 Task: Look for space in Capua, Italy from 10th July, 2023 to 15th July, 2023 for 7 adults in price range Rs.10000 to Rs.15000. Place can be entire place or shared room with 4 bedrooms having 7 beds and 4 bathrooms. Property type can be house, flat, guest house. Amenities needed are: wifi, TV, free parkinig on premises, gym, breakfast. Booking option can be shelf check-in. Required host language is English.
Action: Mouse moved to (599, 131)
Screenshot: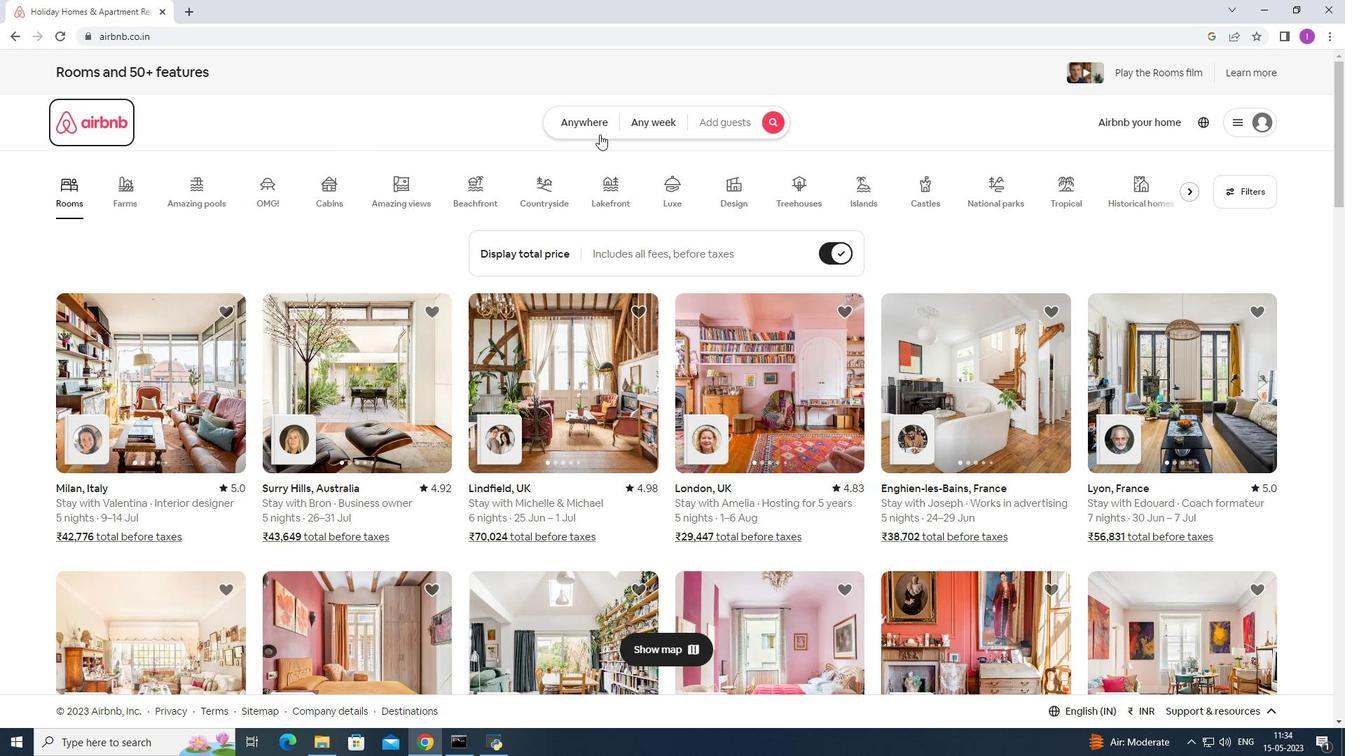 
Action: Mouse pressed left at (599, 131)
Screenshot: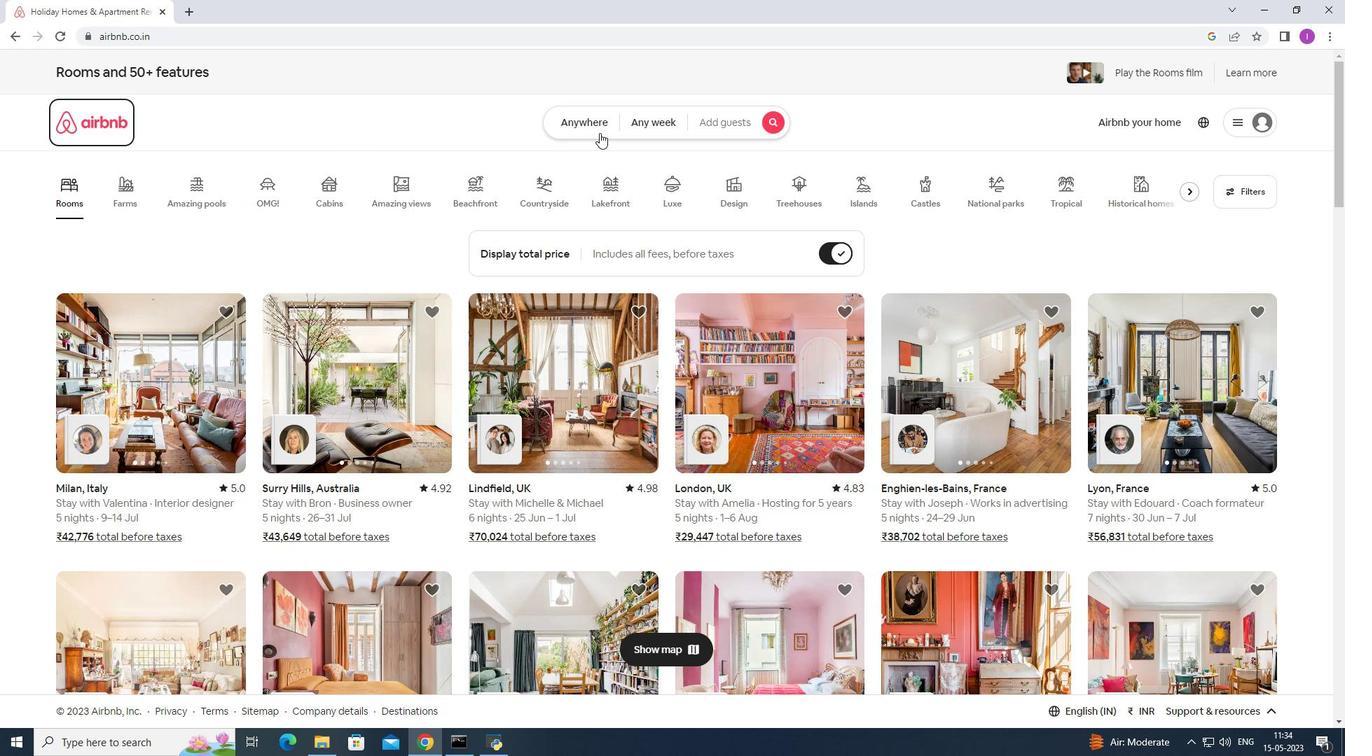 
Action: Mouse moved to (489, 184)
Screenshot: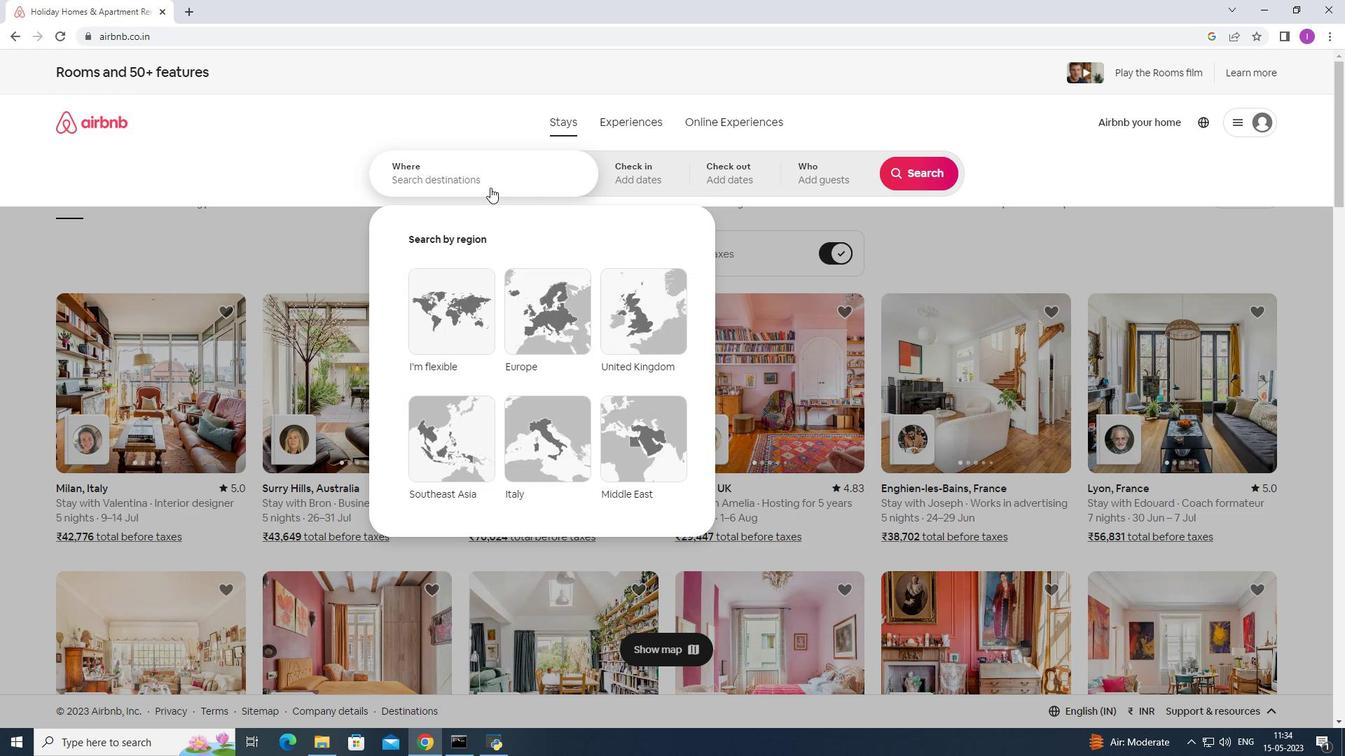 
Action: Mouse pressed left at (489, 184)
Screenshot: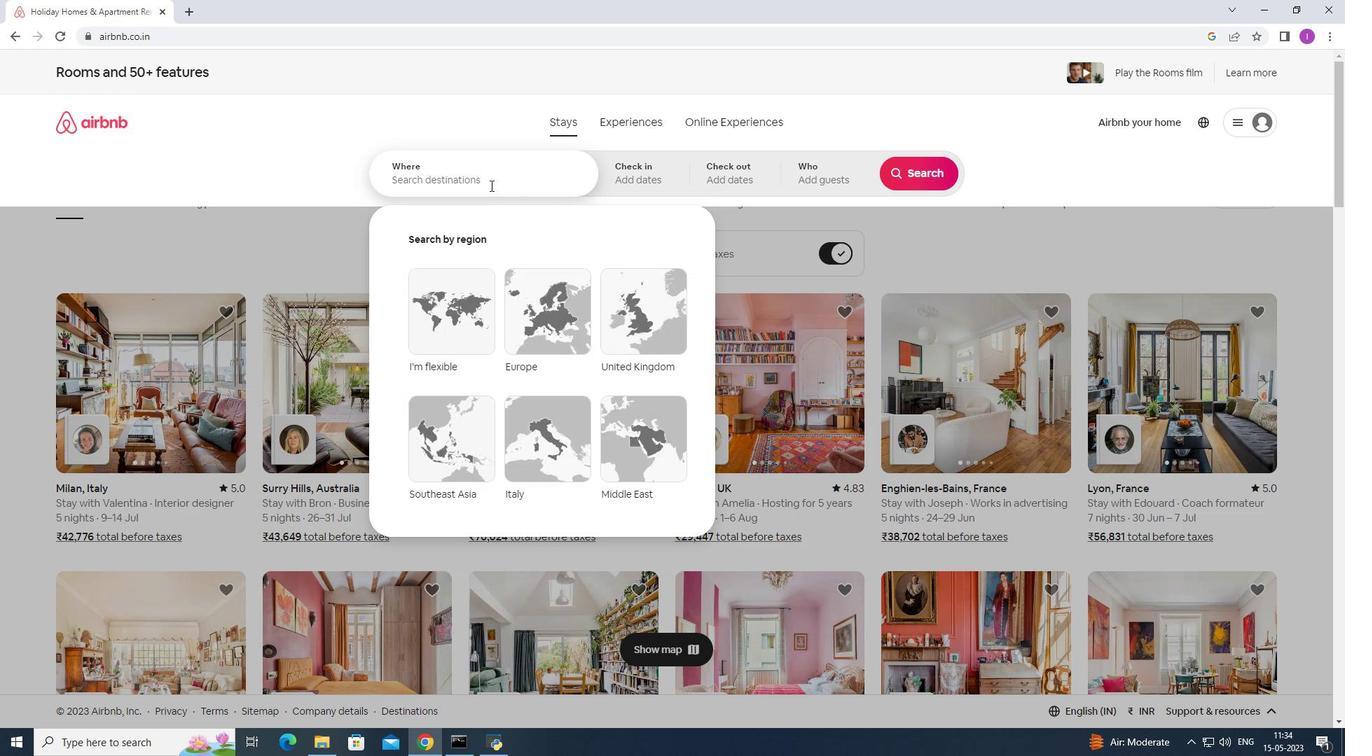 
Action: Mouse moved to (453, 156)
Screenshot: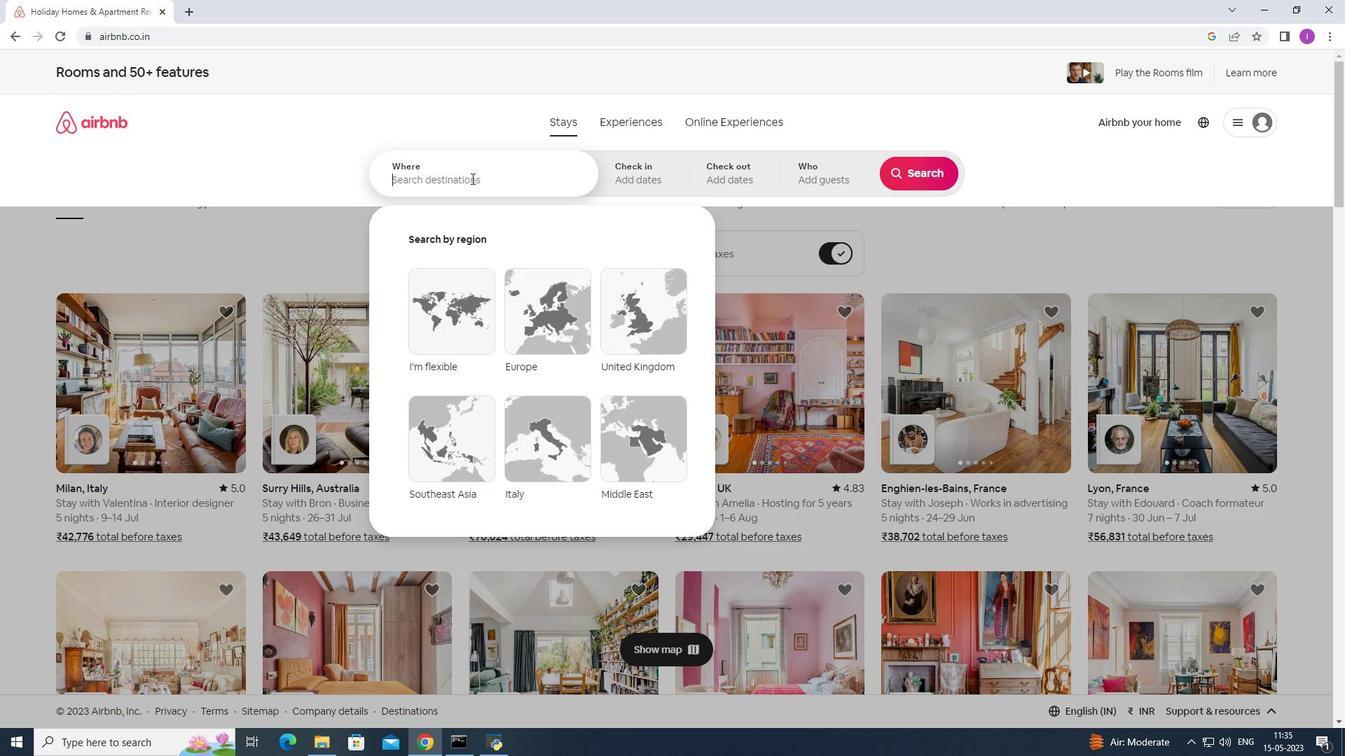
Action: Key pressed <Key.shift>Capua,<Key.shift>Italy
Screenshot: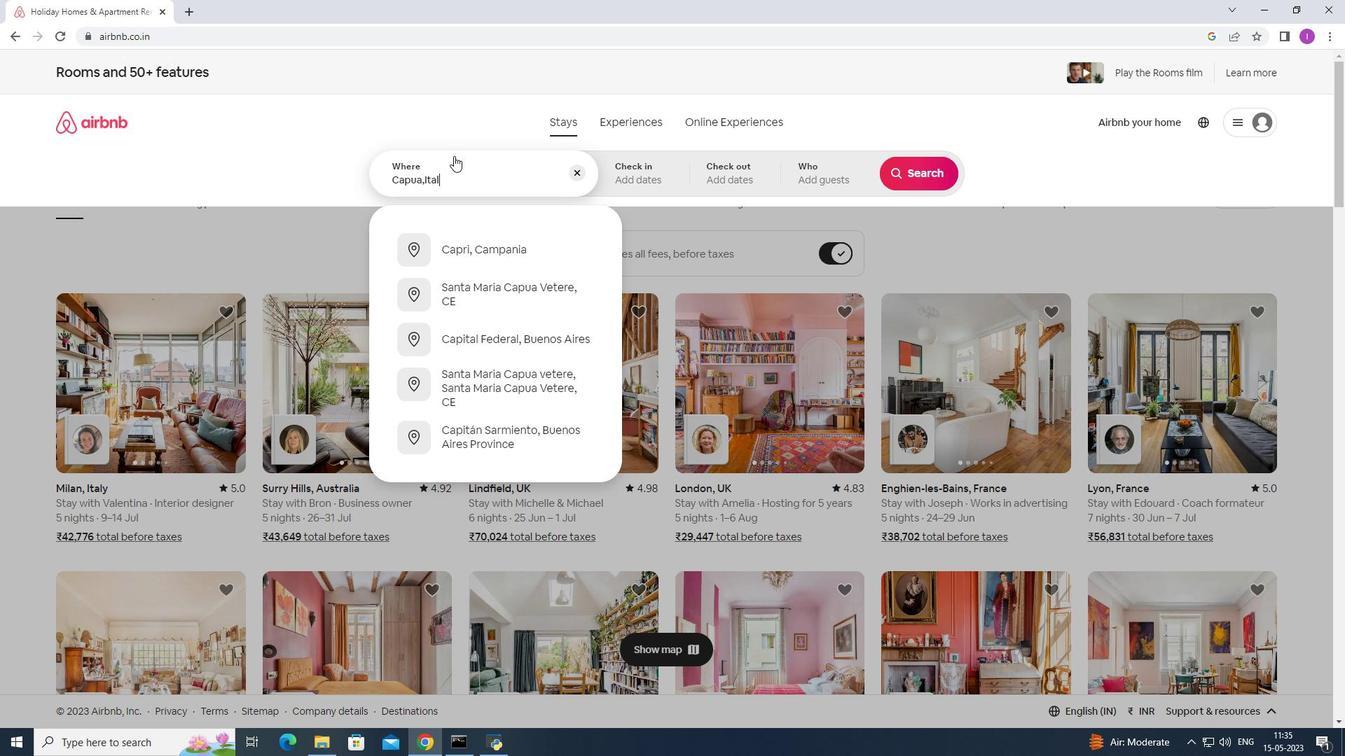 
Action: Mouse moved to (666, 175)
Screenshot: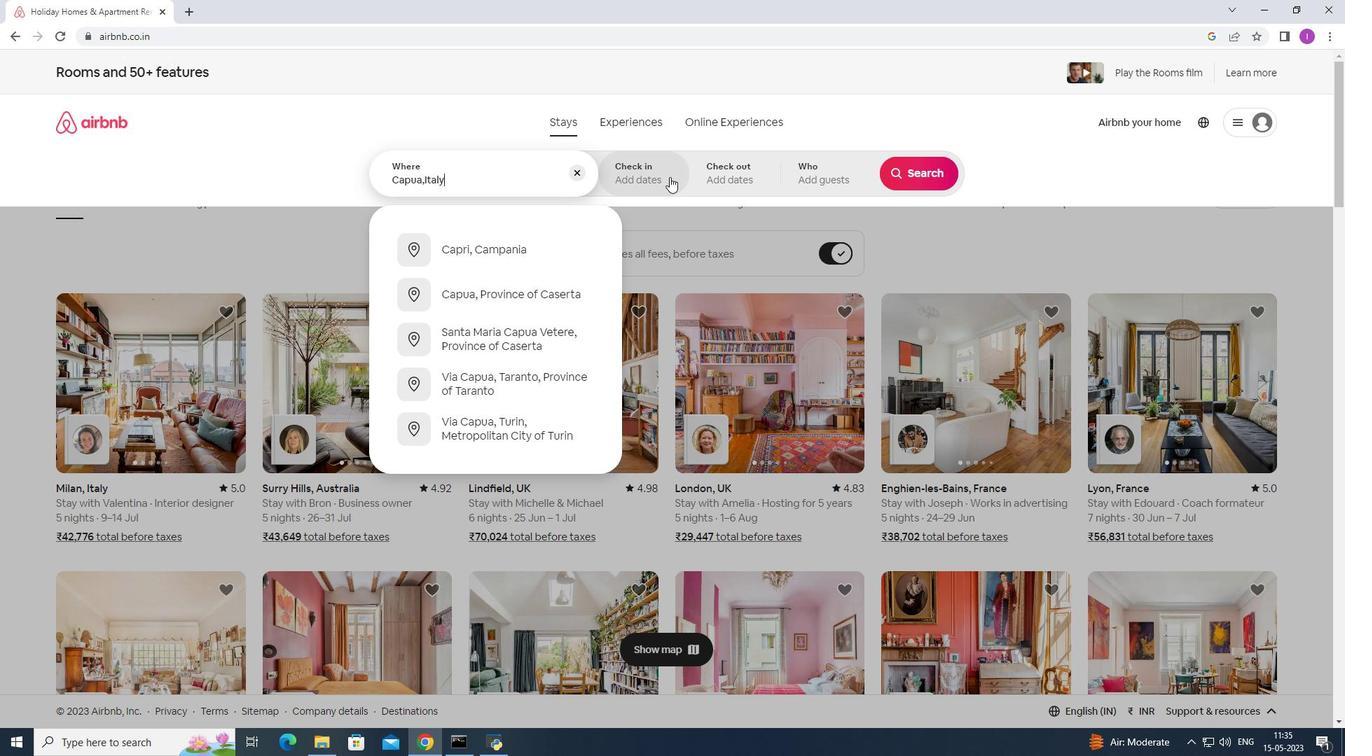 
Action: Mouse pressed left at (666, 175)
Screenshot: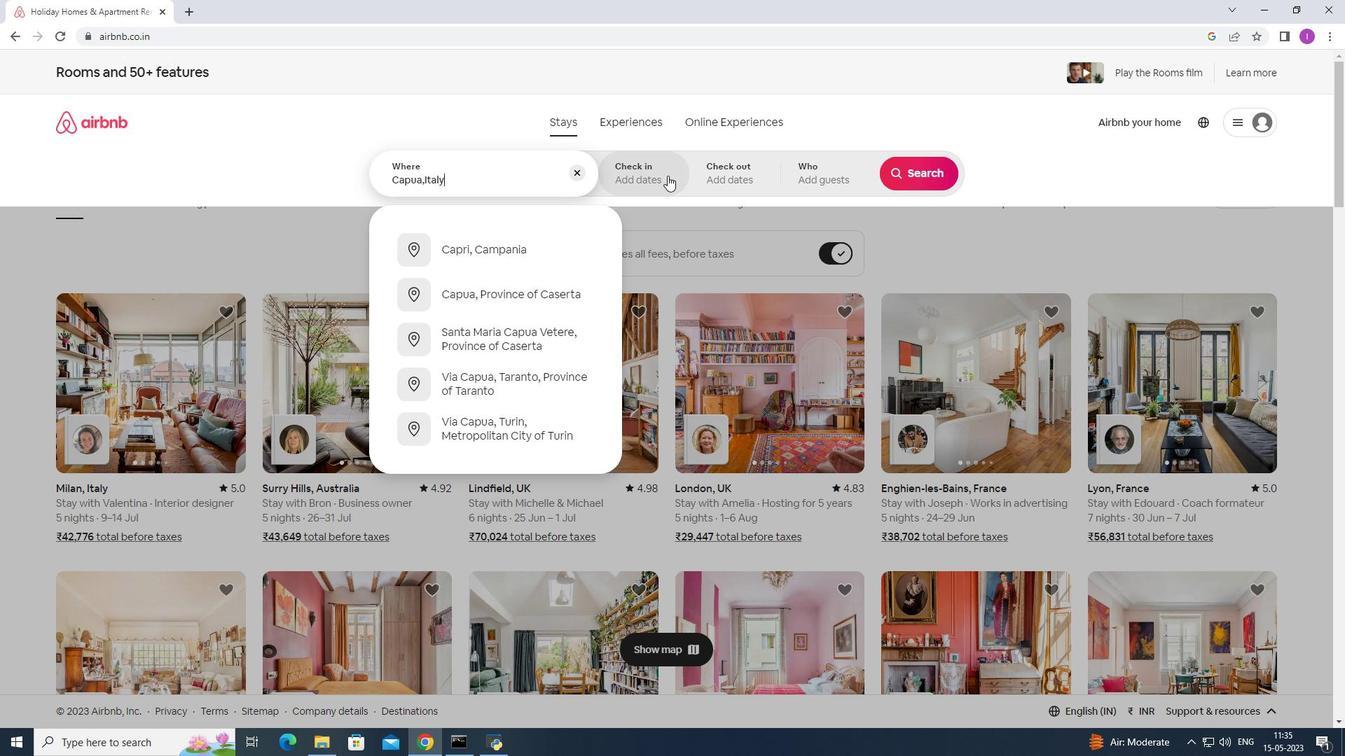 
Action: Mouse moved to (914, 284)
Screenshot: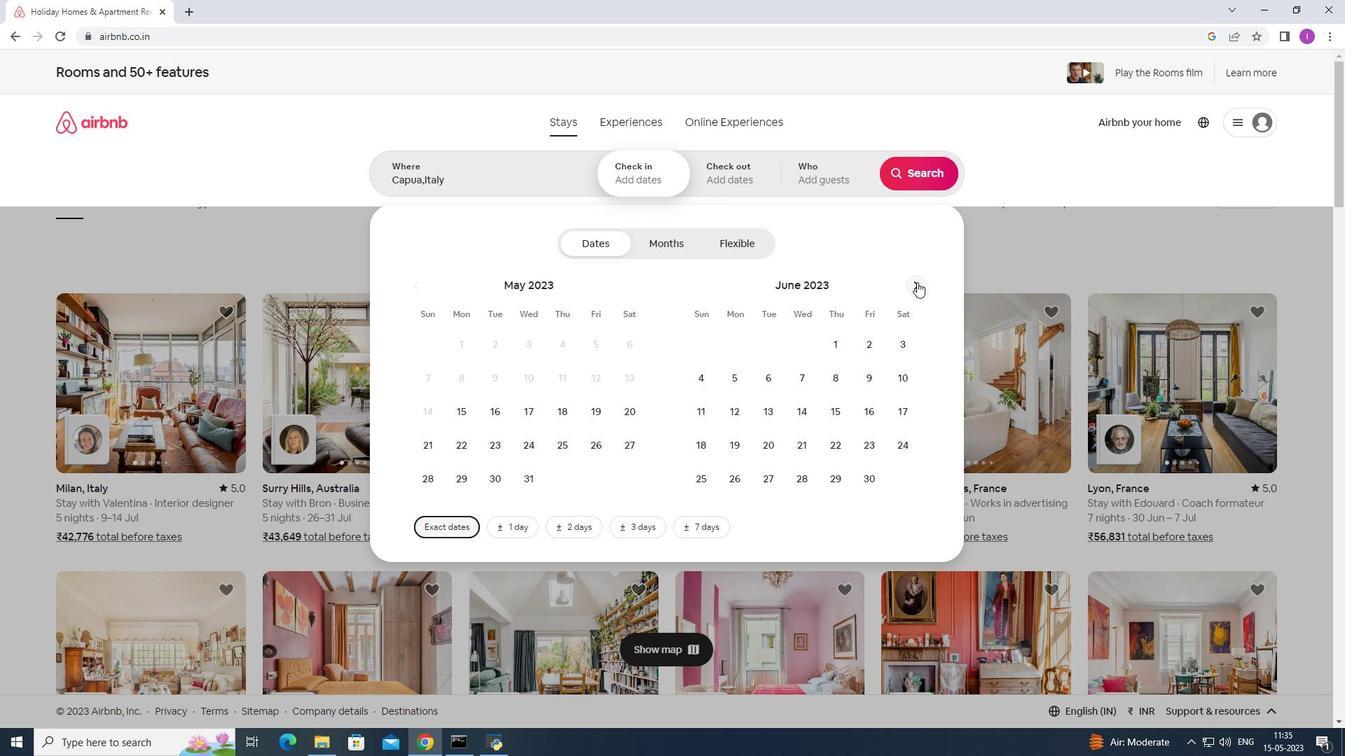 
Action: Mouse pressed left at (914, 284)
Screenshot: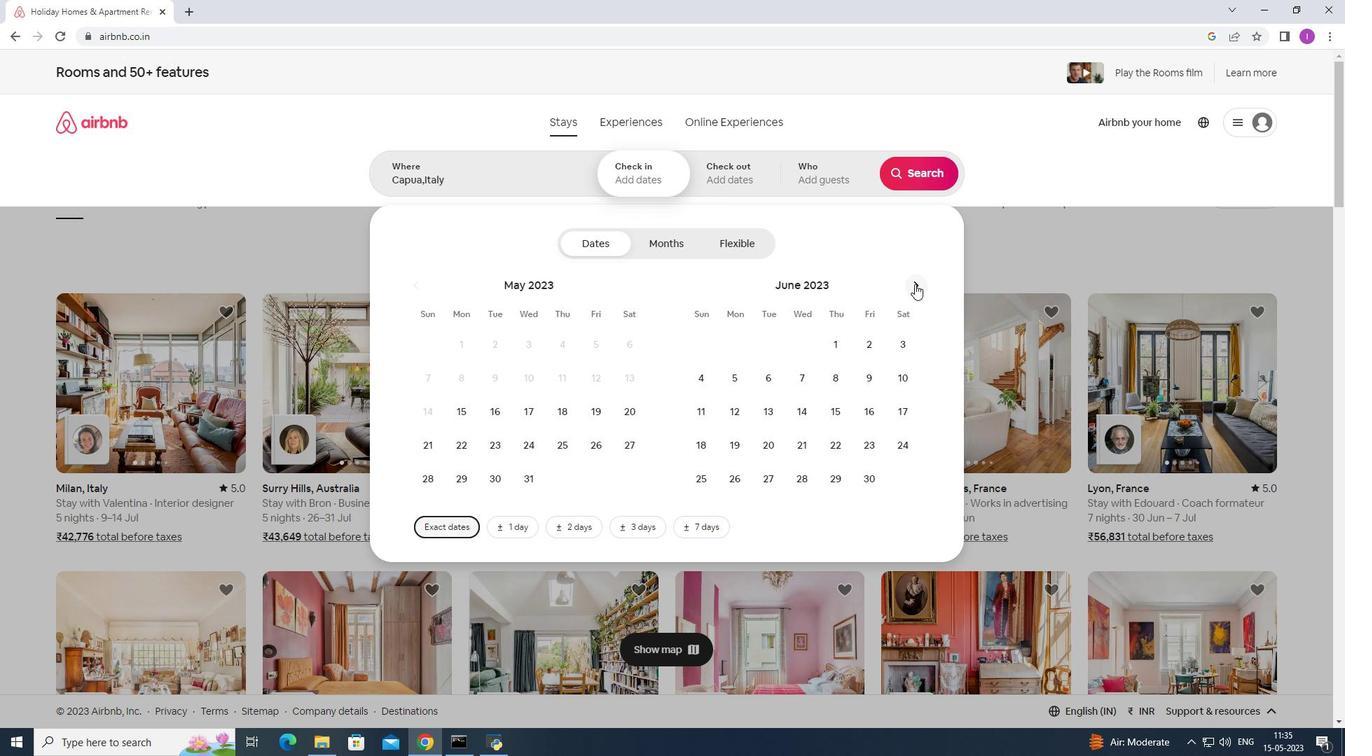 
Action: Mouse moved to (732, 416)
Screenshot: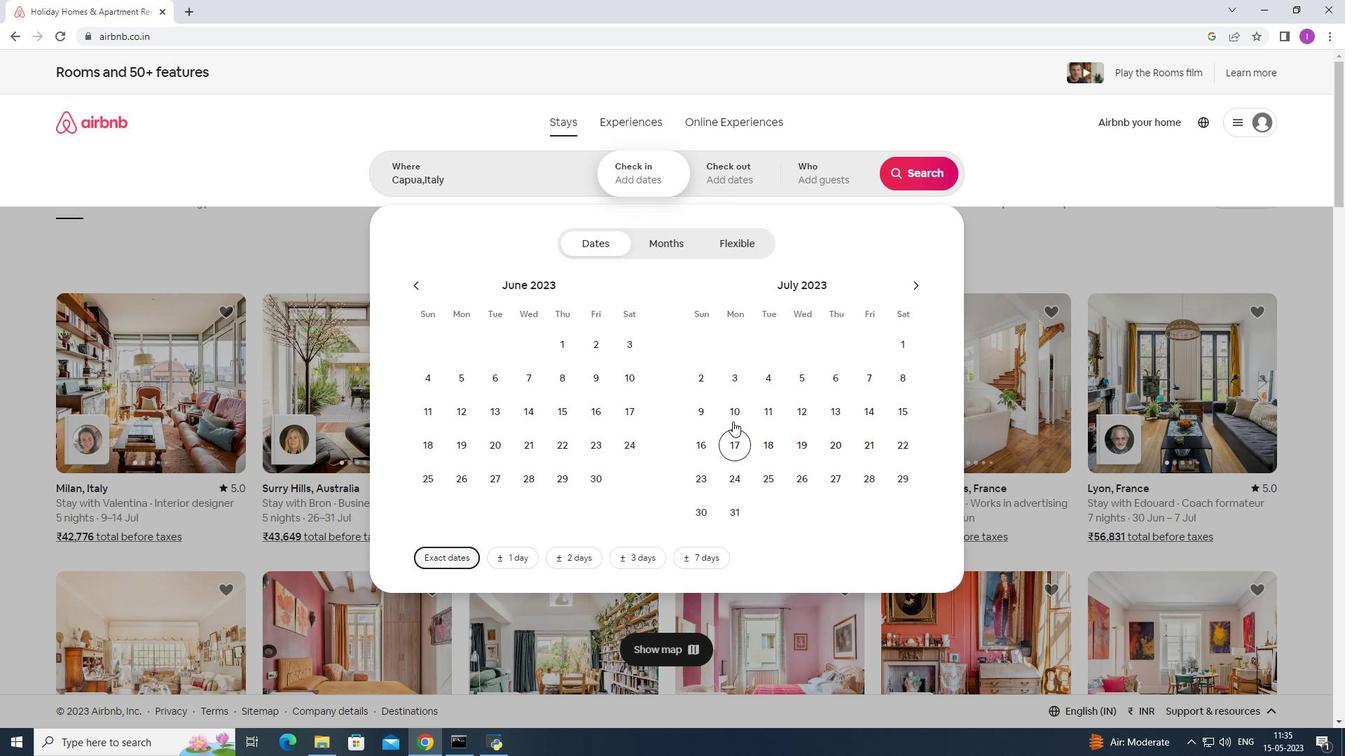 
Action: Mouse pressed left at (732, 416)
Screenshot: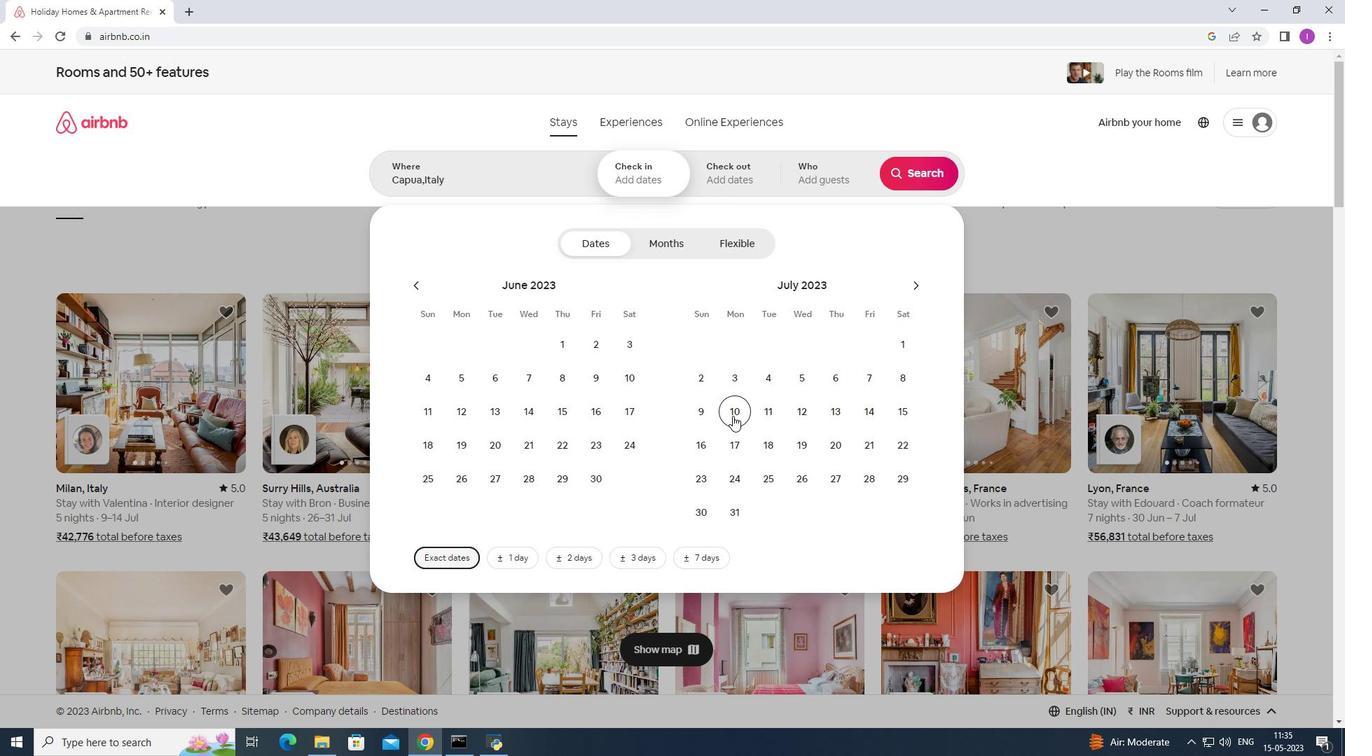
Action: Mouse moved to (909, 410)
Screenshot: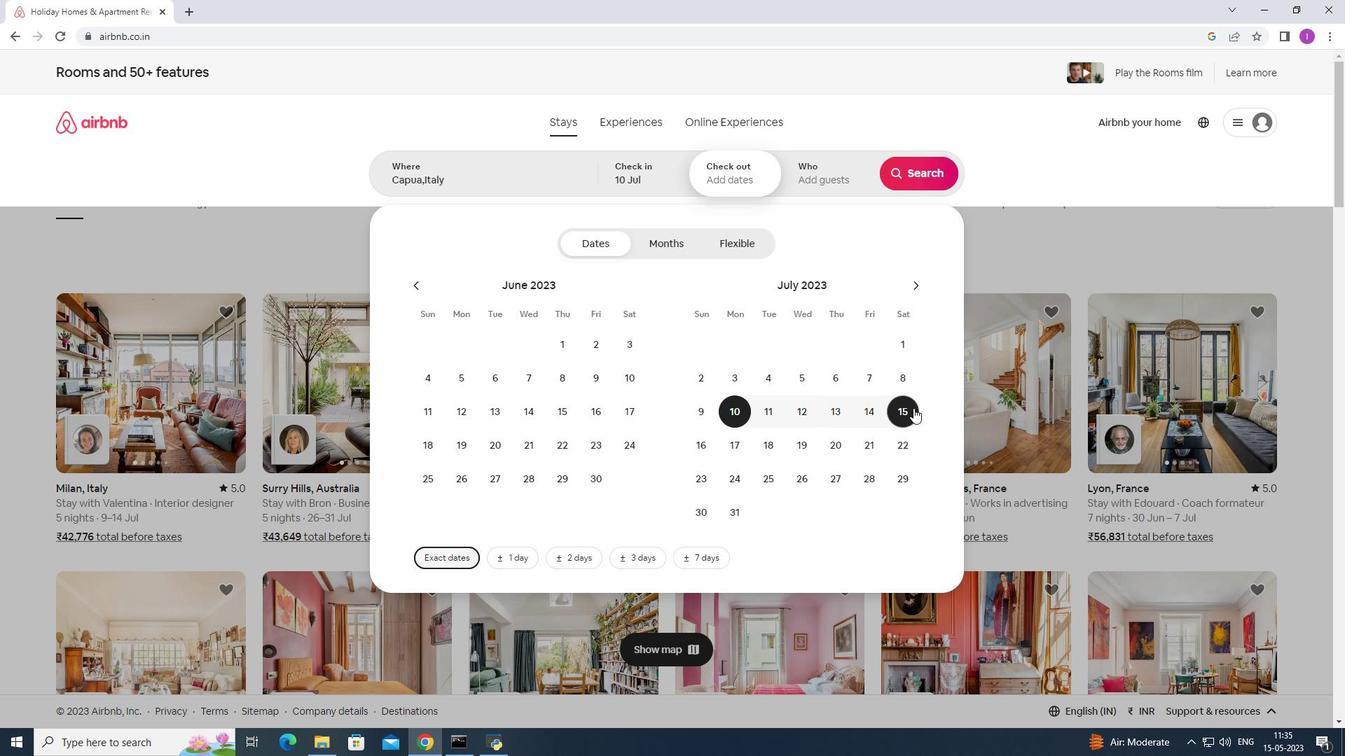 
Action: Mouse pressed left at (909, 410)
Screenshot: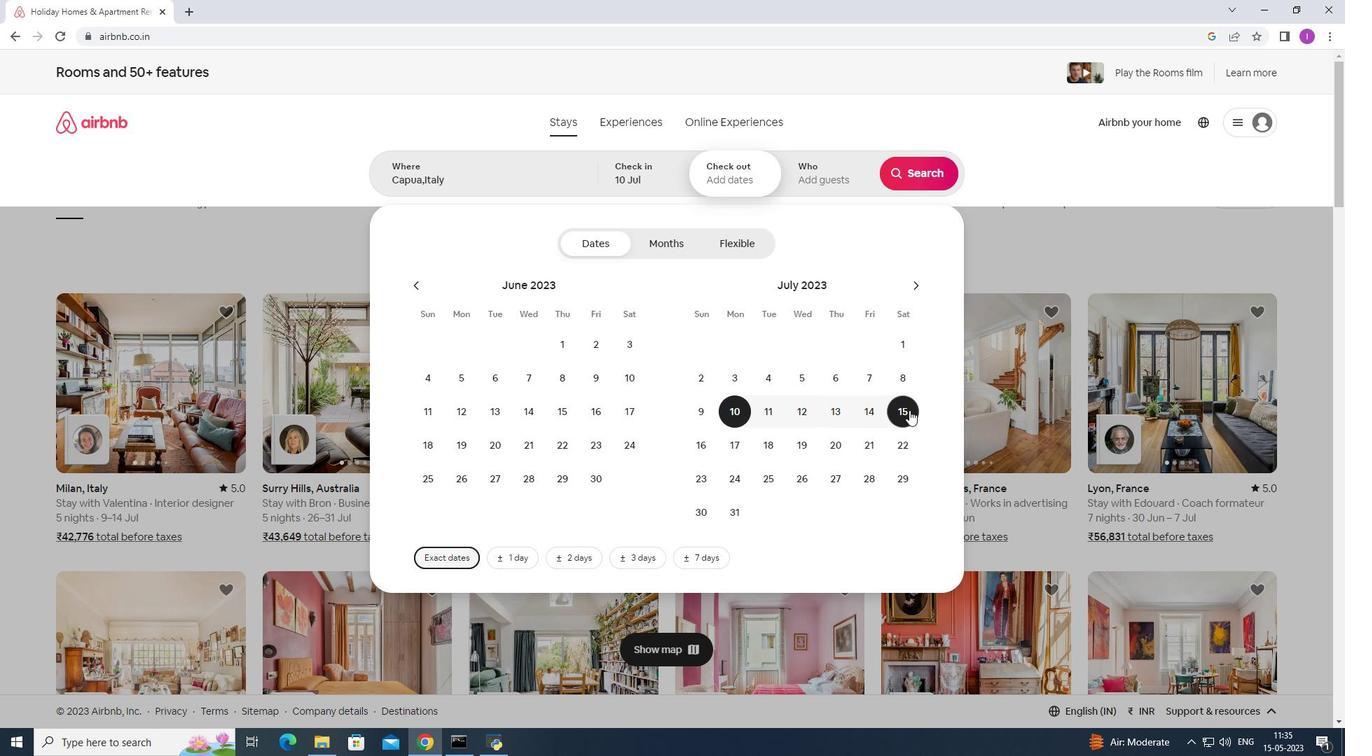 
Action: Mouse moved to (821, 181)
Screenshot: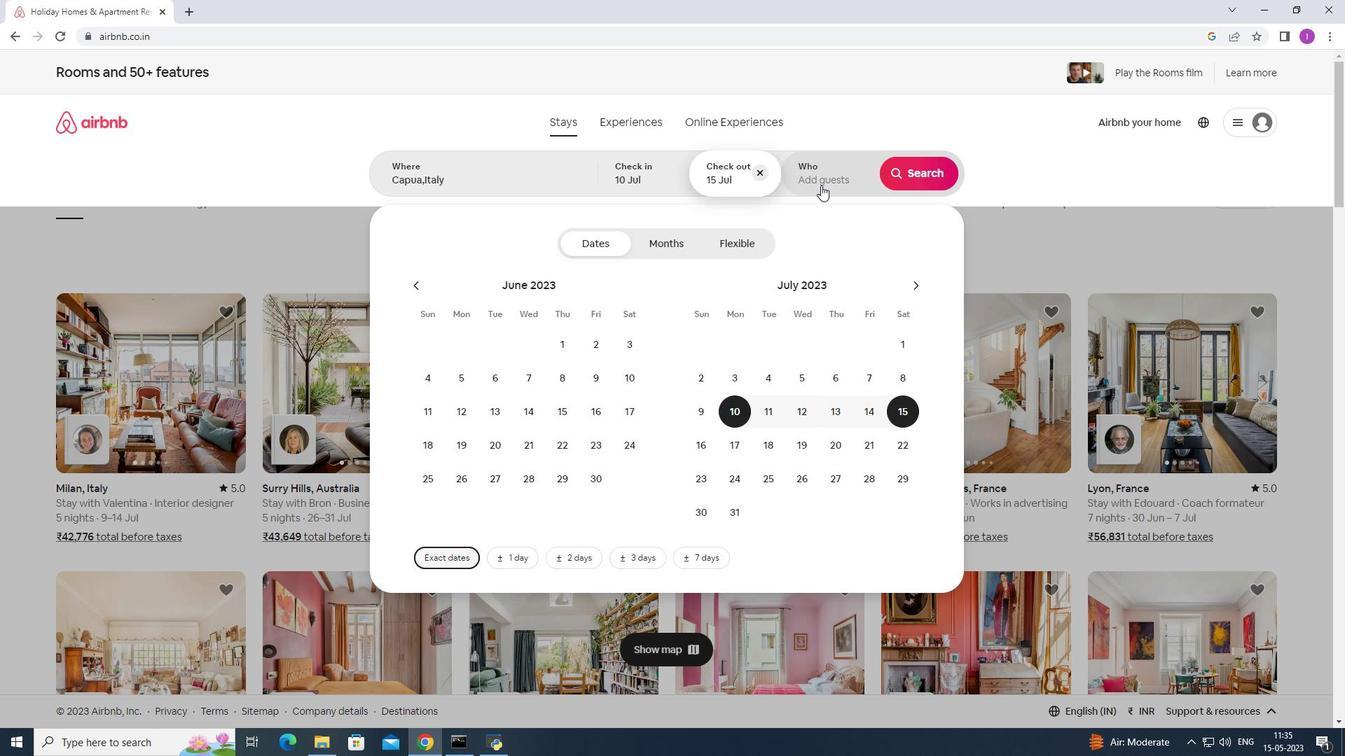
Action: Mouse pressed left at (821, 181)
Screenshot: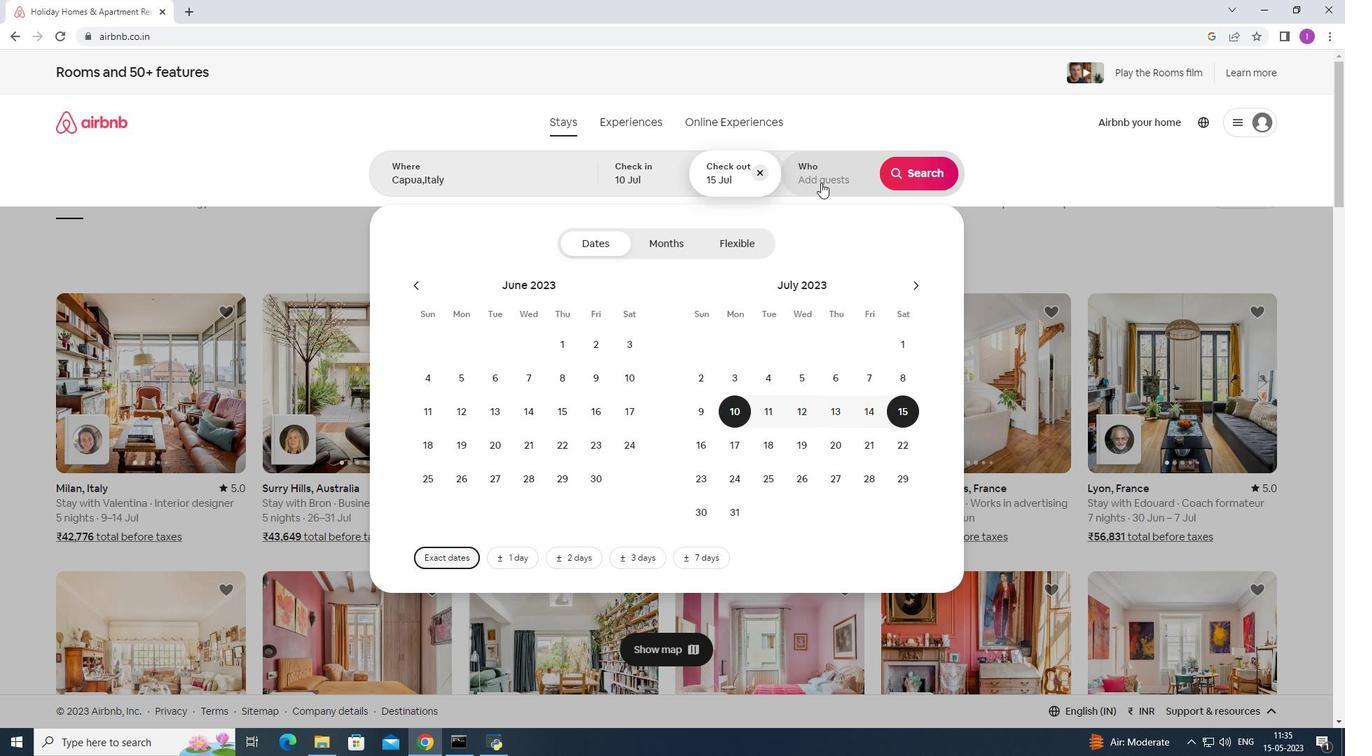 
Action: Mouse moved to (926, 242)
Screenshot: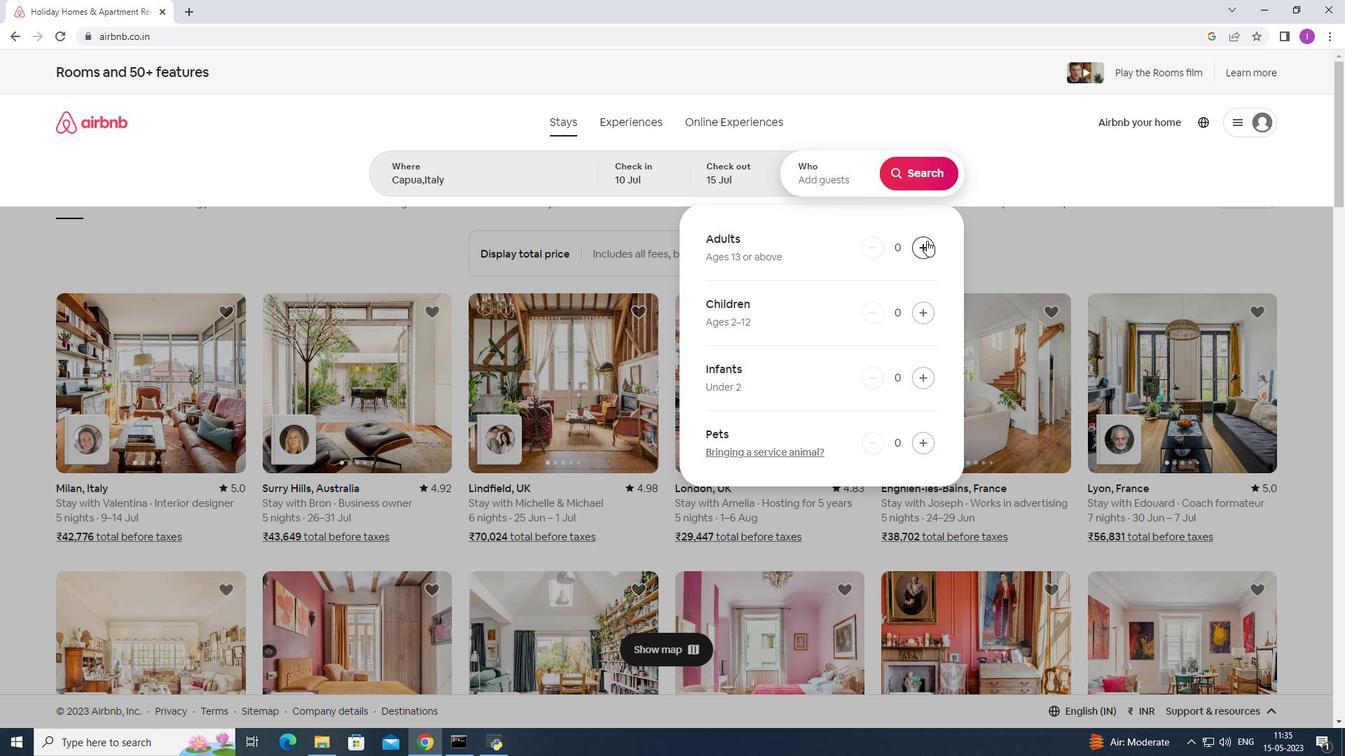 
Action: Mouse pressed left at (926, 242)
Screenshot: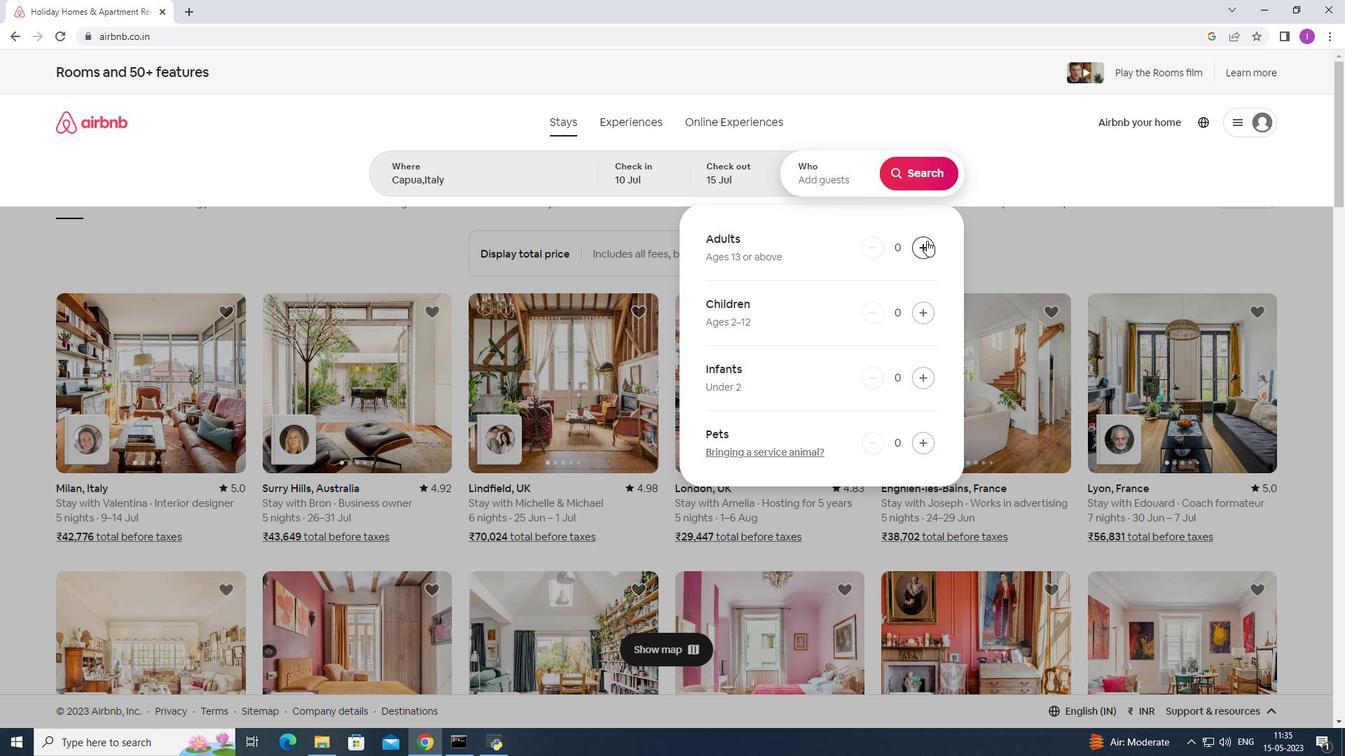 
Action: Mouse moved to (926, 242)
Screenshot: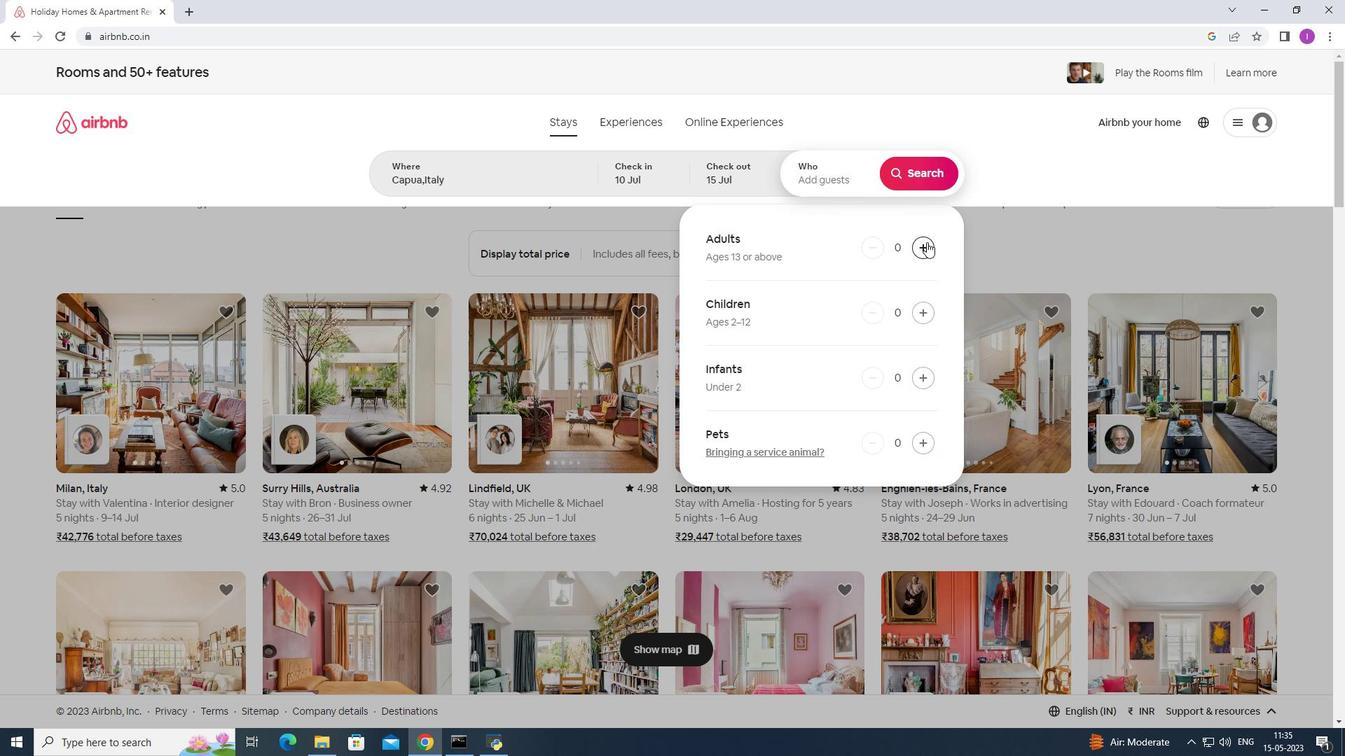 
Action: Mouse pressed left at (926, 242)
Screenshot: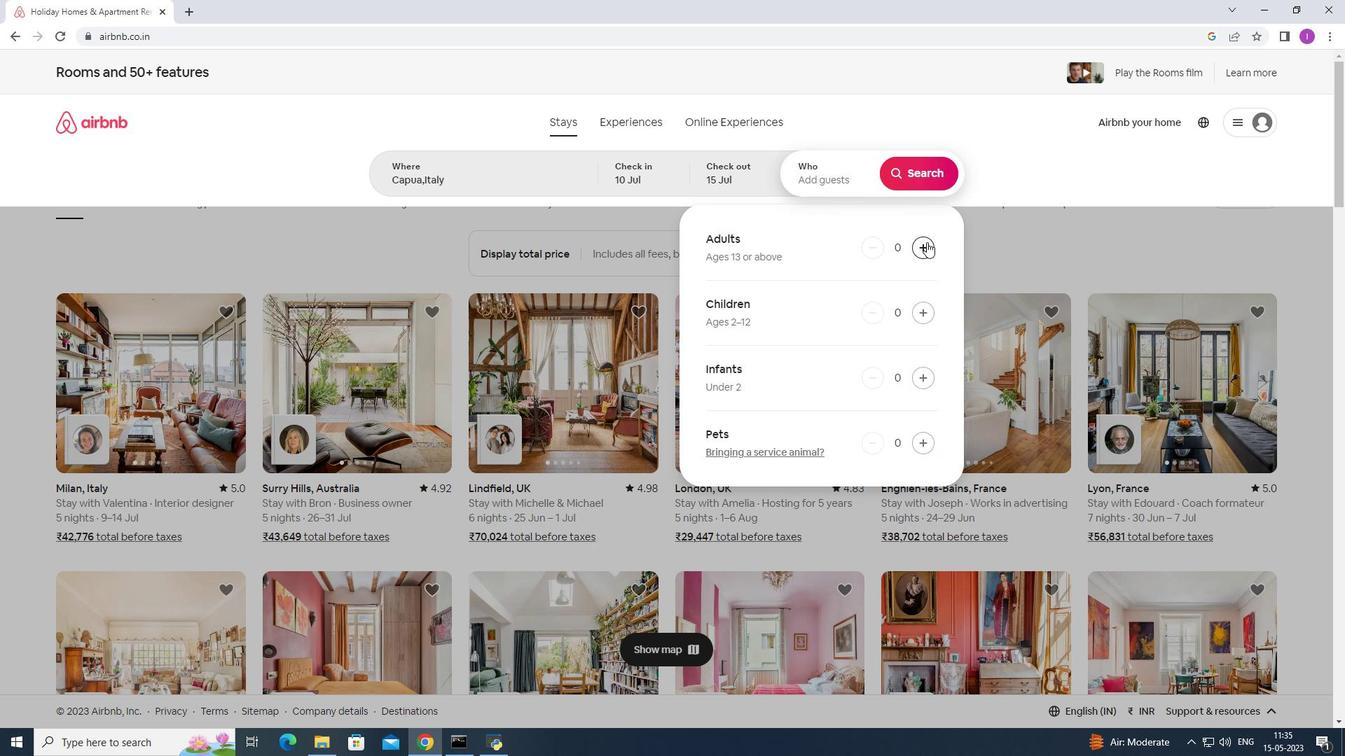 
Action: Mouse moved to (926, 243)
Screenshot: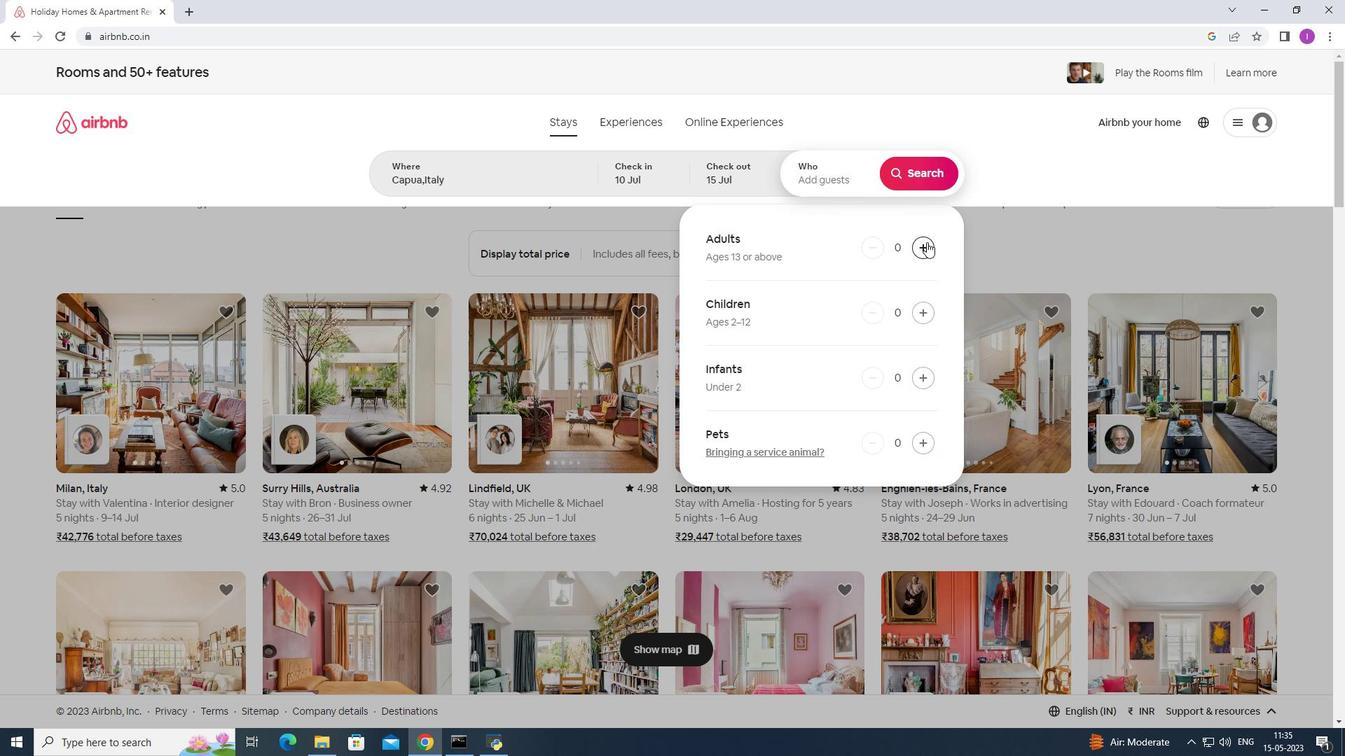 
Action: Mouse pressed left at (926, 243)
Screenshot: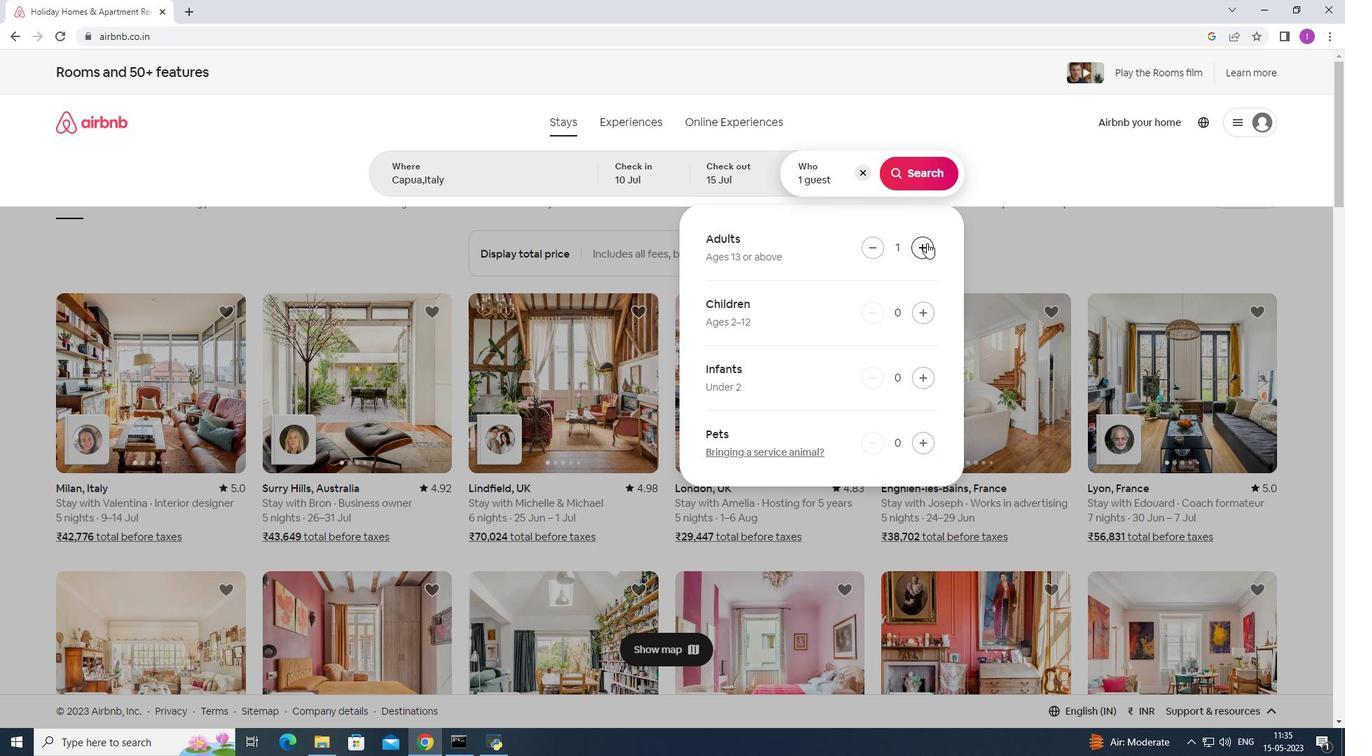 
Action: Mouse pressed left at (926, 243)
Screenshot: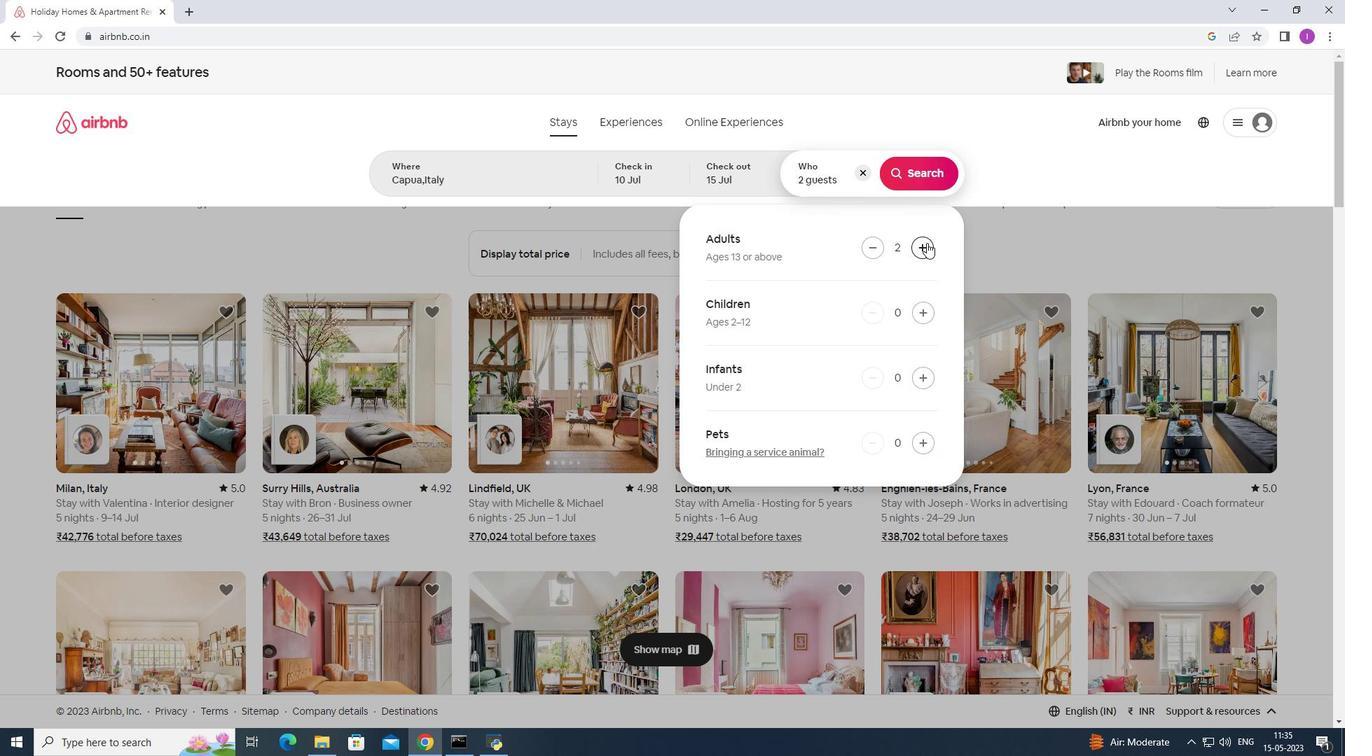 
Action: Mouse pressed left at (926, 243)
Screenshot: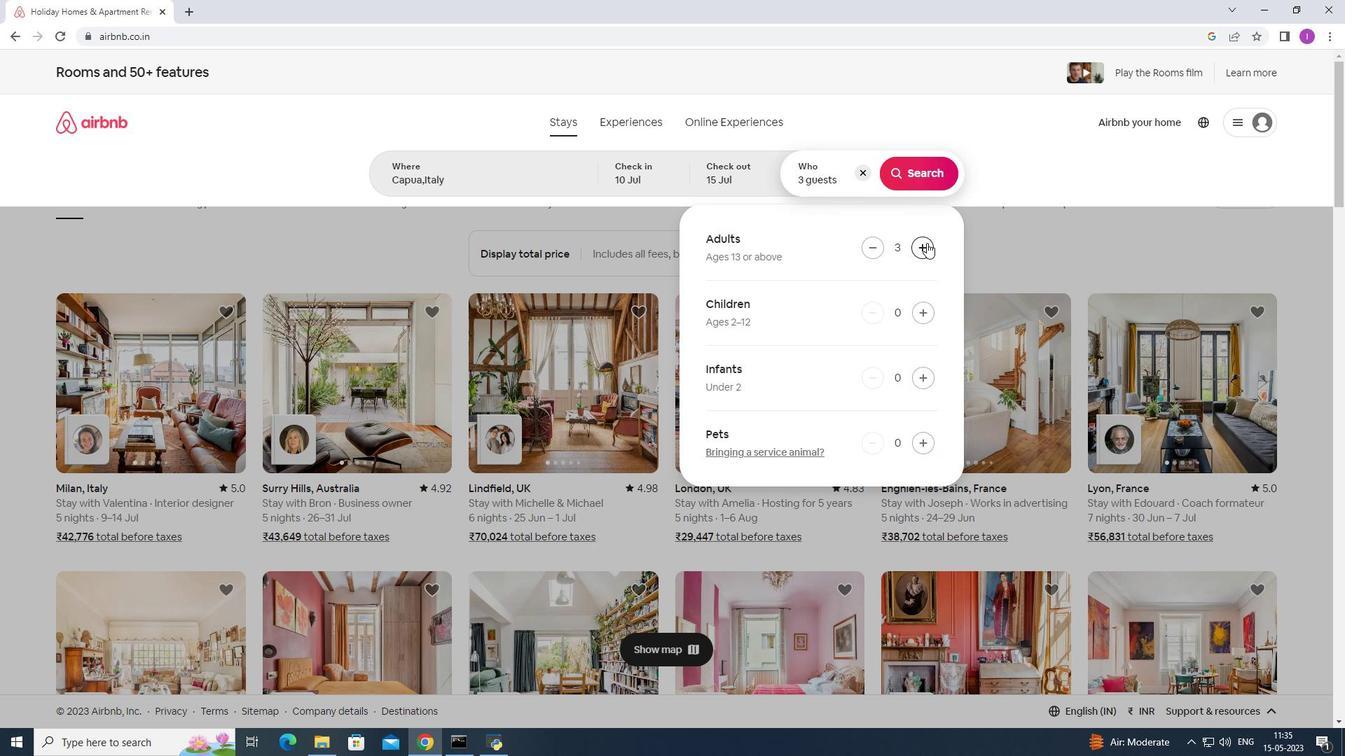 
Action: Mouse pressed left at (926, 243)
Screenshot: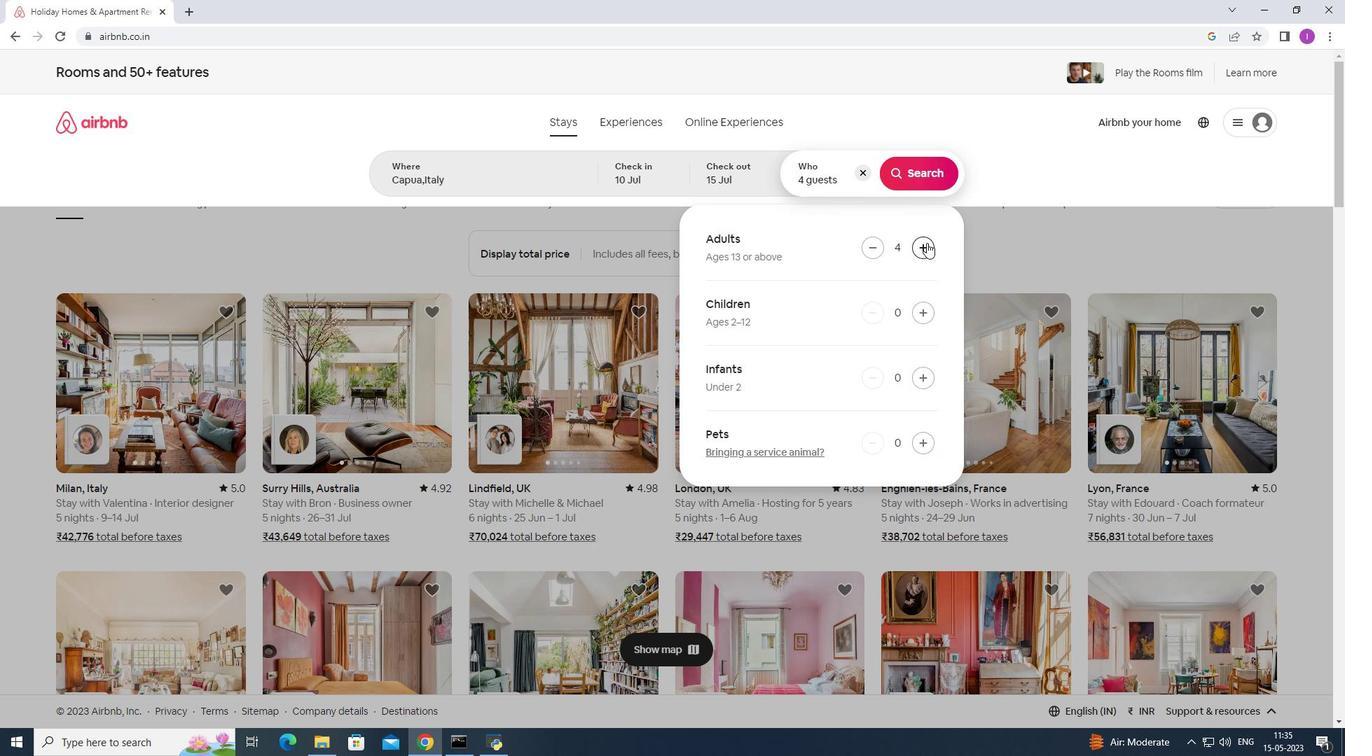 
Action: Mouse pressed left at (926, 243)
Screenshot: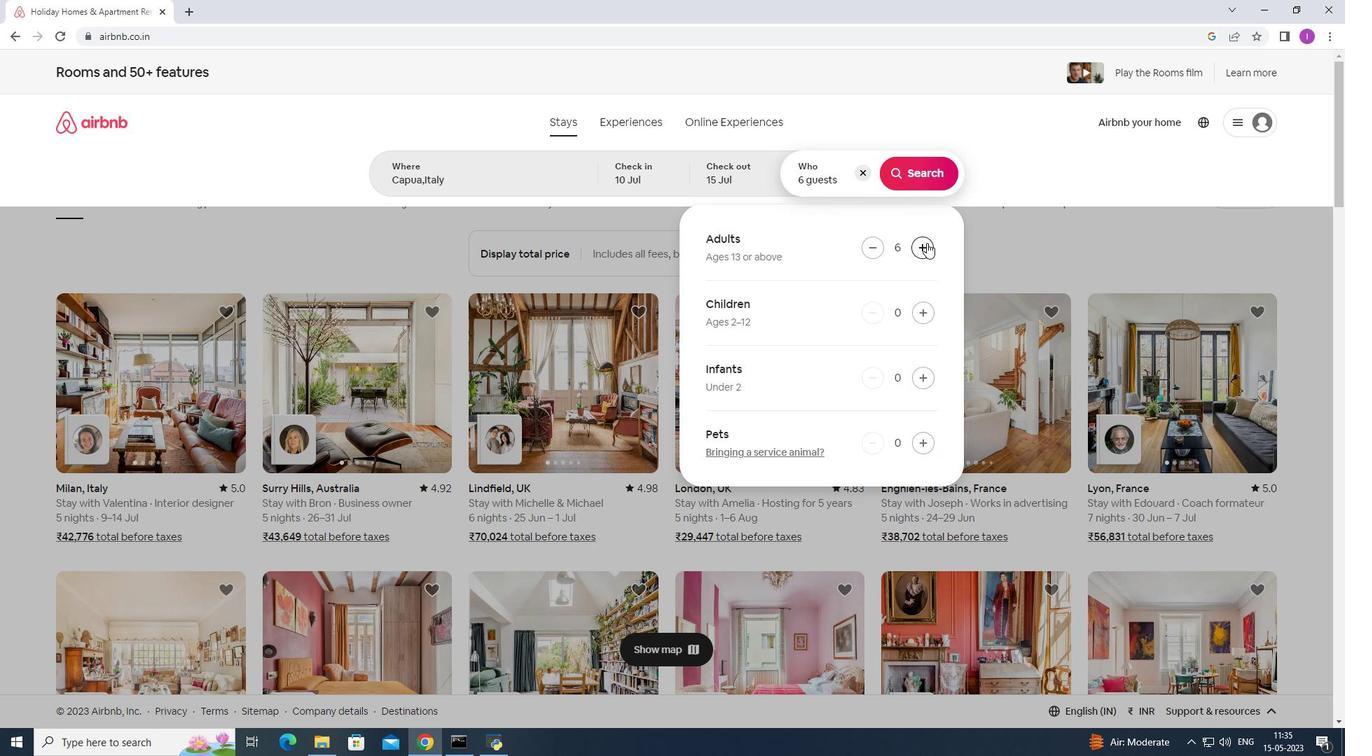 
Action: Mouse moved to (913, 180)
Screenshot: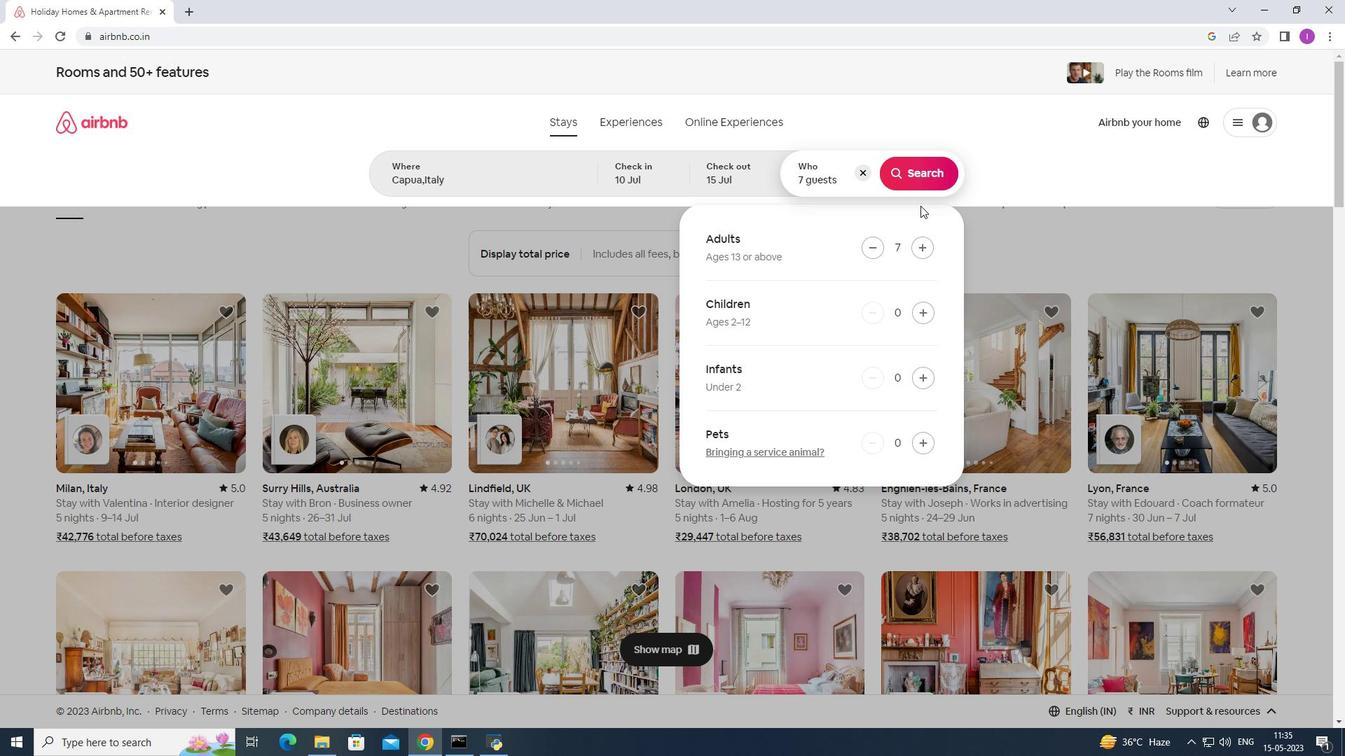 
Action: Mouse pressed left at (913, 180)
Screenshot: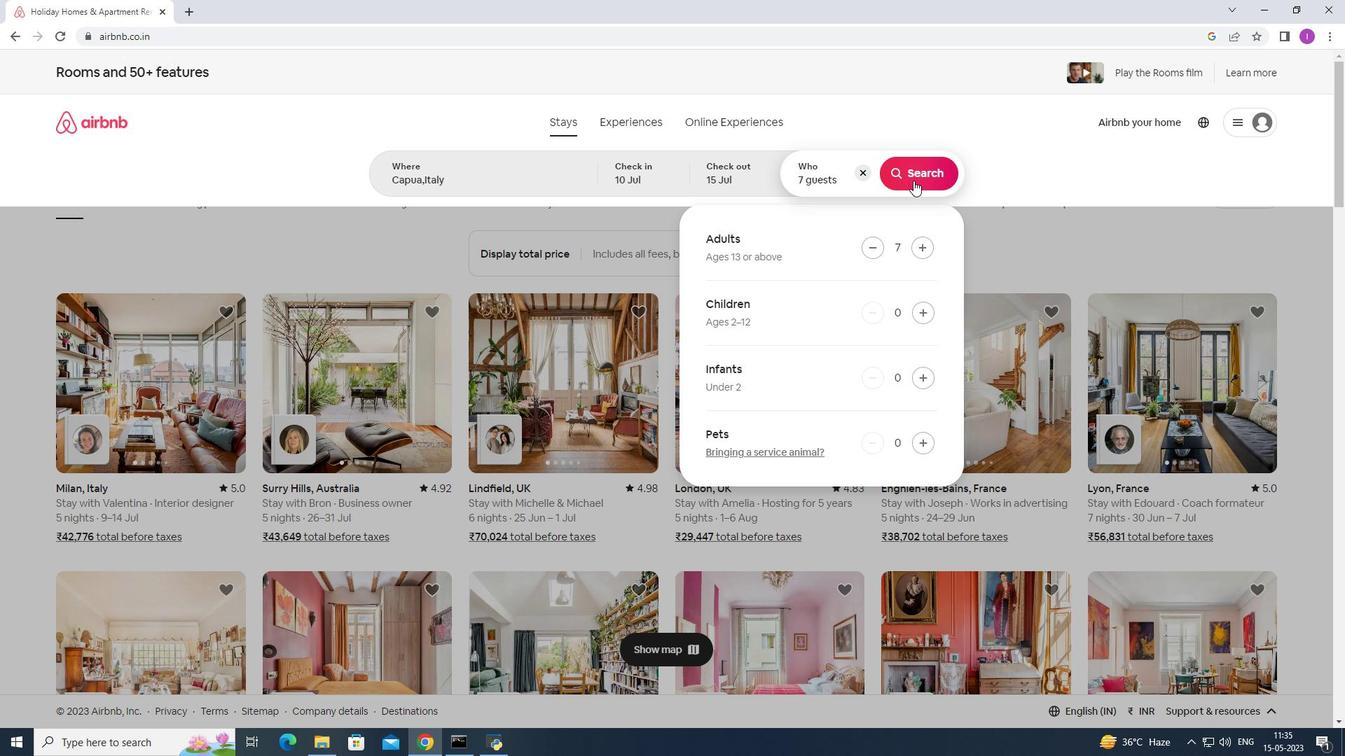 
Action: Mouse moved to (1282, 140)
Screenshot: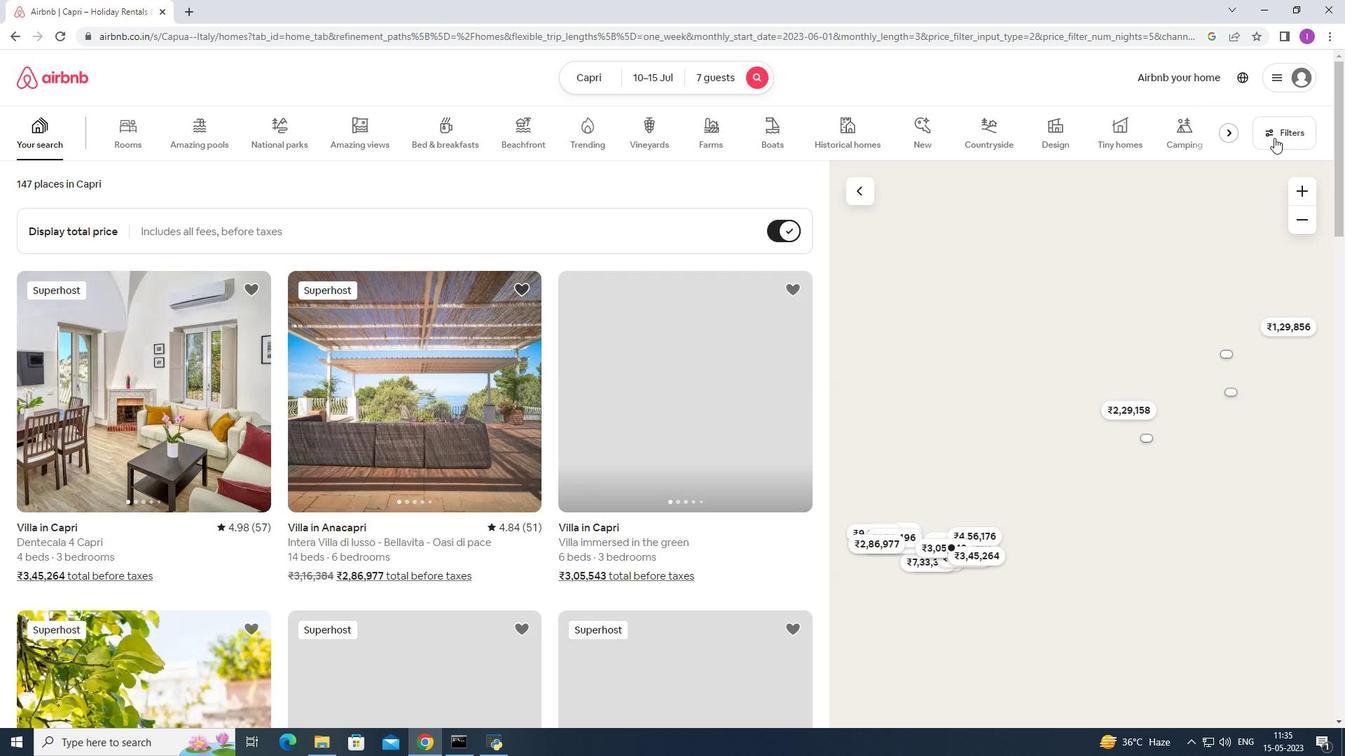 
Action: Mouse pressed left at (1282, 140)
Screenshot: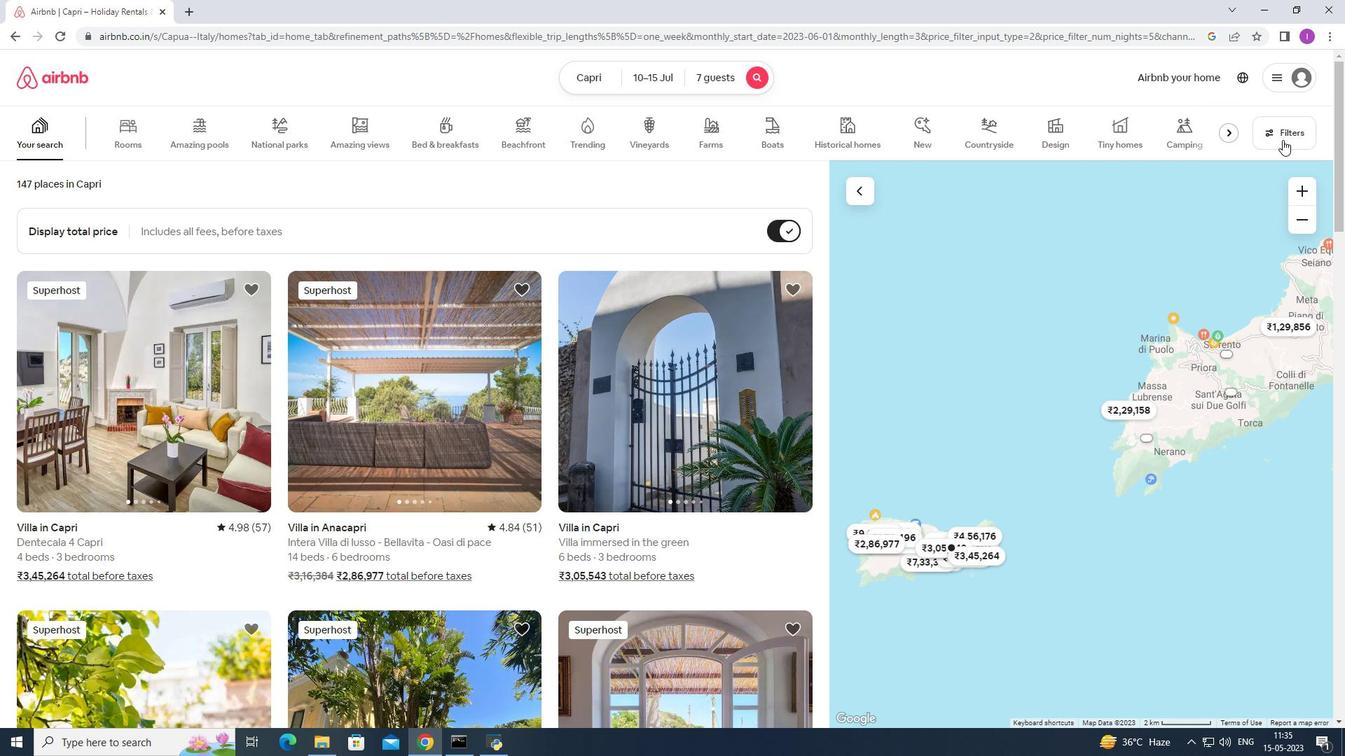 
Action: Mouse moved to (773, 477)
Screenshot: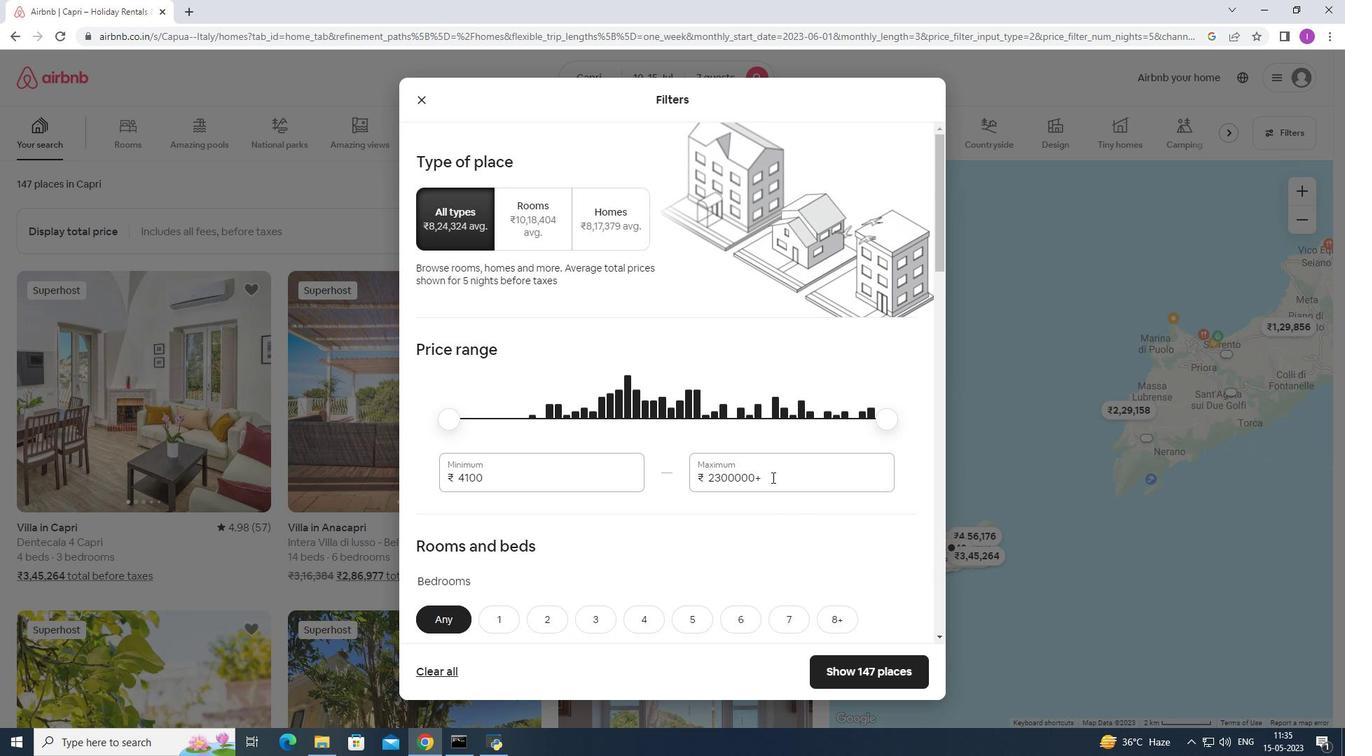 
Action: Mouse pressed left at (773, 477)
Screenshot: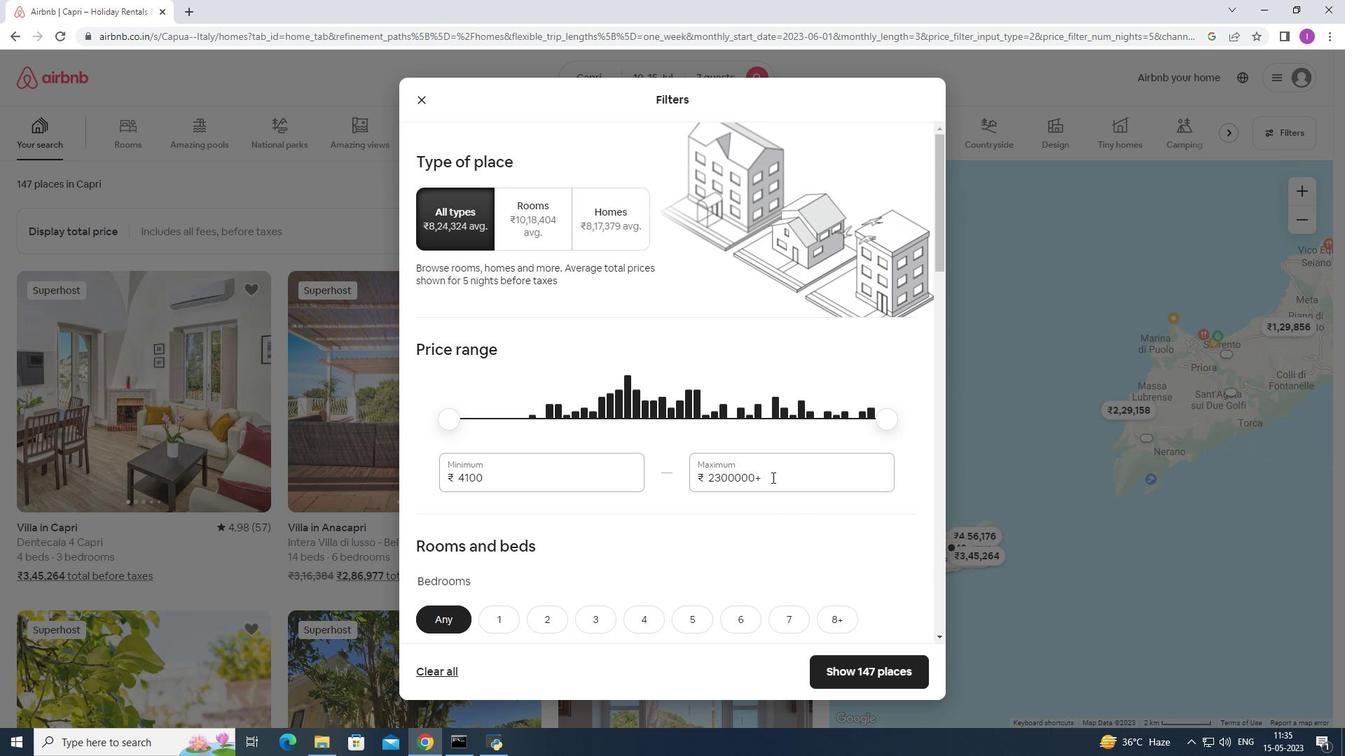 
Action: Mouse moved to (687, 487)
Screenshot: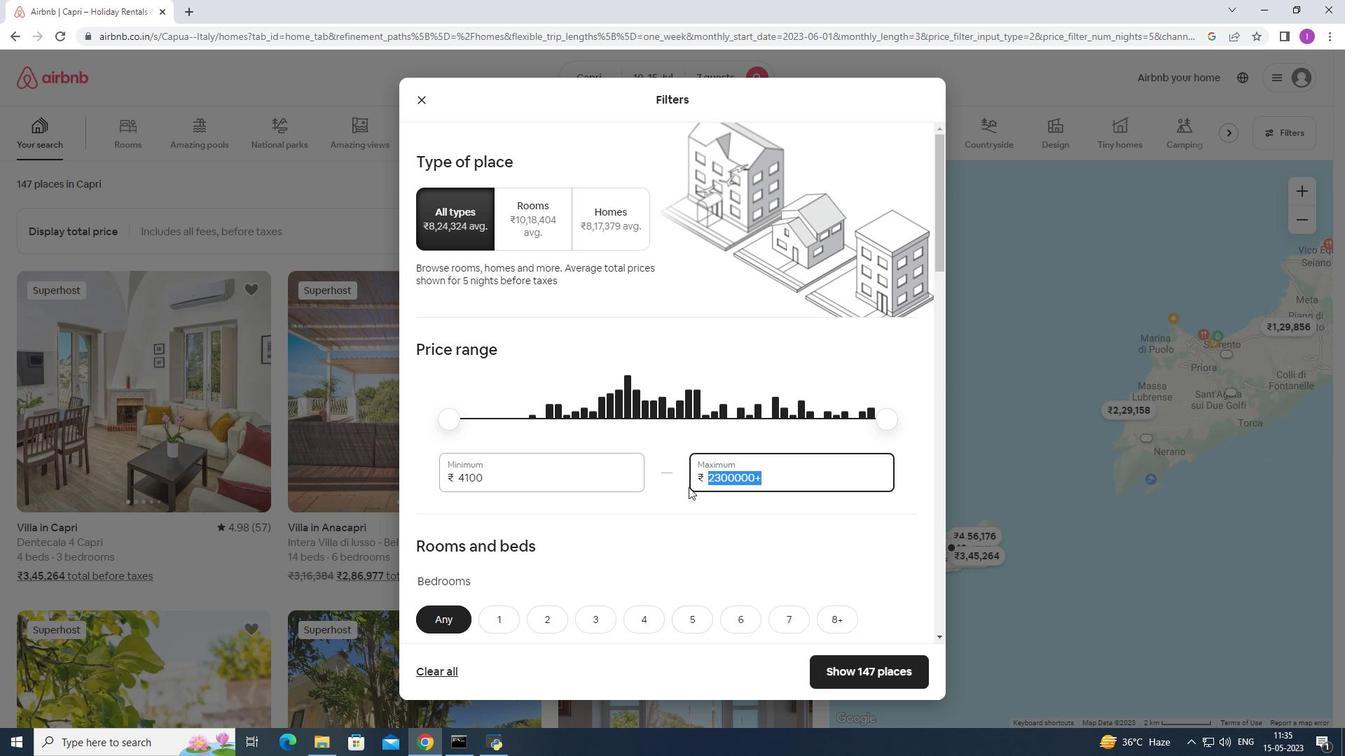 
Action: Key pressed 15000
Screenshot: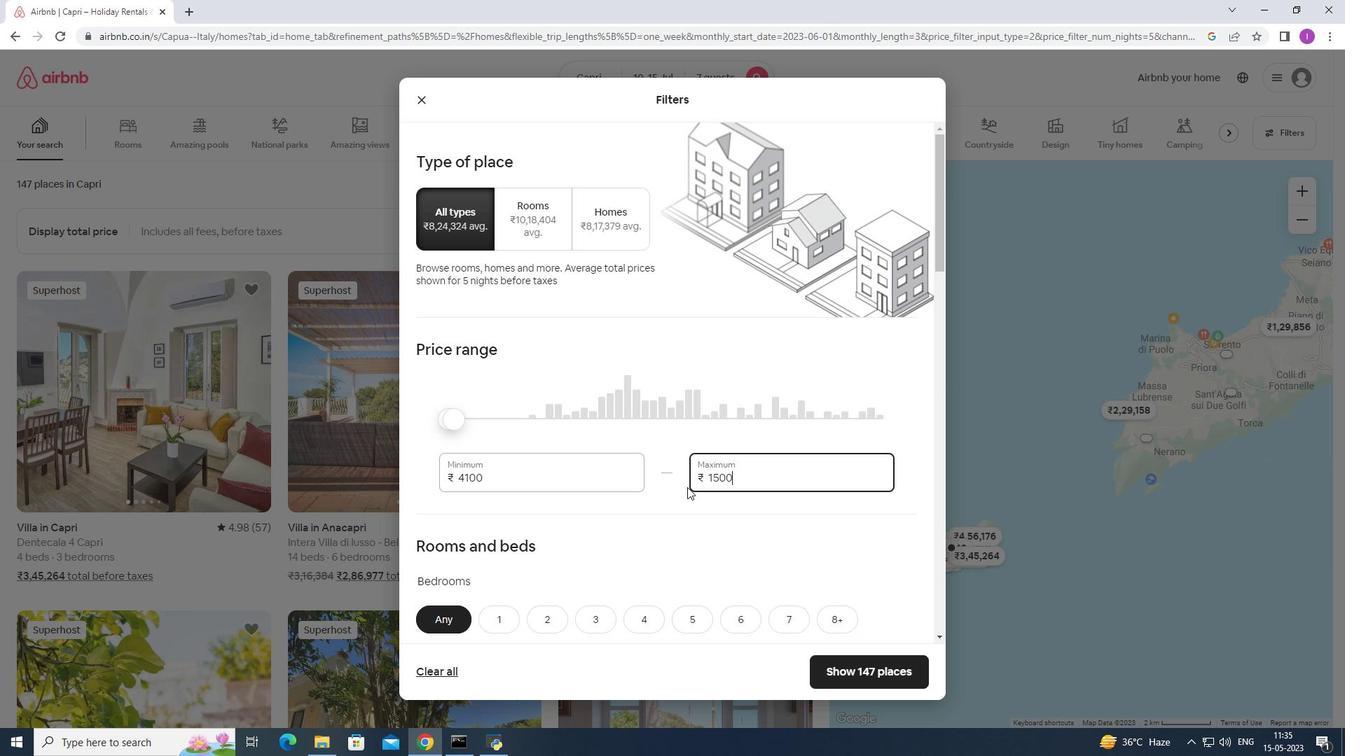 
Action: Mouse moved to (485, 477)
Screenshot: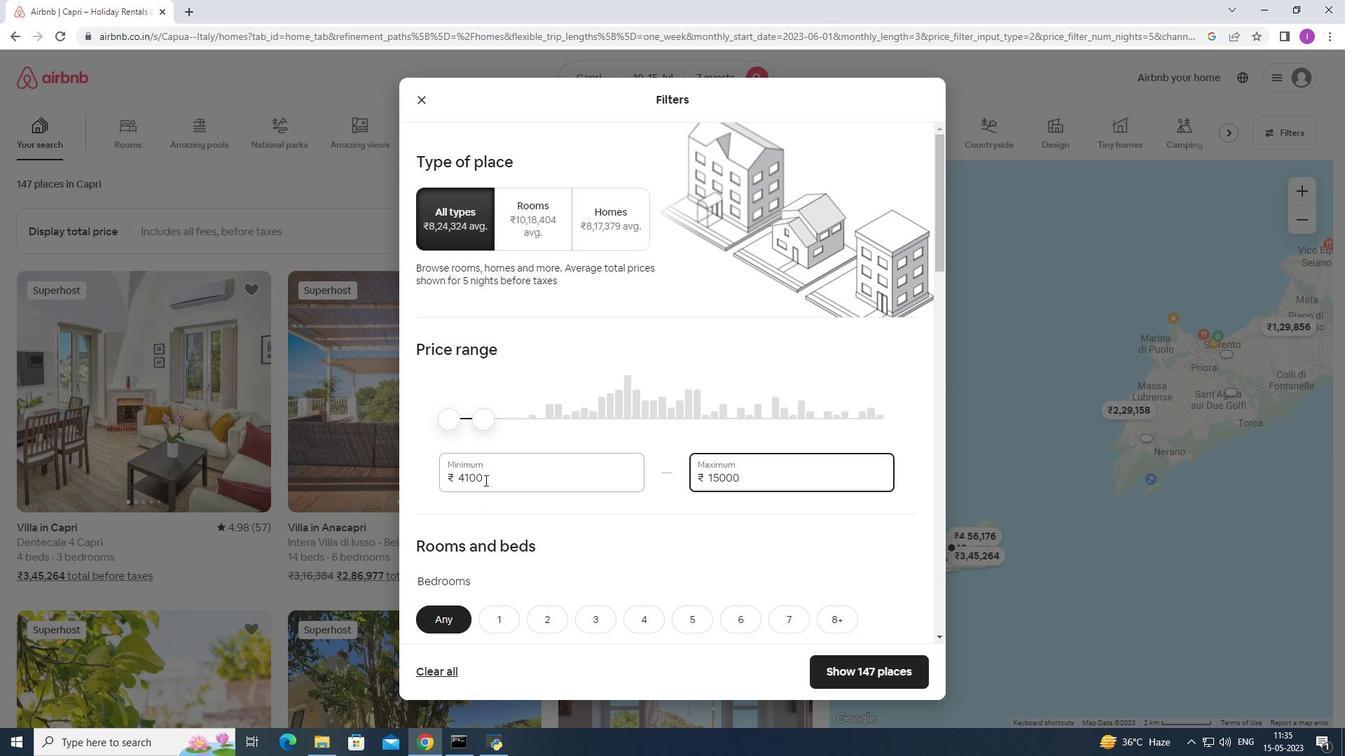 
Action: Mouse pressed left at (485, 477)
Screenshot: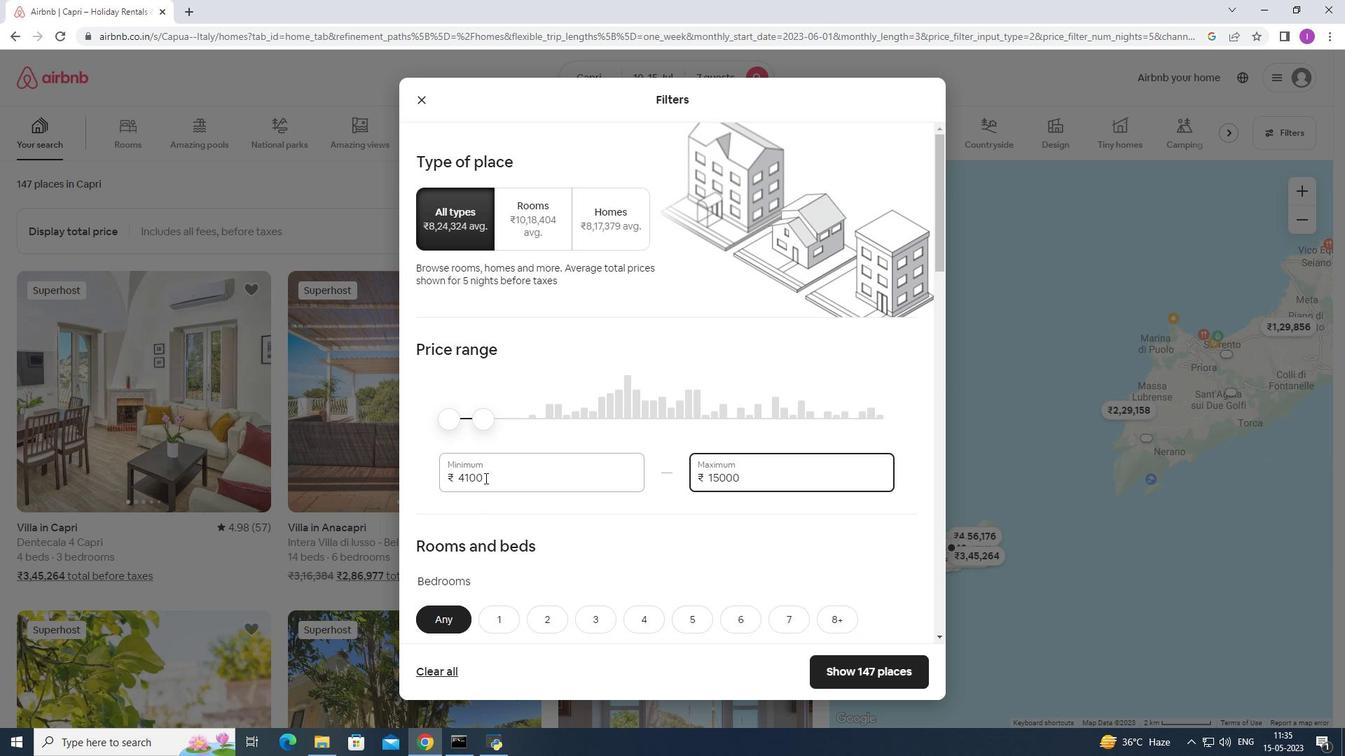 
Action: Mouse moved to (451, 484)
Screenshot: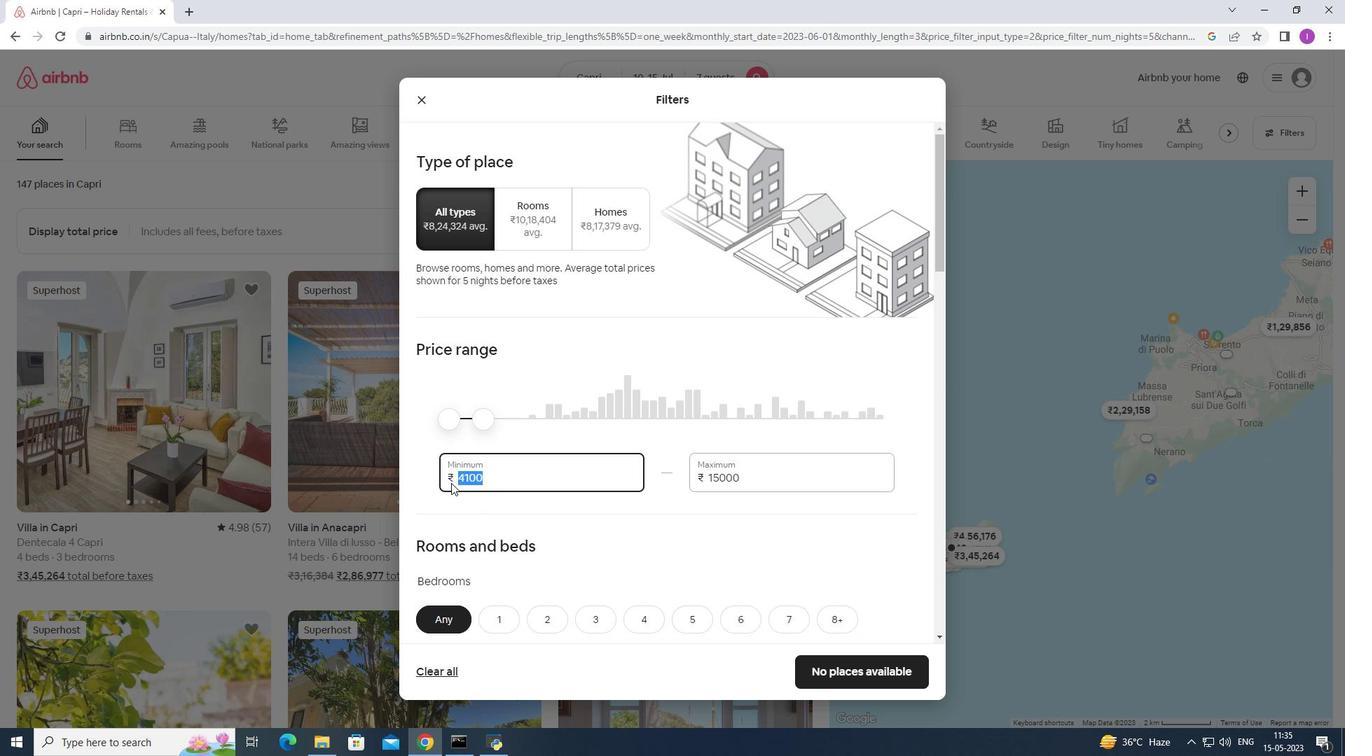 
Action: Key pressed 10000
Screenshot: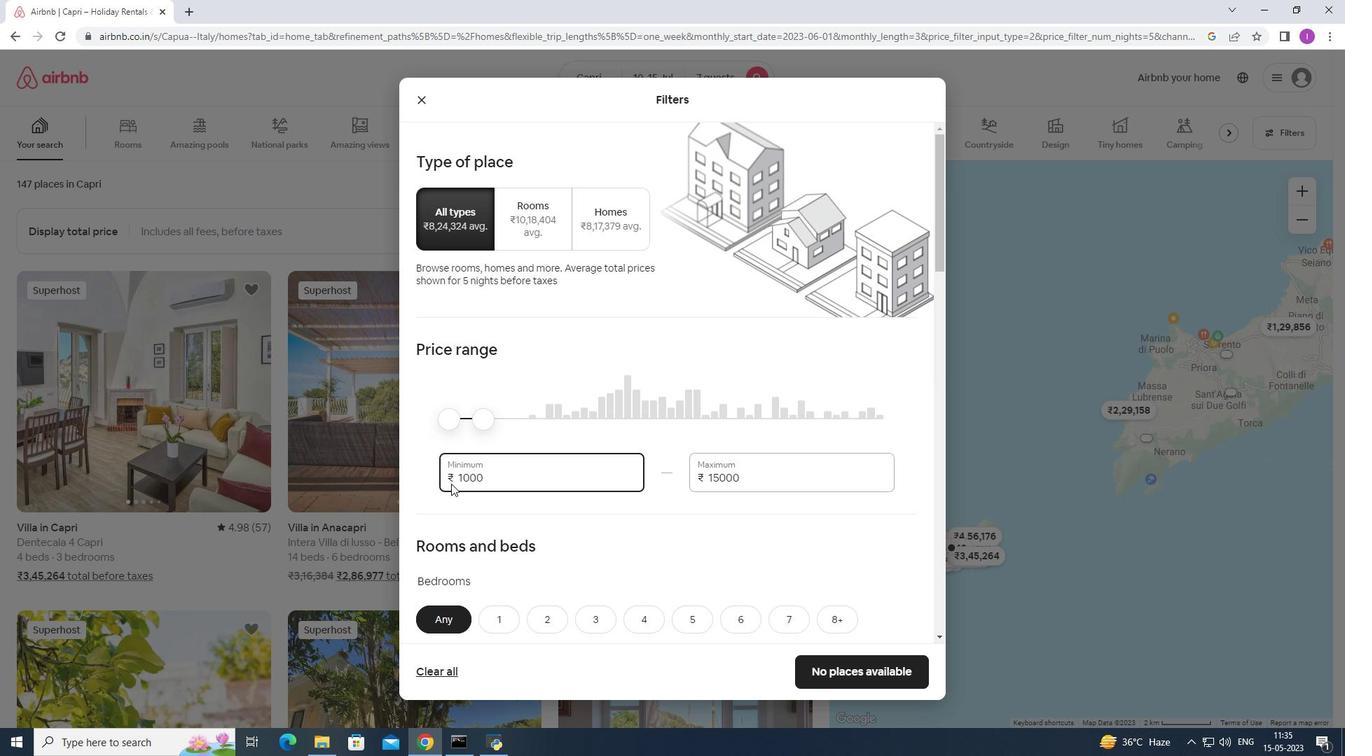 
Action: Mouse moved to (673, 539)
Screenshot: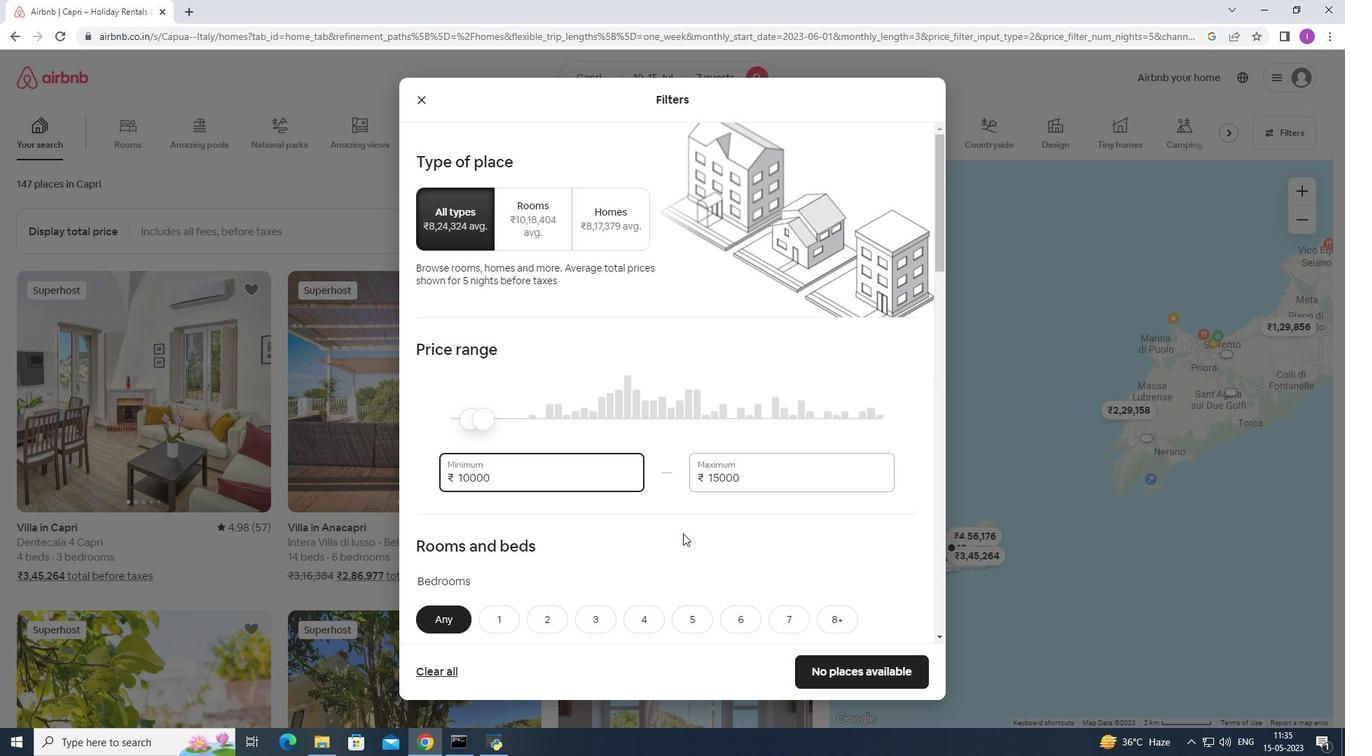 
Action: Mouse scrolled (673, 538) with delta (0, 0)
Screenshot: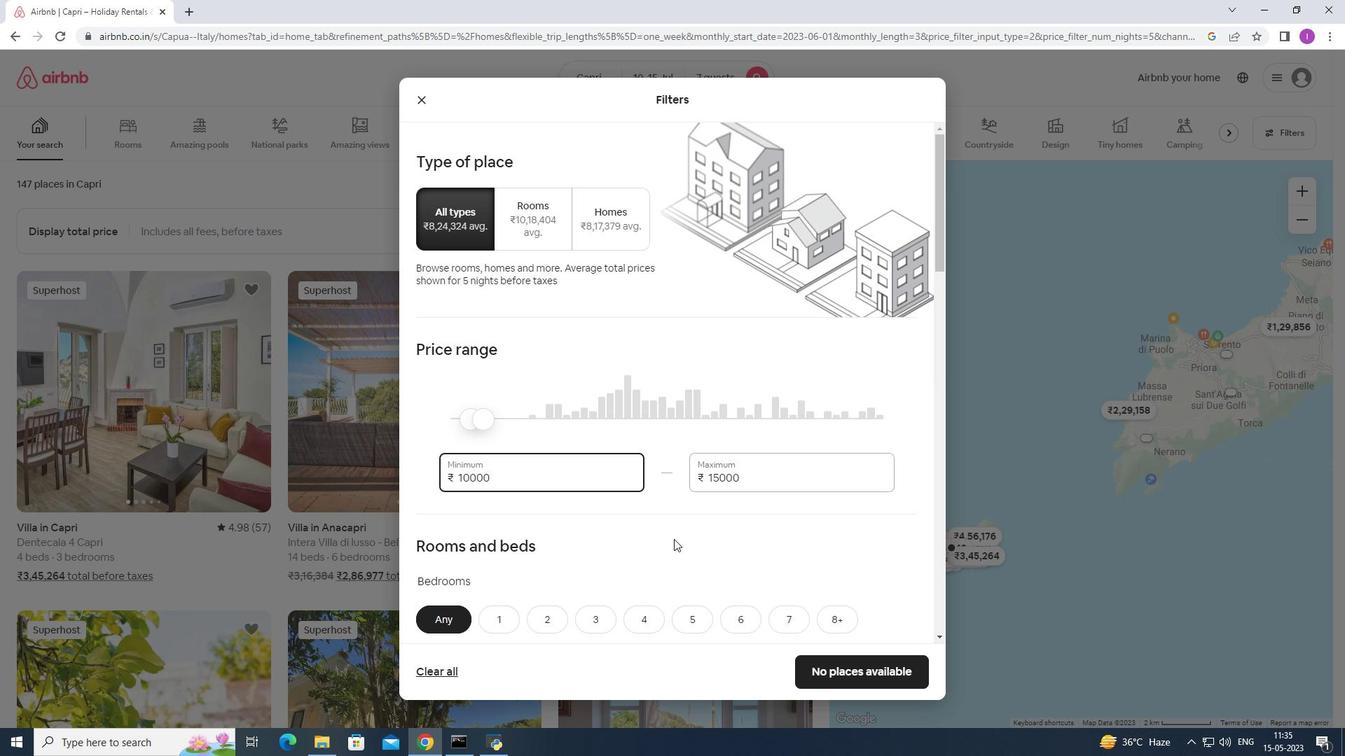 
Action: Mouse scrolled (673, 538) with delta (0, 0)
Screenshot: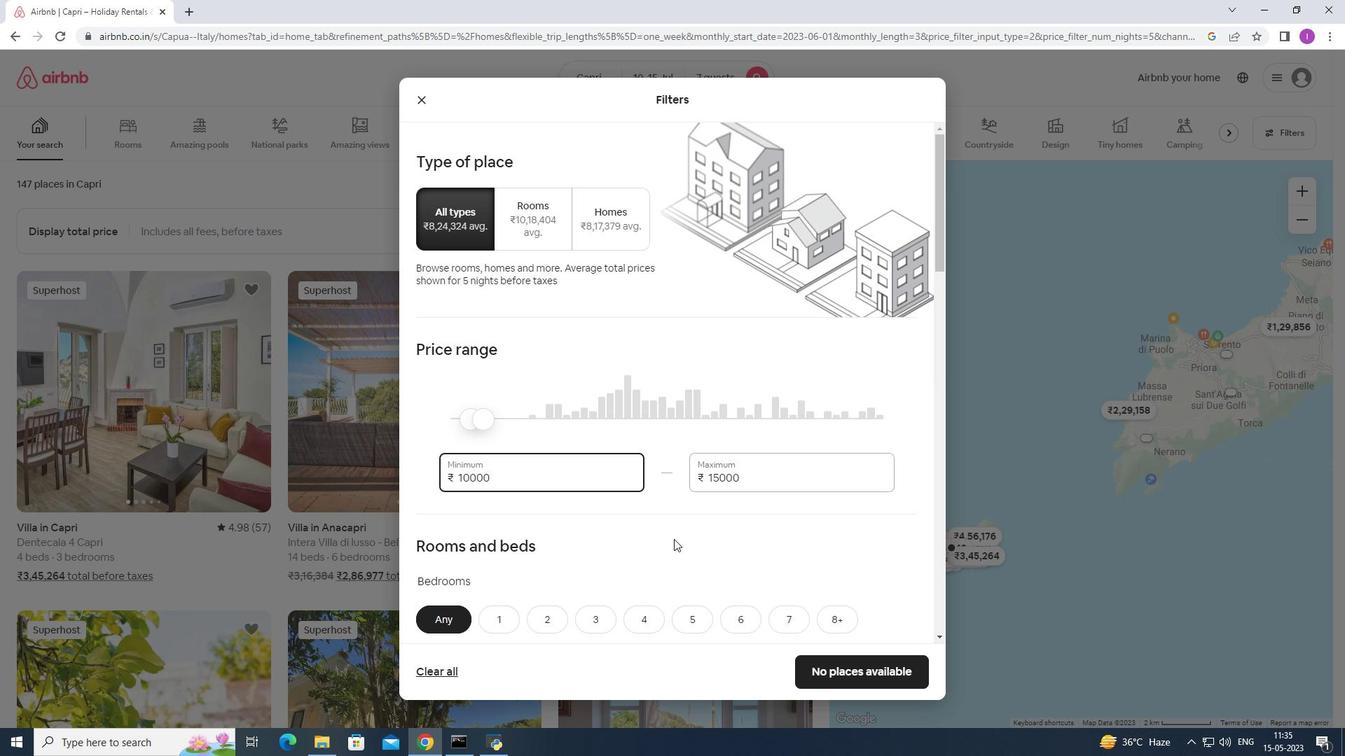 
Action: Mouse scrolled (673, 538) with delta (0, 0)
Screenshot: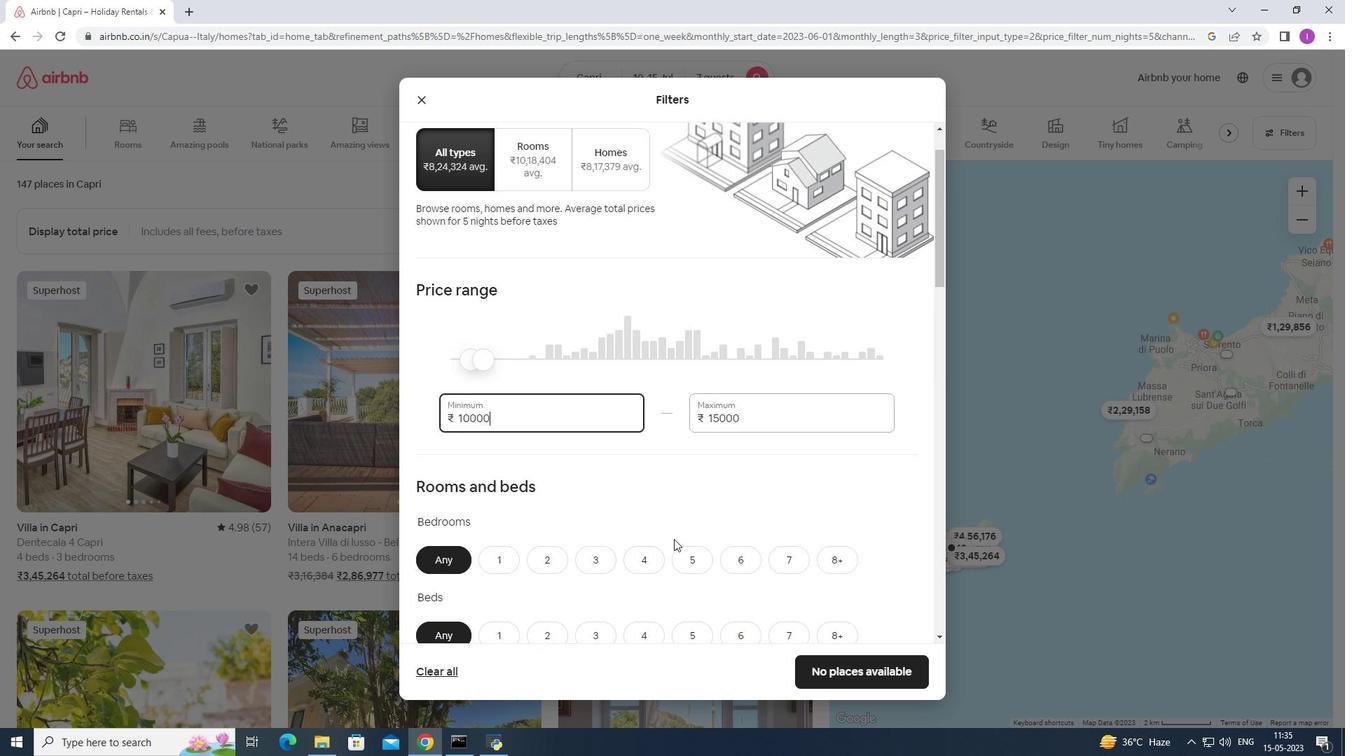 
Action: Mouse moved to (650, 416)
Screenshot: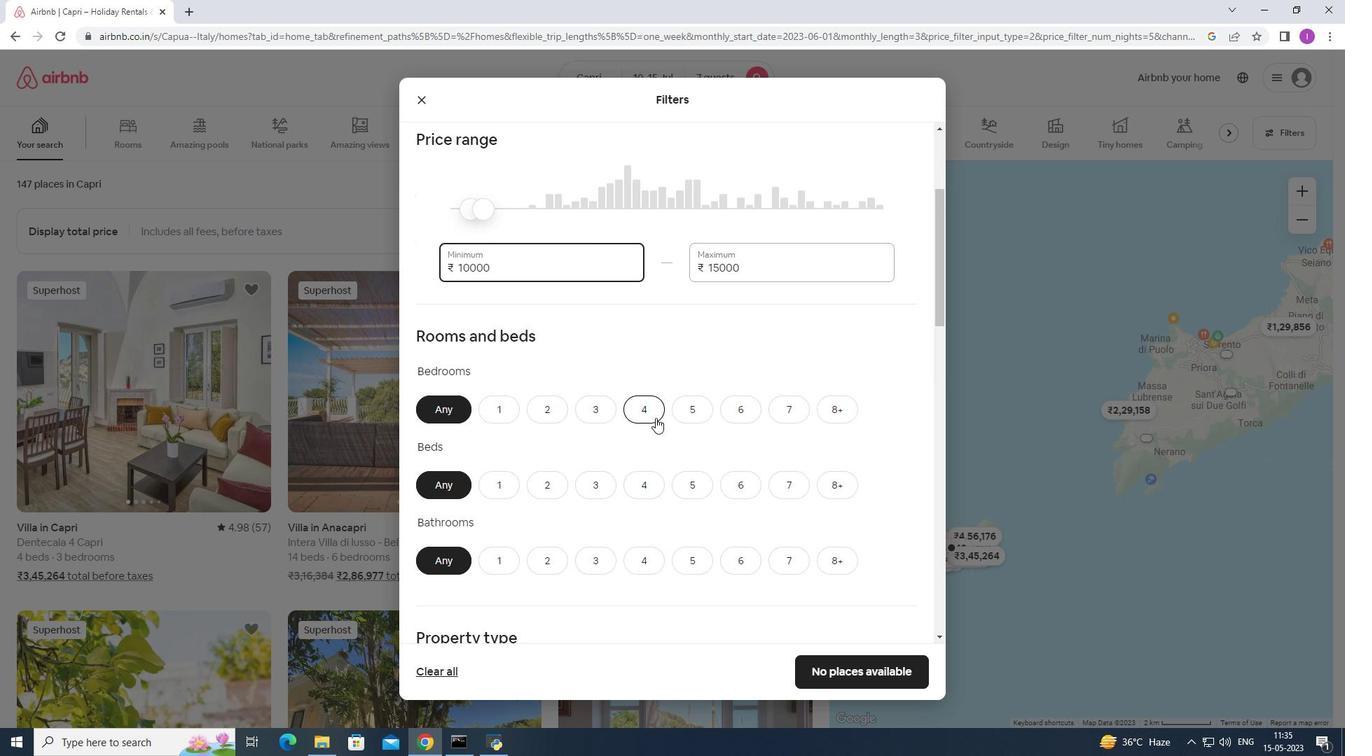 
Action: Mouse pressed left at (650, 416)
Screenshot: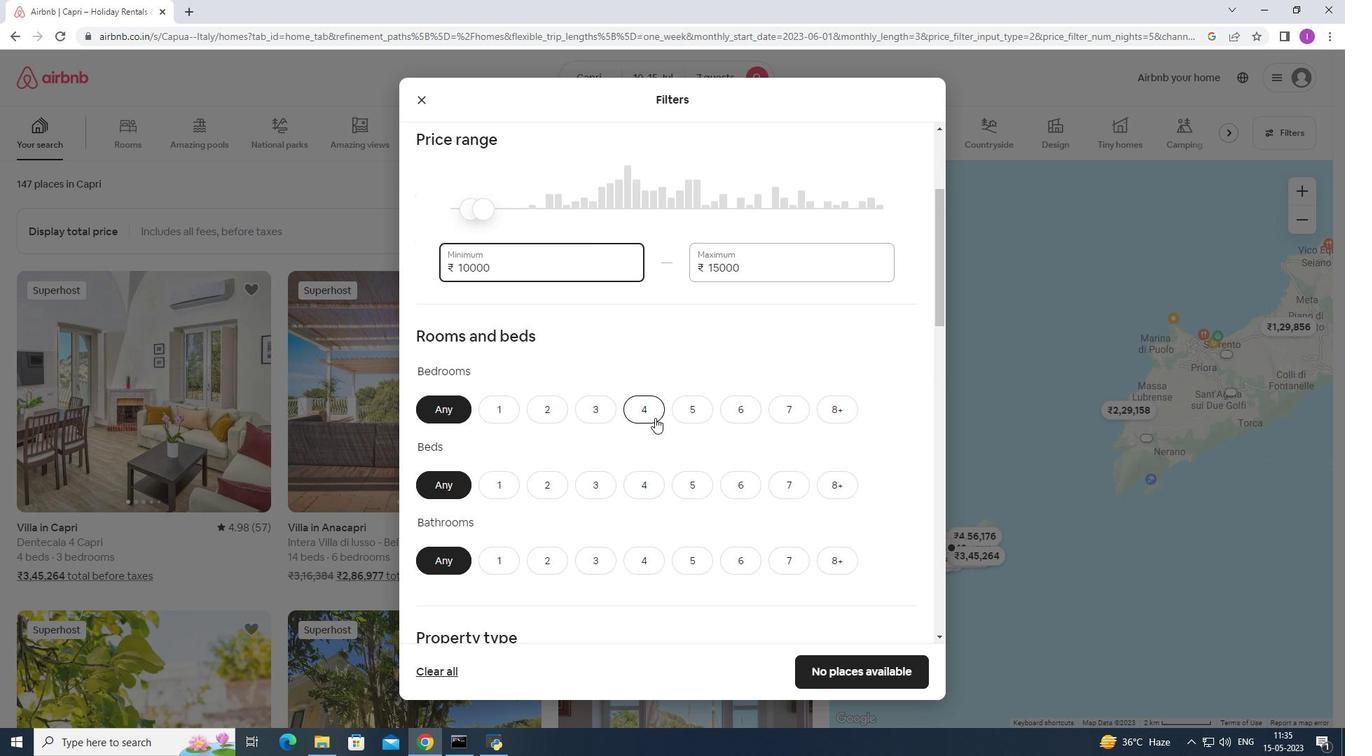 
Action: Mouse moved to (803, 491)
Screenshot: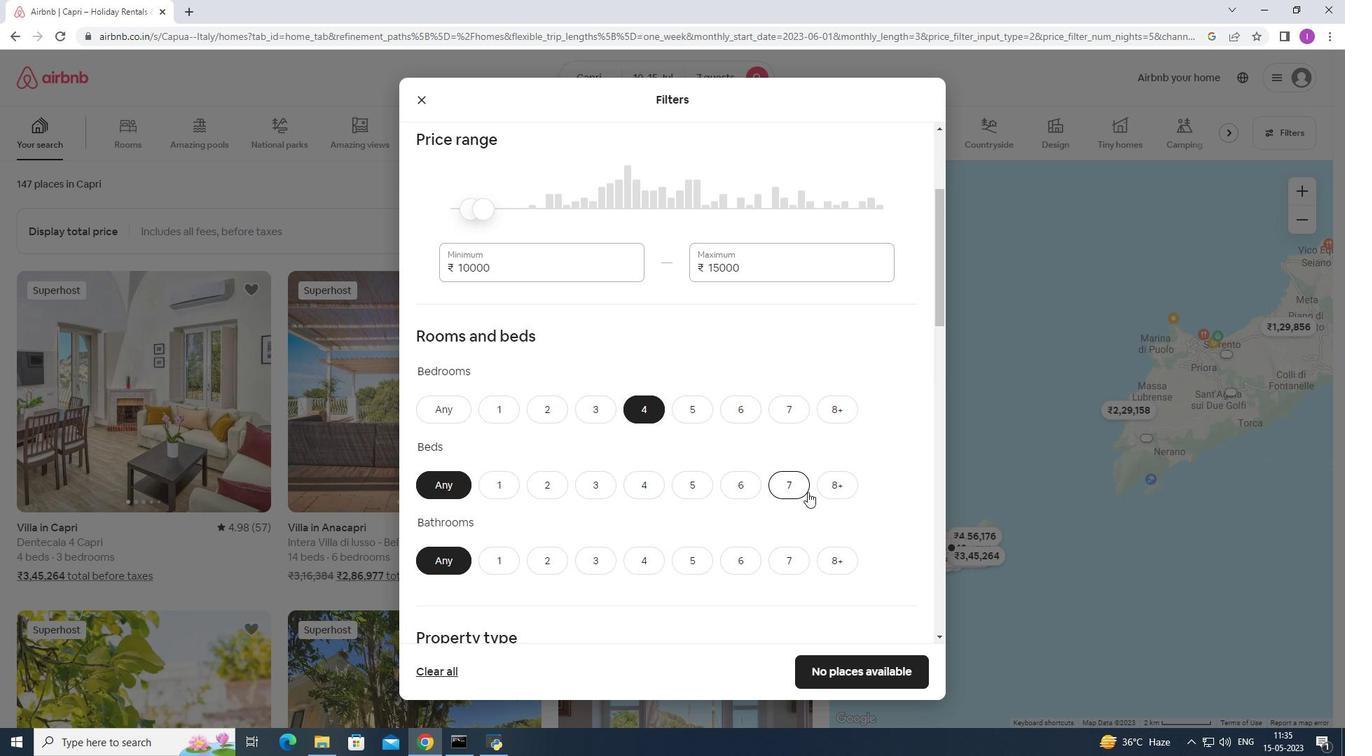 
Action: Mouse pressed left at (803, 491)
Screenshot: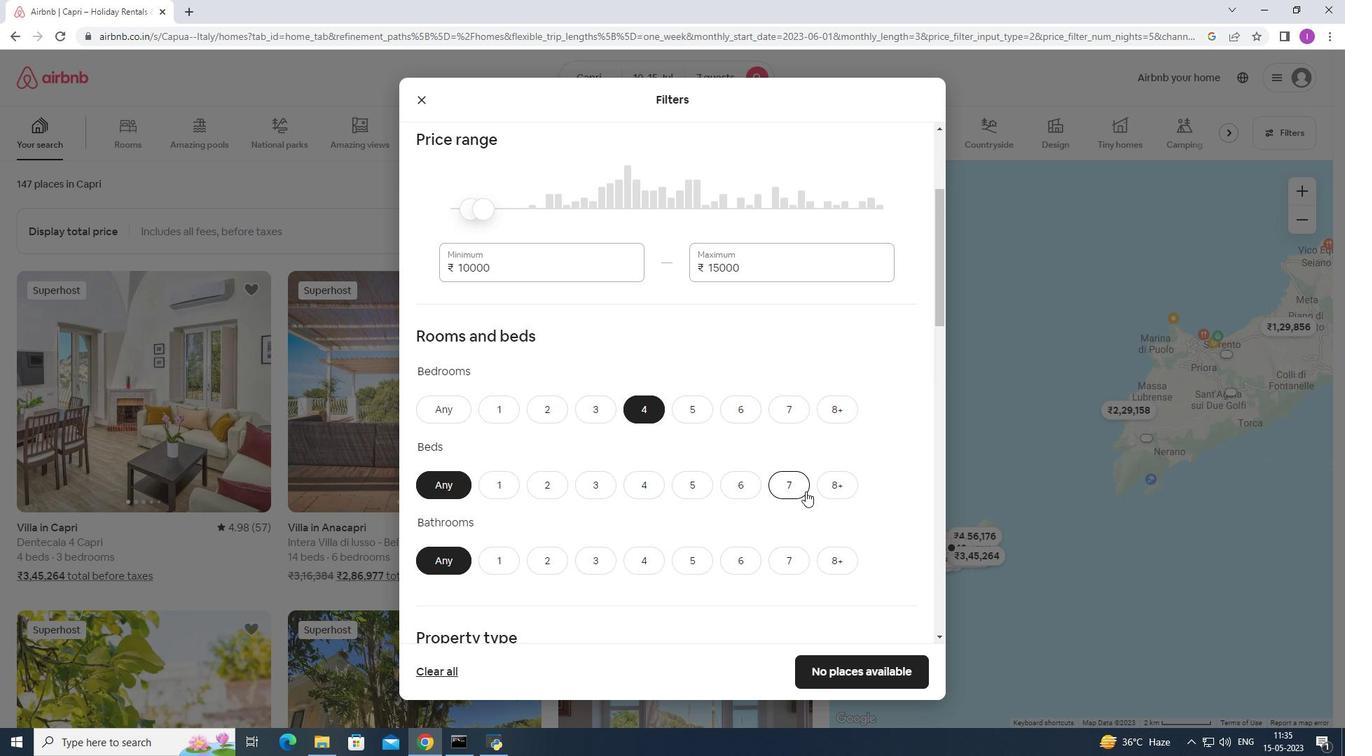 
Action: Mouse moved to (638, 562)
Screenshot: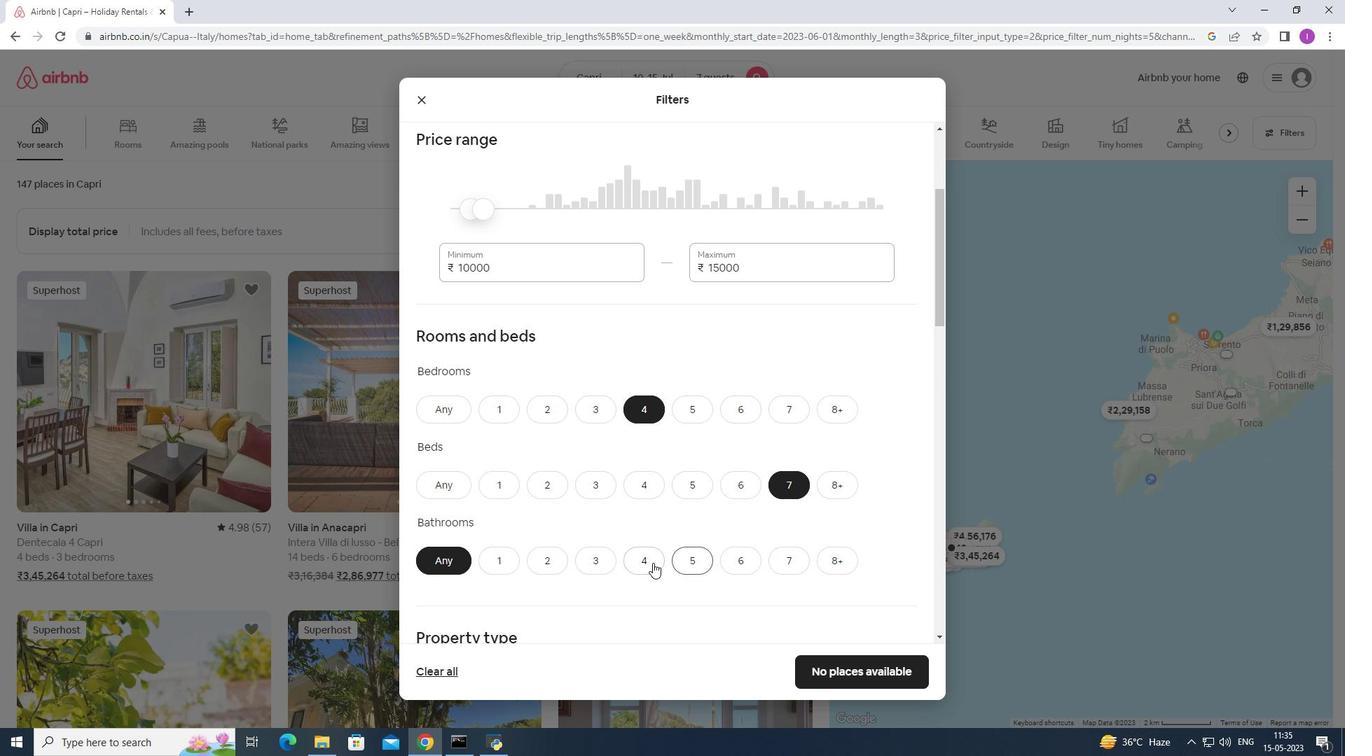 
Action: Mouse pressed left at (638, 562)
Screenshot: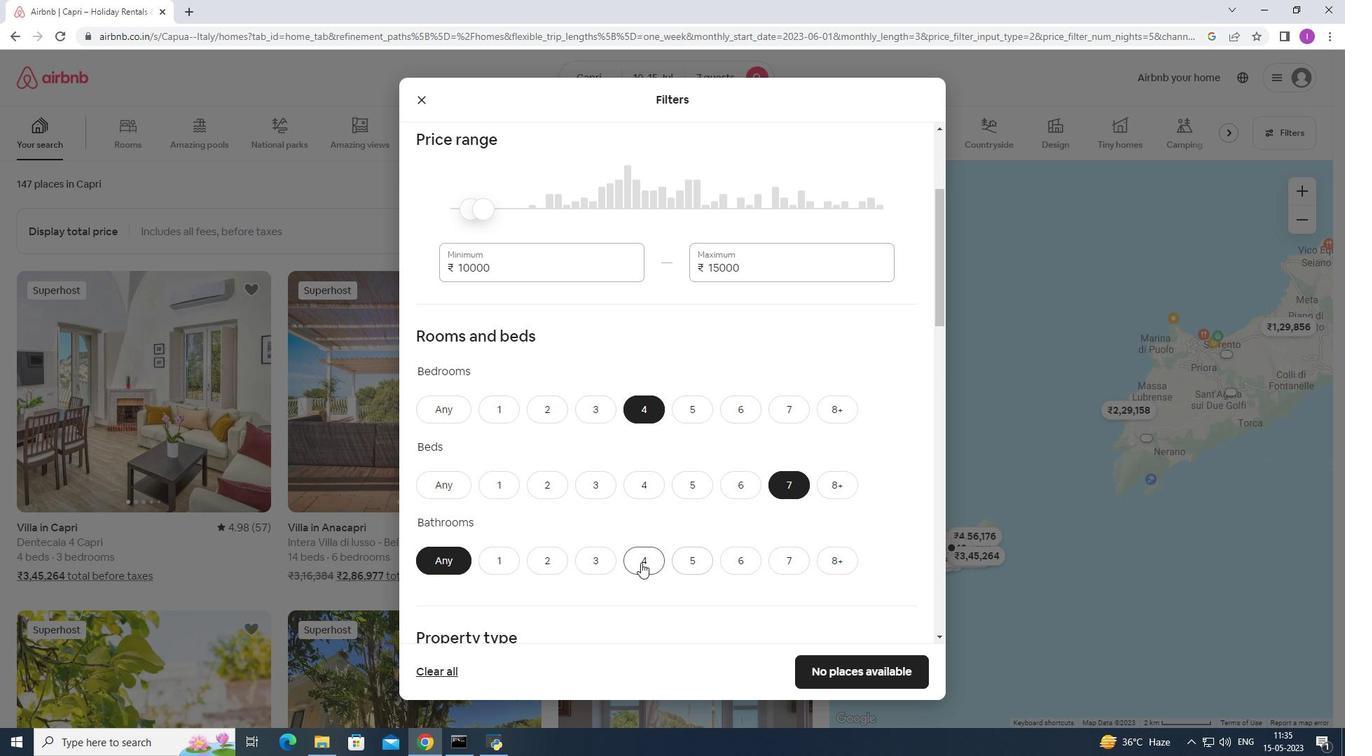 
Action: Mouse moved to (660, 549)
Screenshot: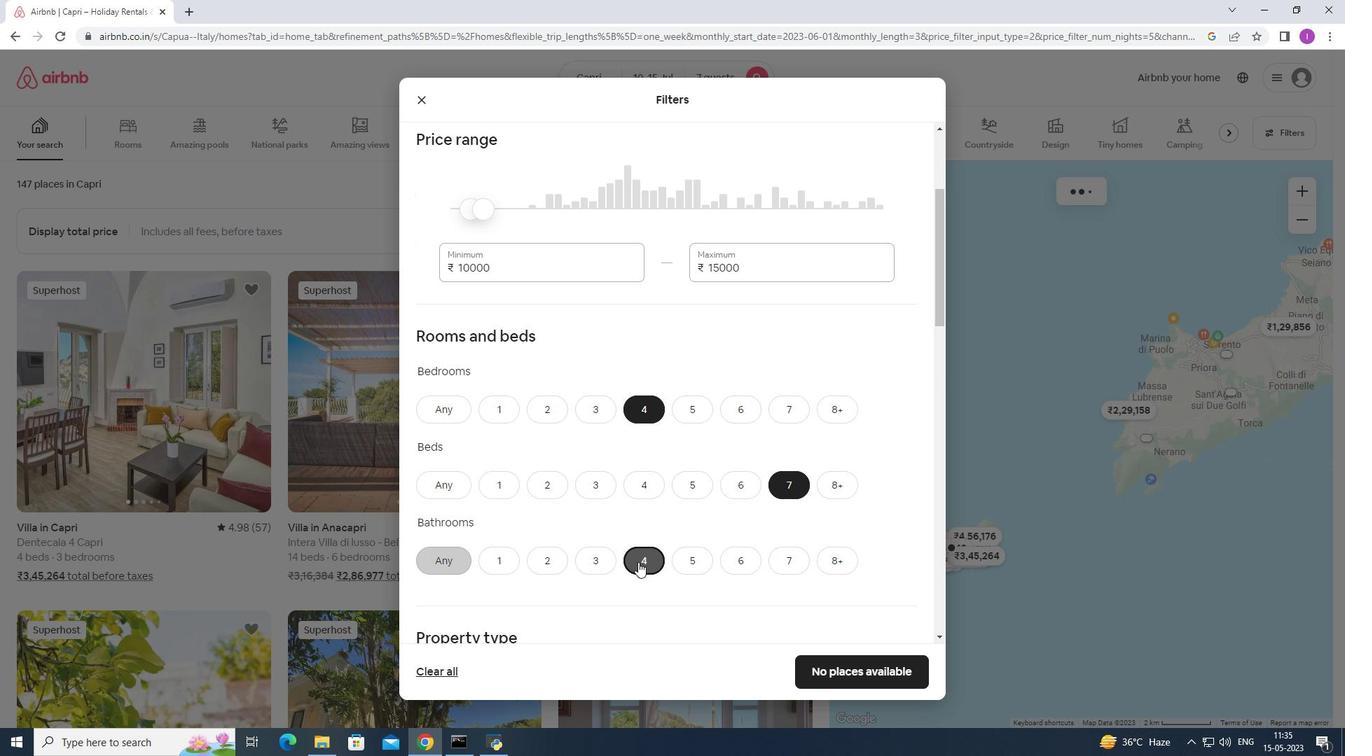 
Action: Mouse scrolled (660, 549) with delta (0, 0)
Screenshot: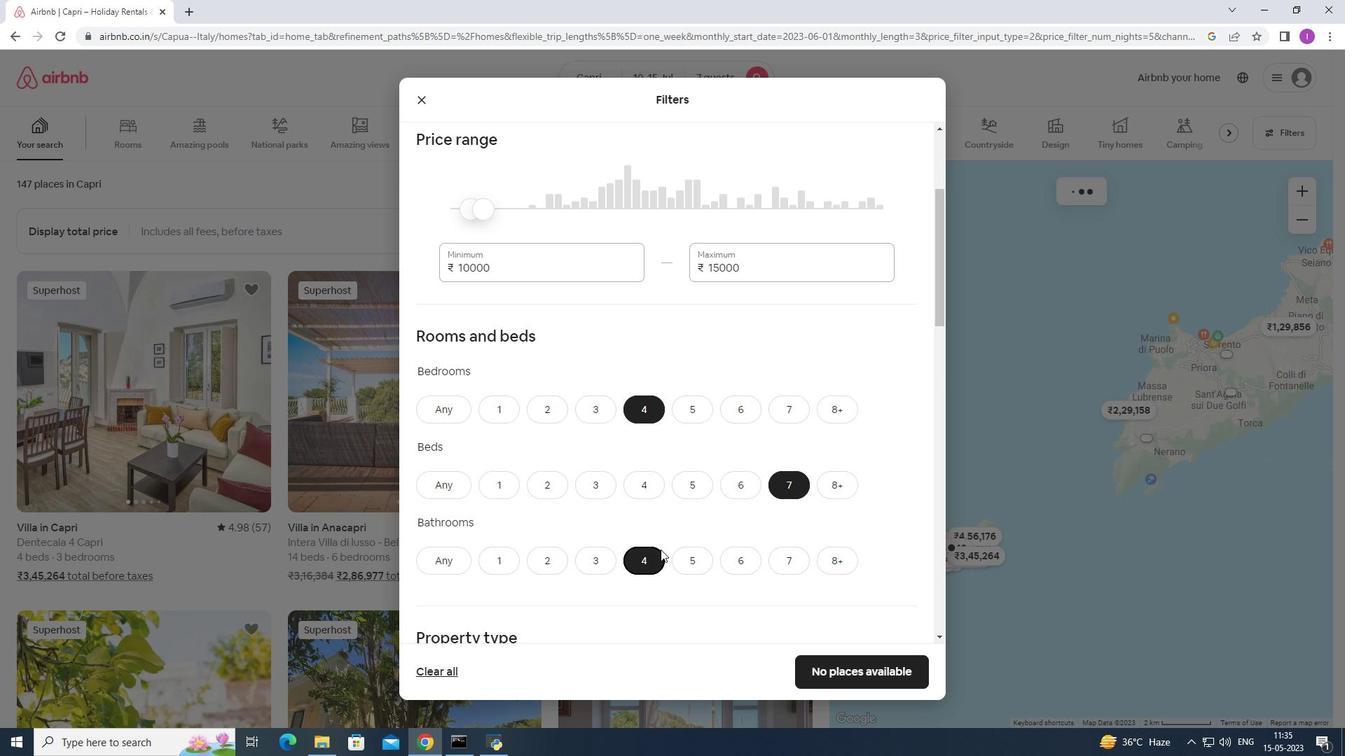 
Action: Mouse moved to (661, 549)
Screenshot: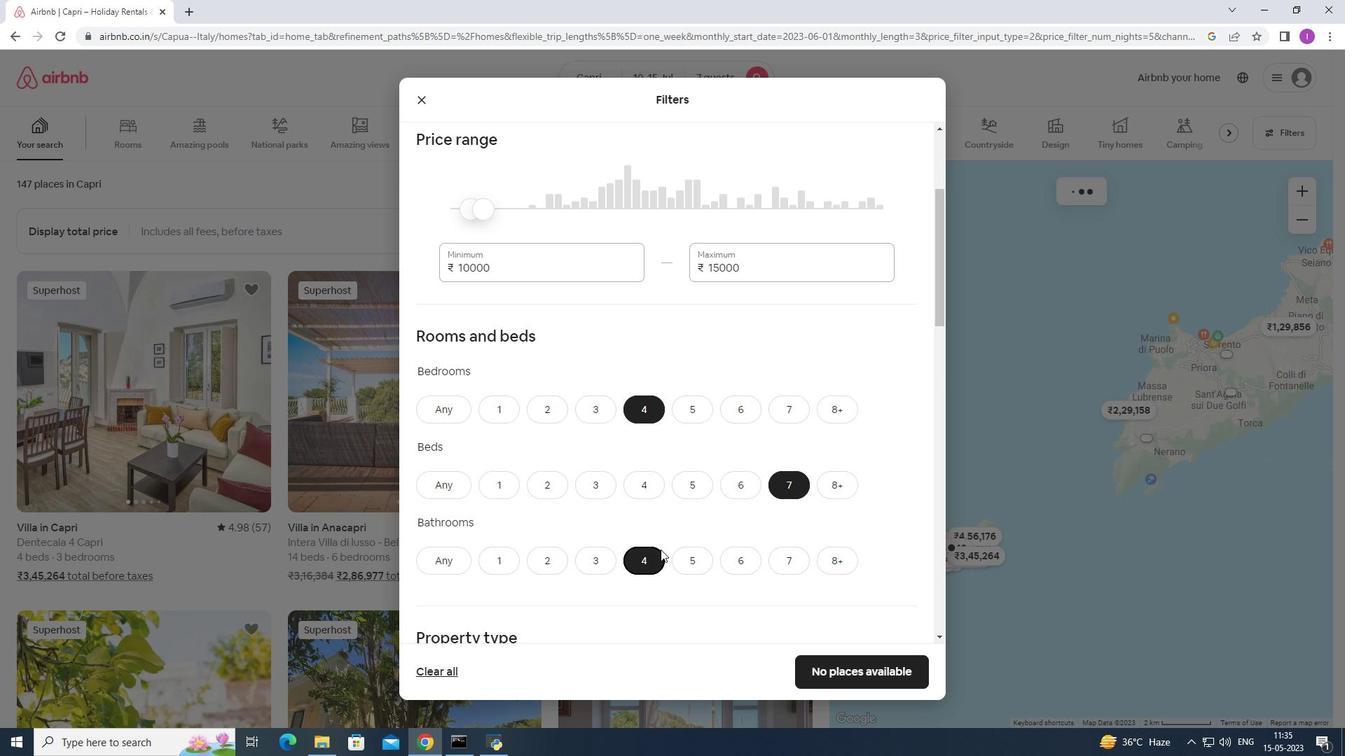 
Action: Mouse scrolled (661, 548) with delta (0, 0)
Screenshot: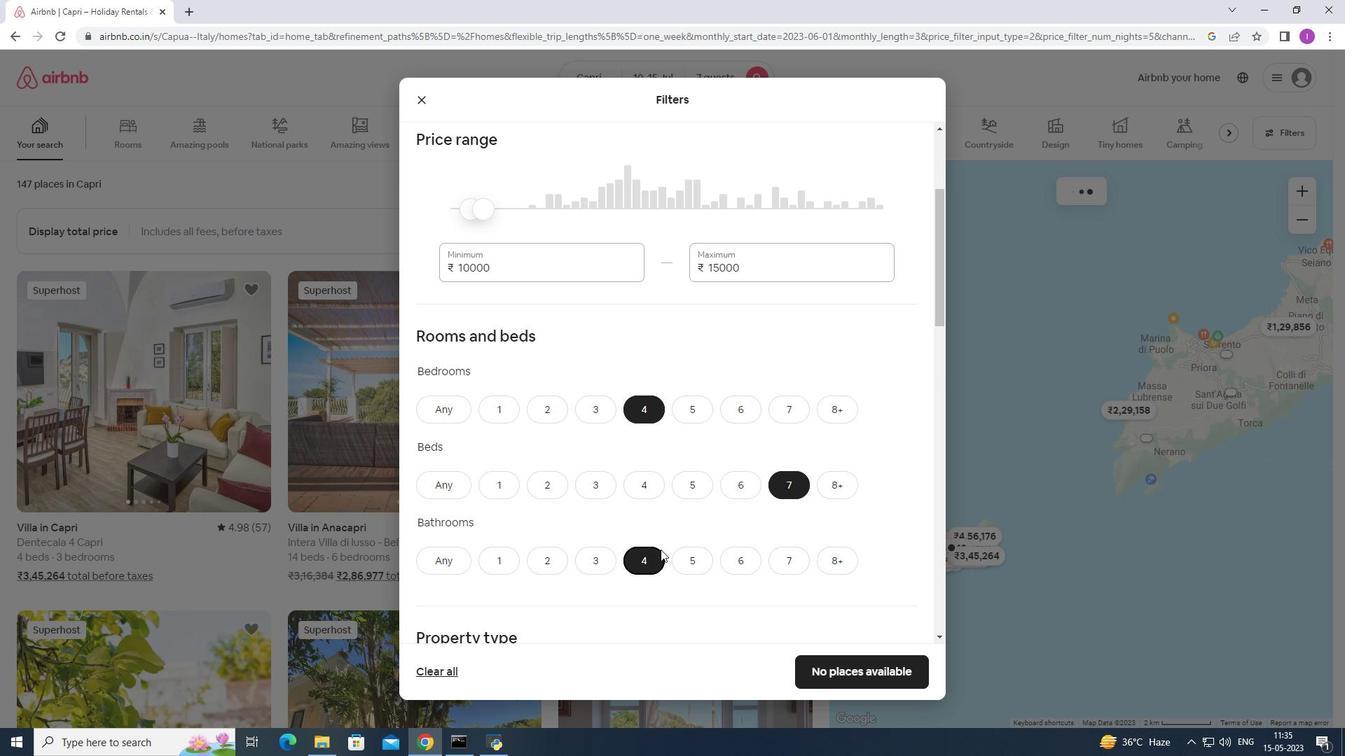 
Action: Mouse moved to (678, 533)
Screenshot: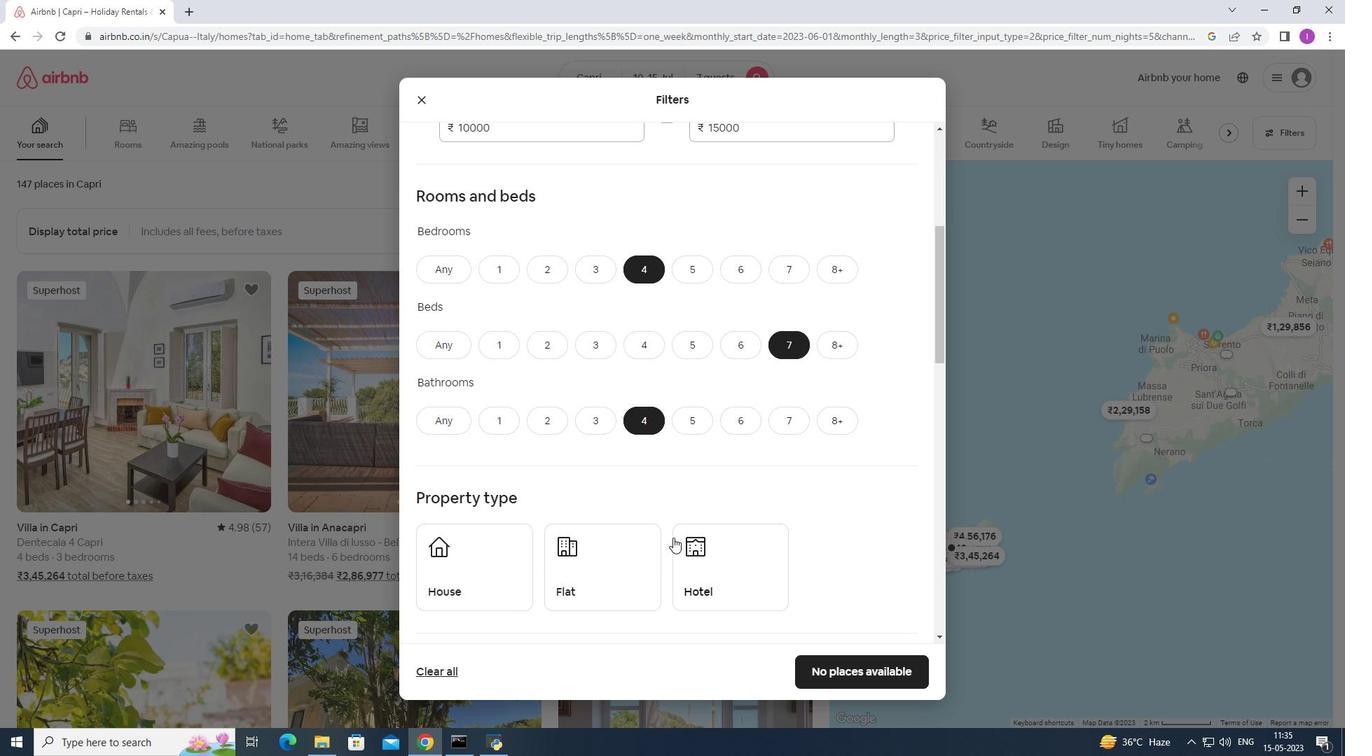 
Action: Mouse scrolled (678, 532) with delta (0, 0)
Screenshot: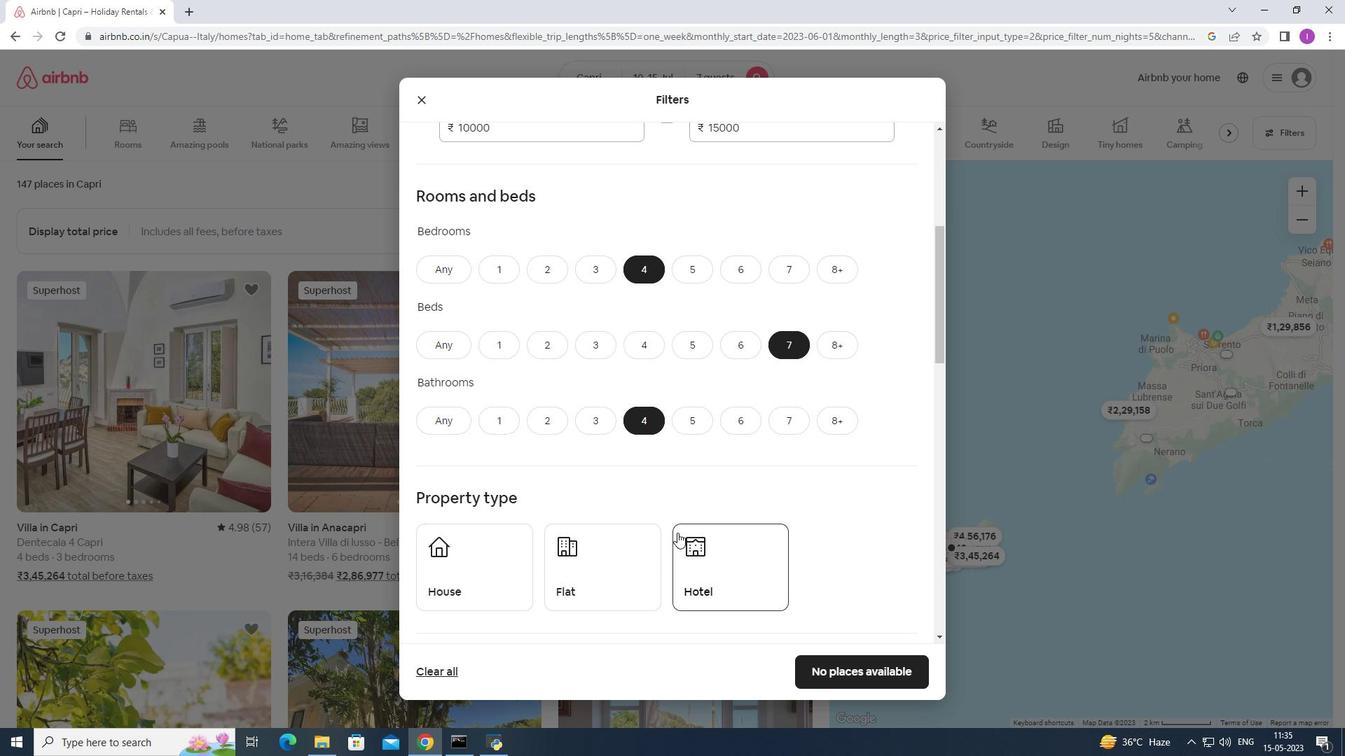 
Action: Mouse scrolled (678, 532) with delta (0, 0)
Screenshot: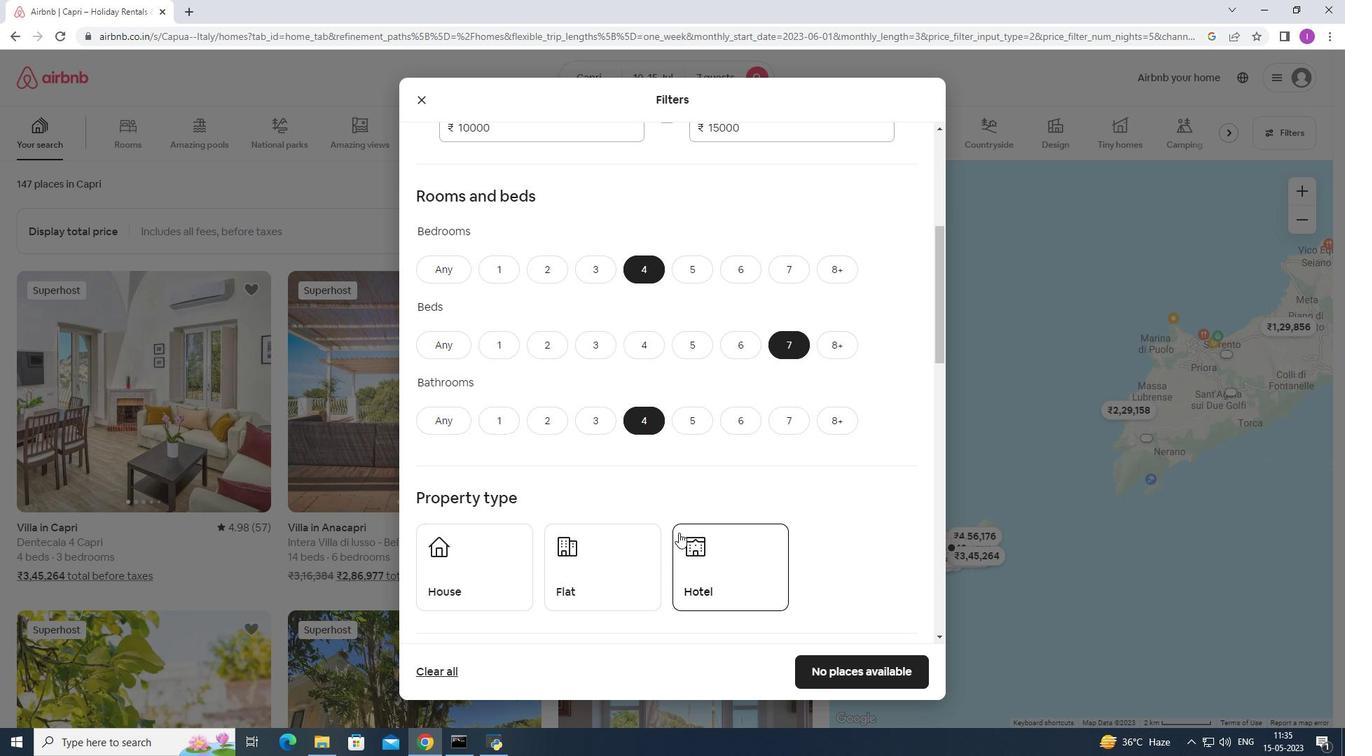 
Action: Mouse moved to (507, 425)
Screenshot: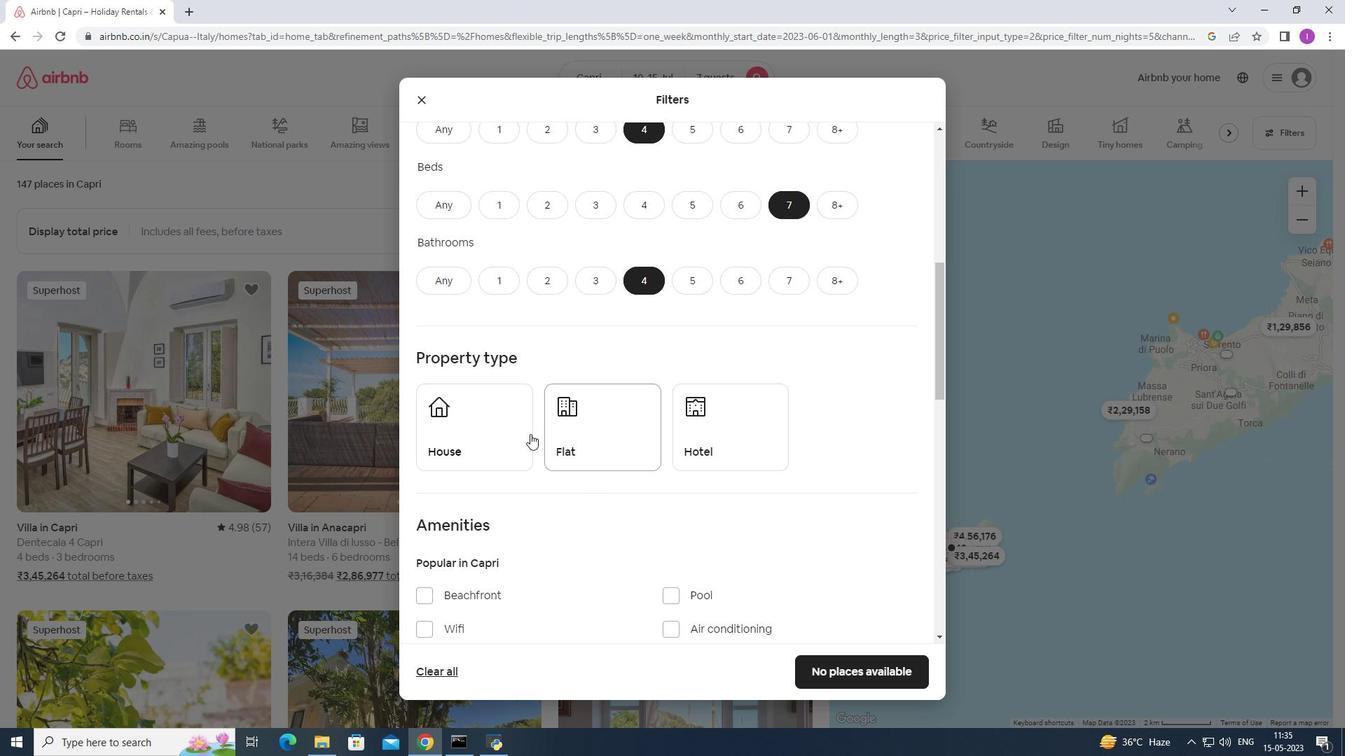 
Action: Mouse pressed left at (507, 425)
Screenshot: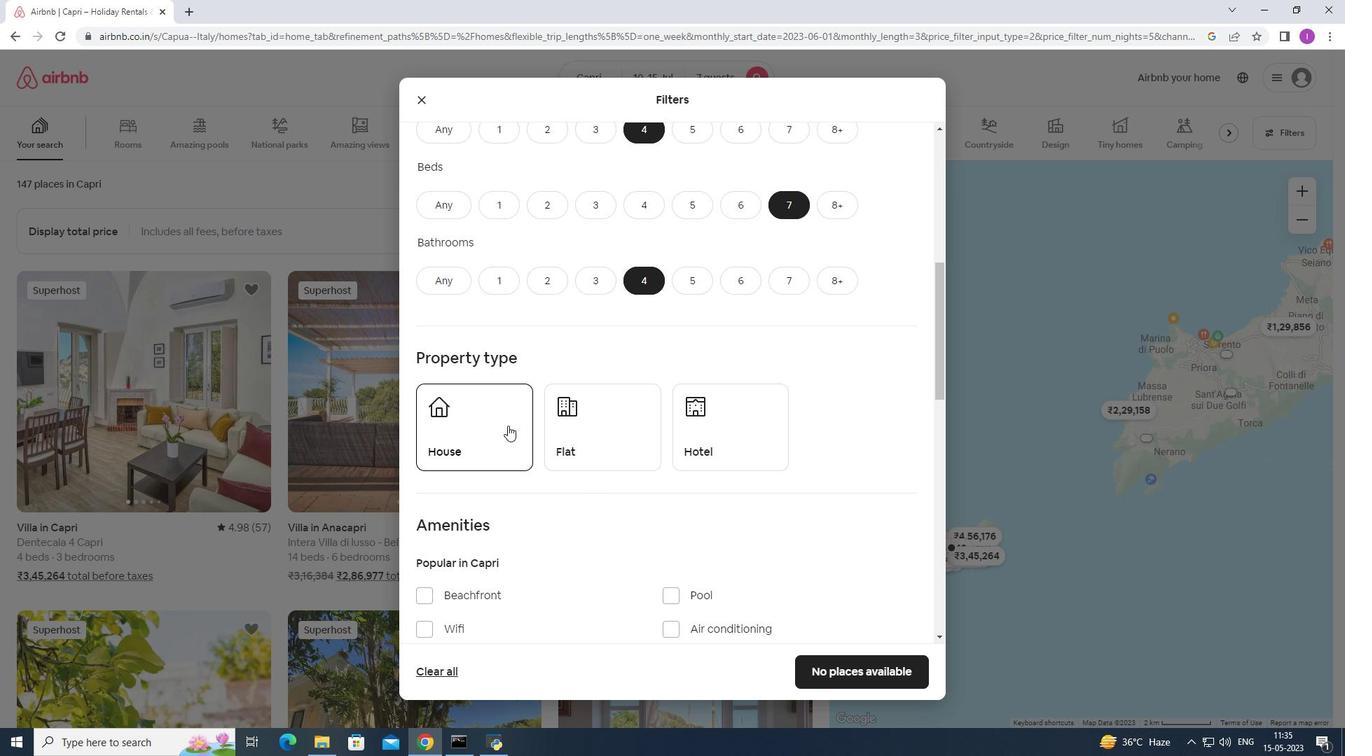 
Action: Mouse moved to (587, 428)
Screenshot: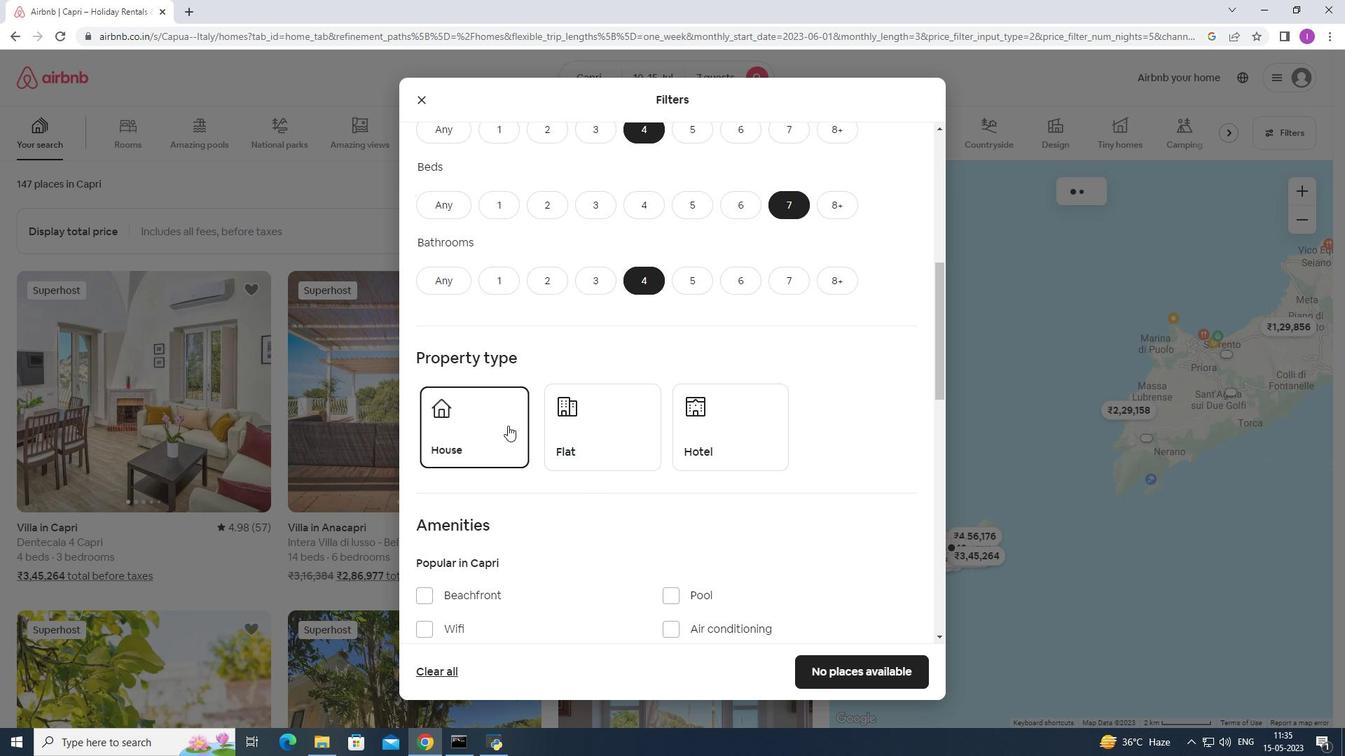 
Action: Mouse pressed left at (587, 428)
Screenshot: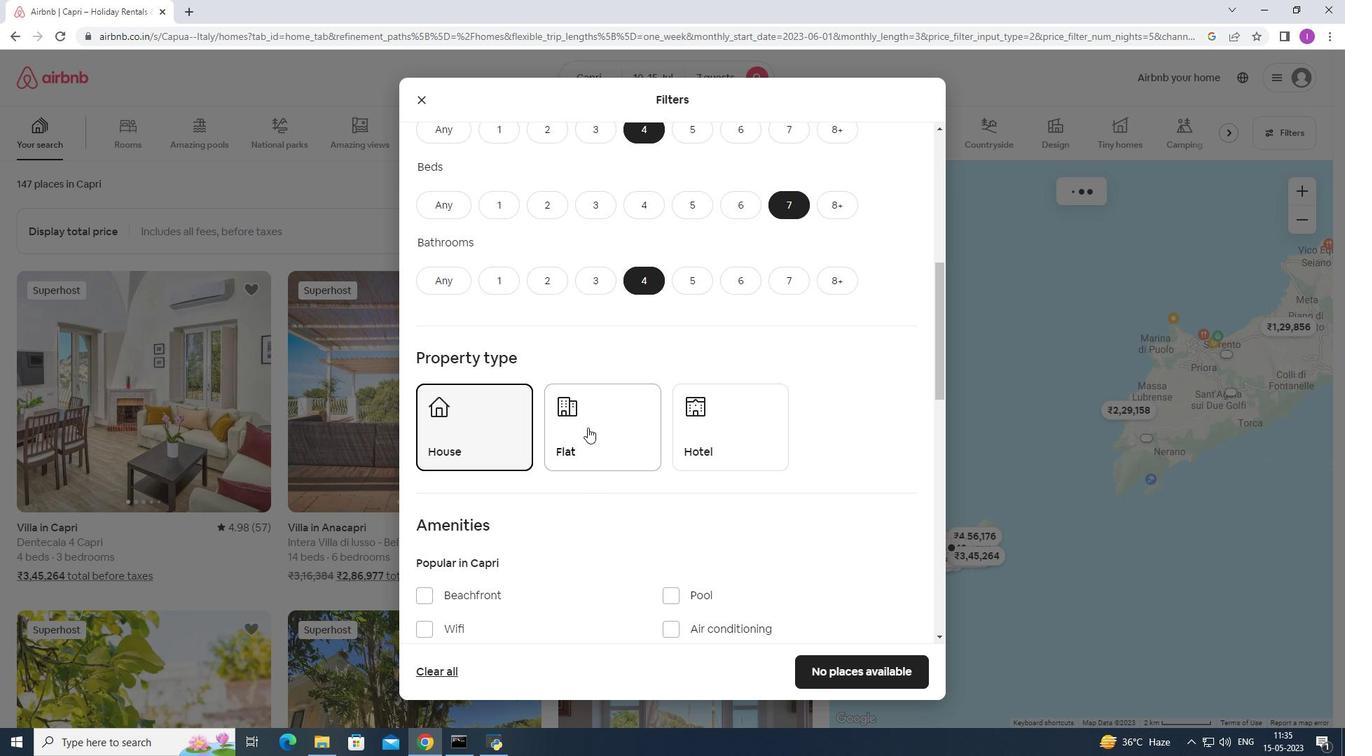 
Action: Mouse moved to (650, 553)
Screenshot: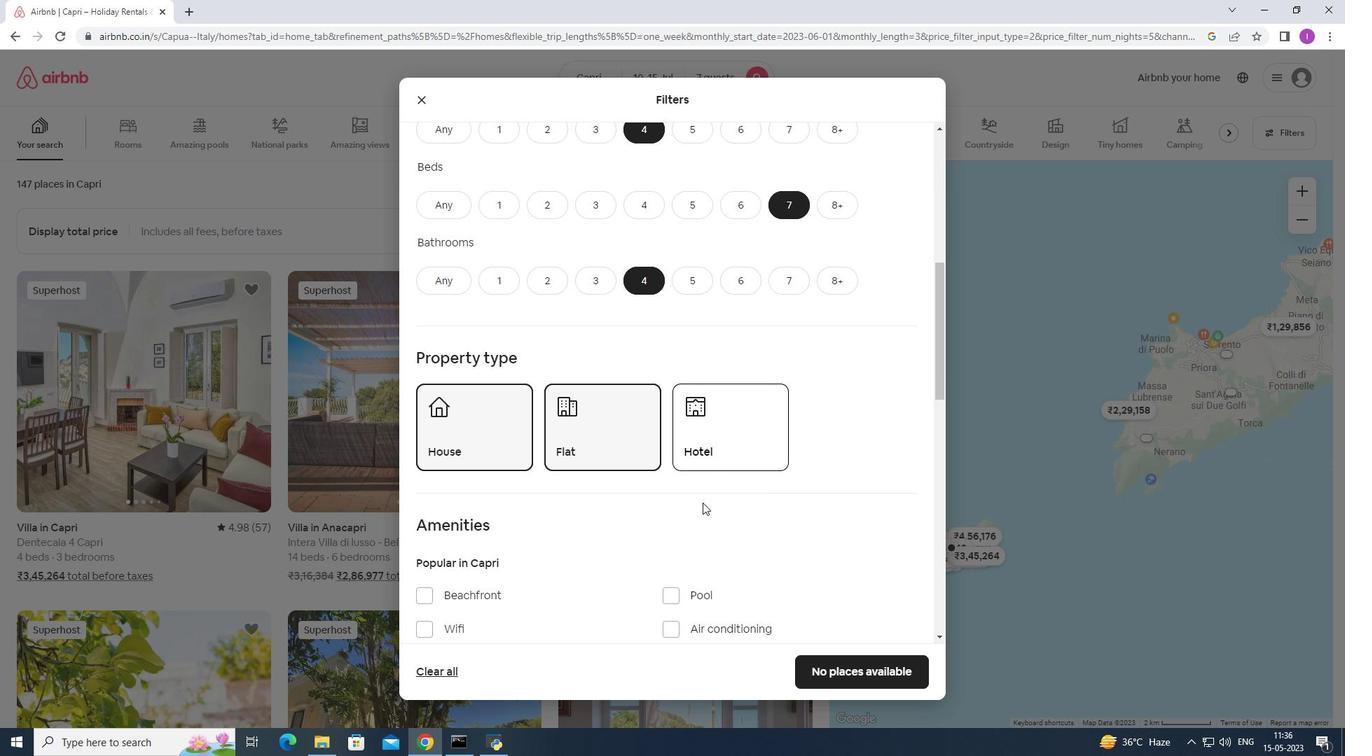 
Action: Mouse scrolled (650, 552) with delta (0, 0)
Screenshot: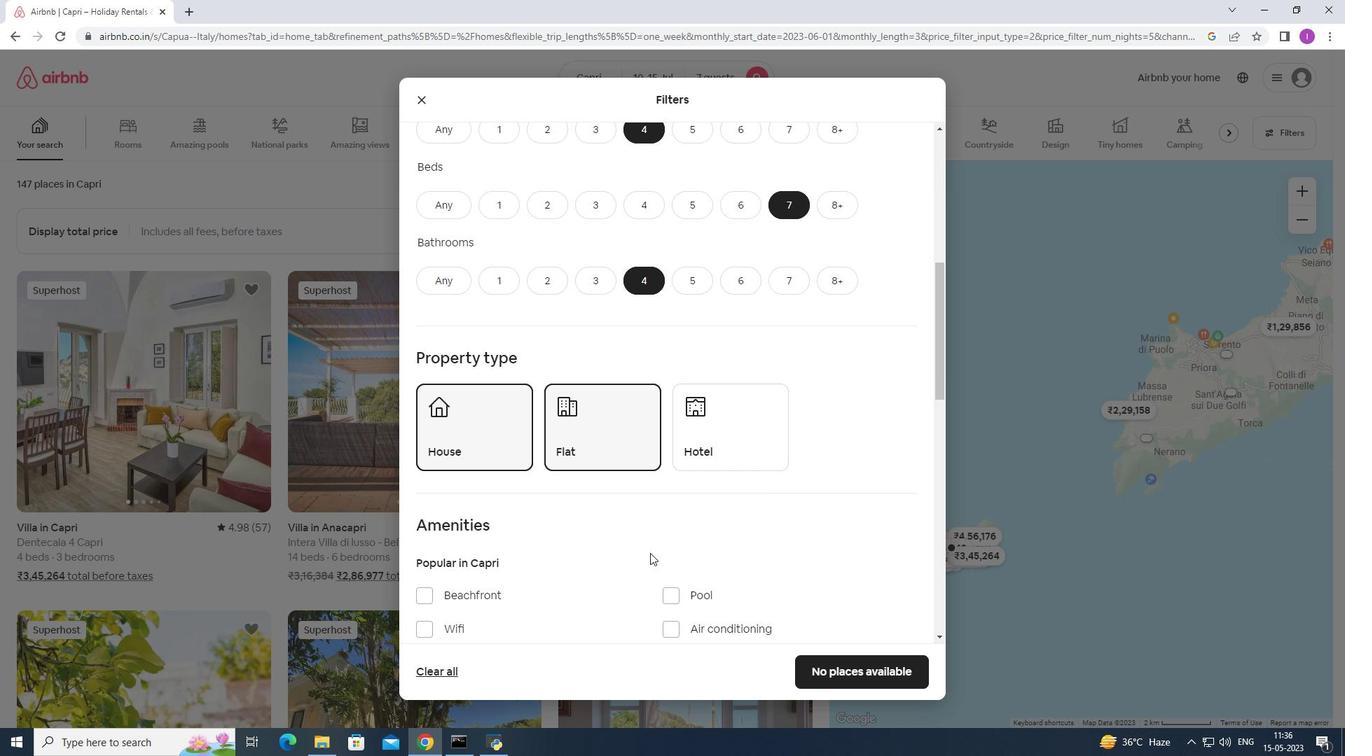 
Action: Mouse scrolled (650, 552) with delta (0, 0)
Screenshot: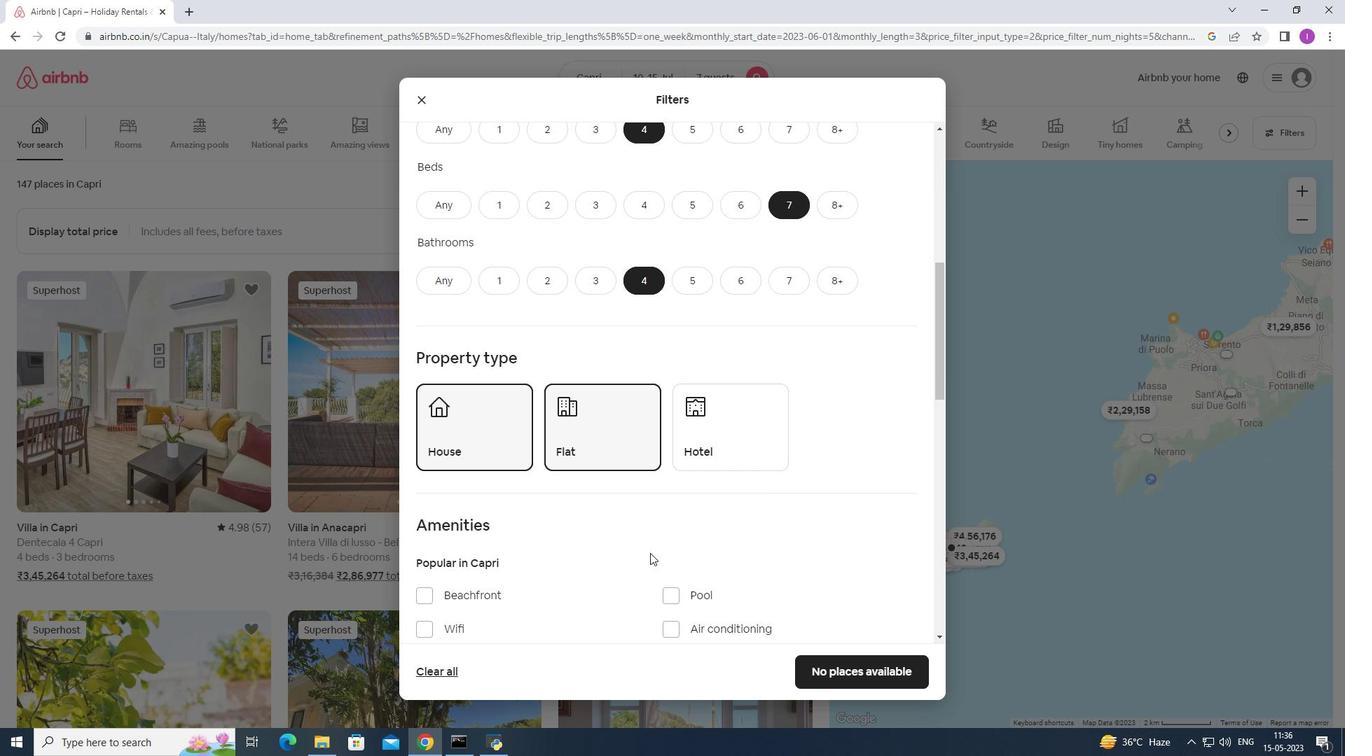 
Action: Mouse scrolled (650, 552) with delta (0, 0)
Screenshot: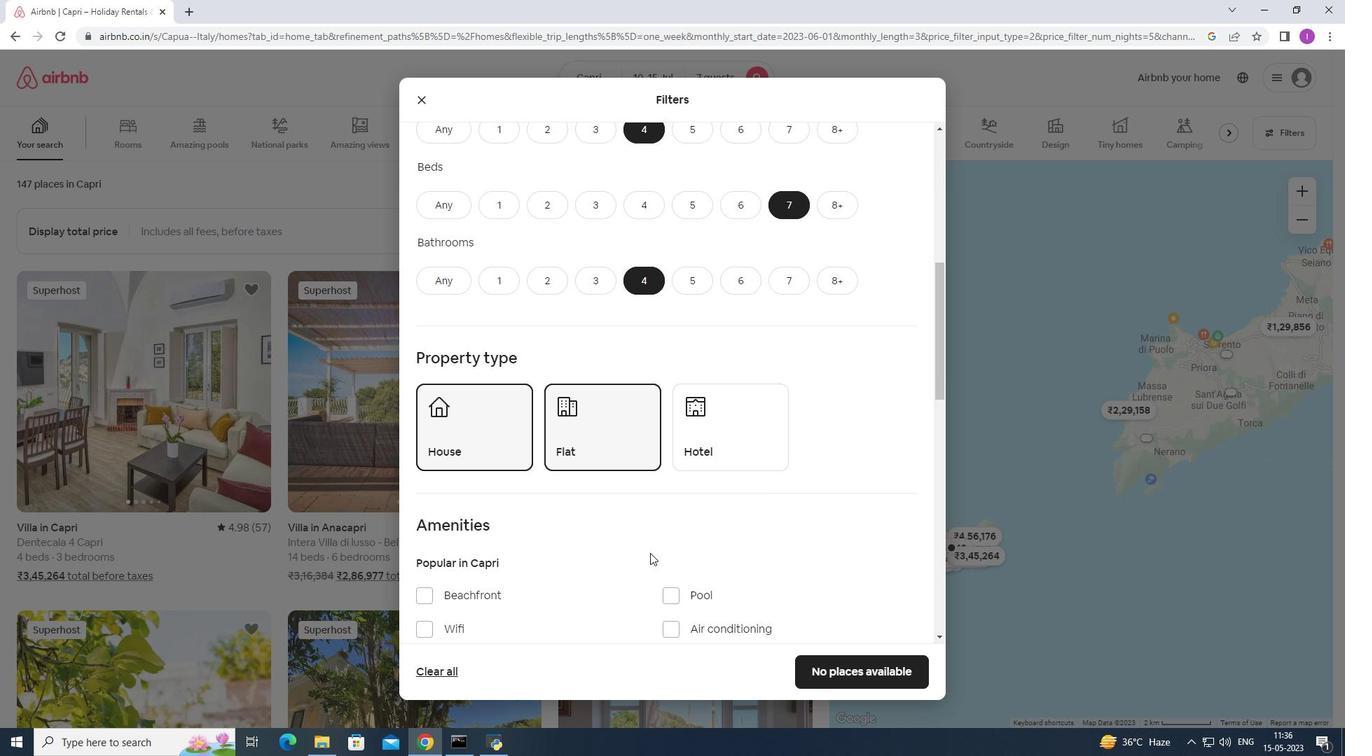 
Action: Mouse moved to (648, 498)
Screenshot: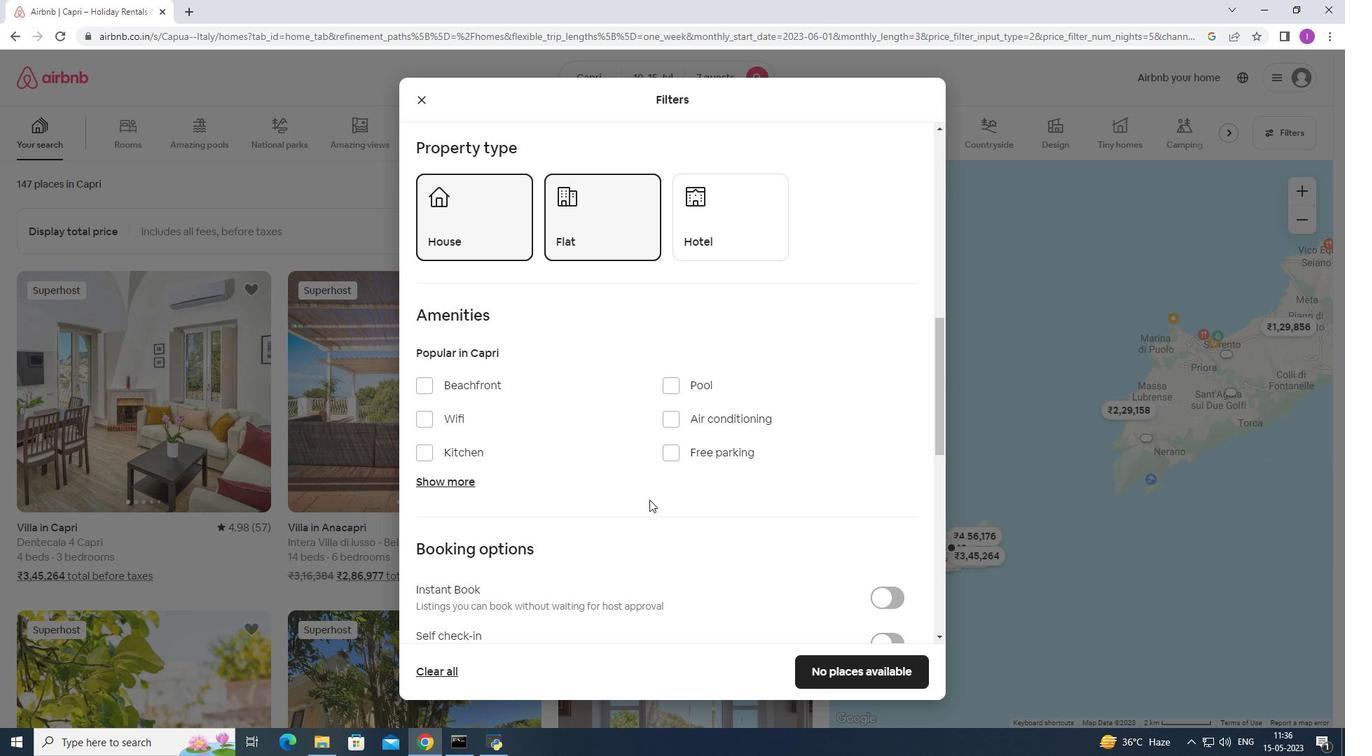 
Action: Mouse scrolled (648, 497) with delta (0, 0)
Screenshot: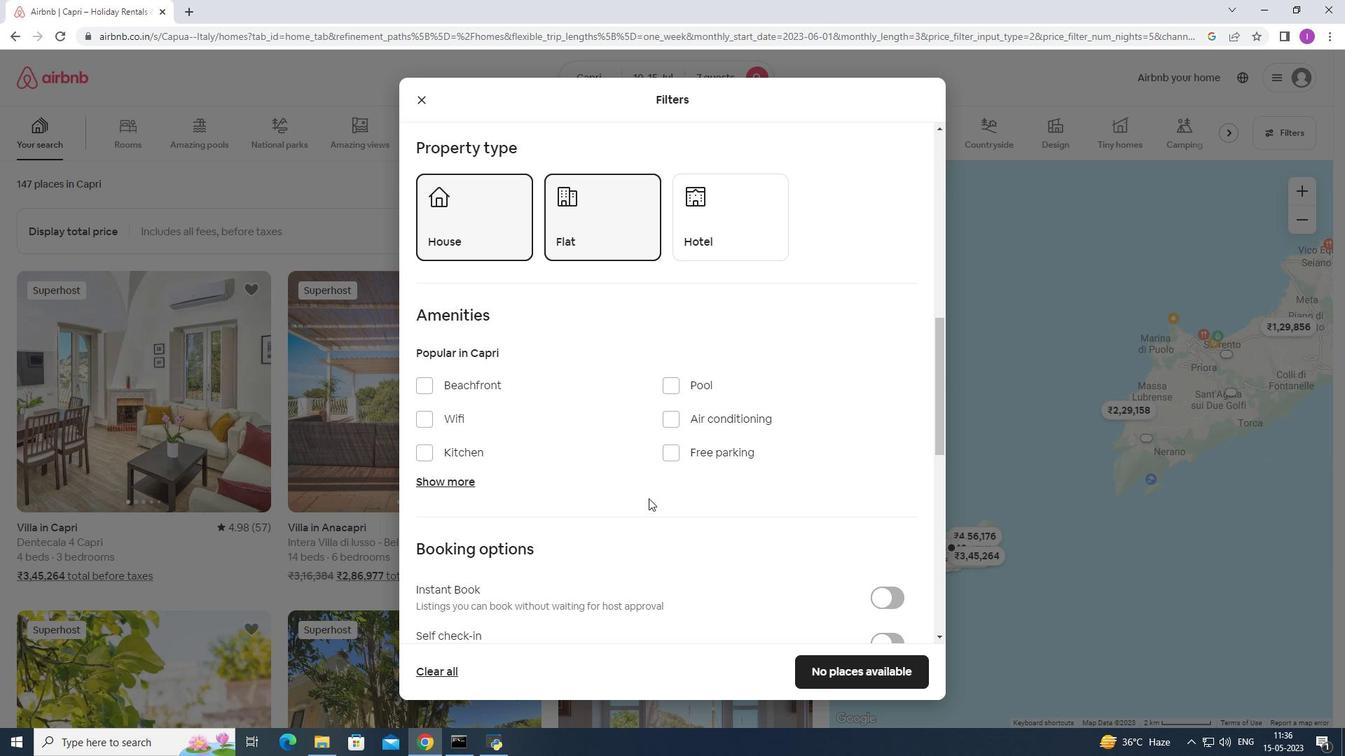 
Action: Mouse moved to (412, 348)
Screenshot: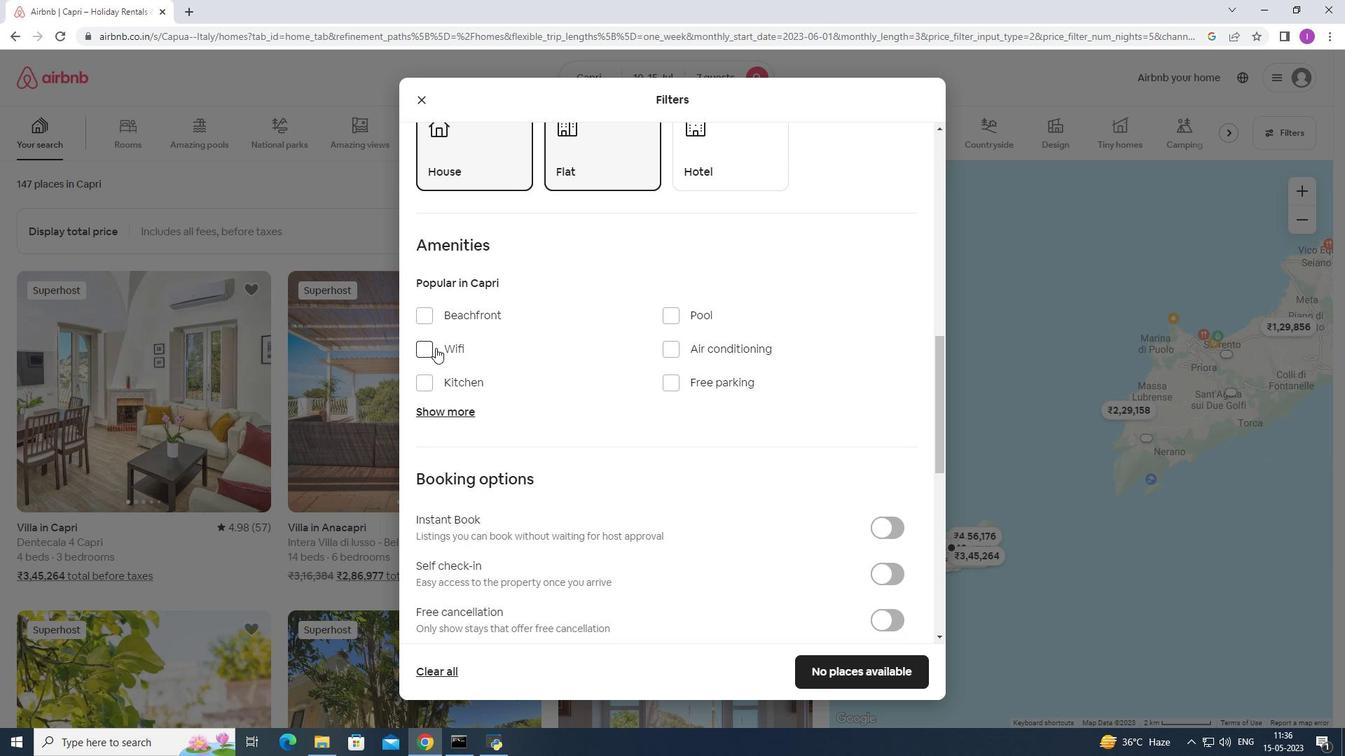 
Action: Mouse pressed left at (412, 348)
Screenshot: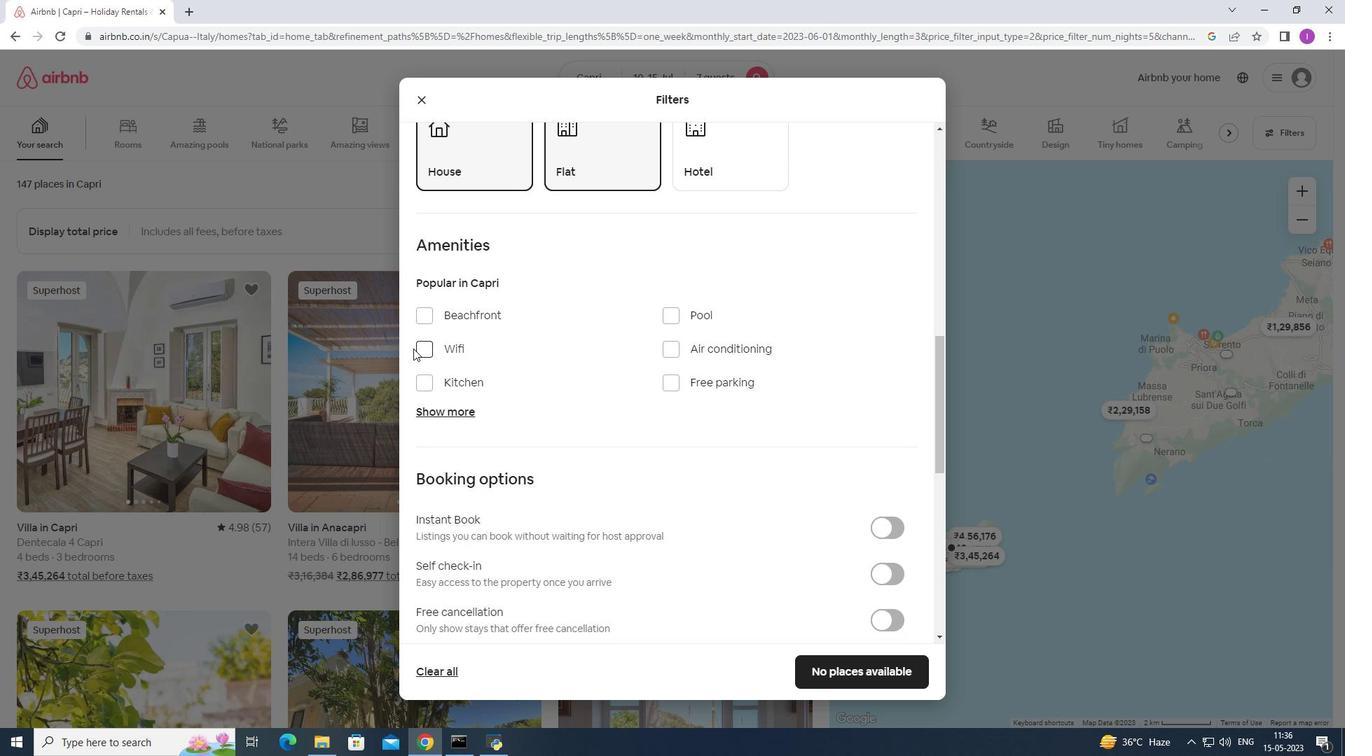 
Action: Mouse moved to (420, 355)
Screenshot: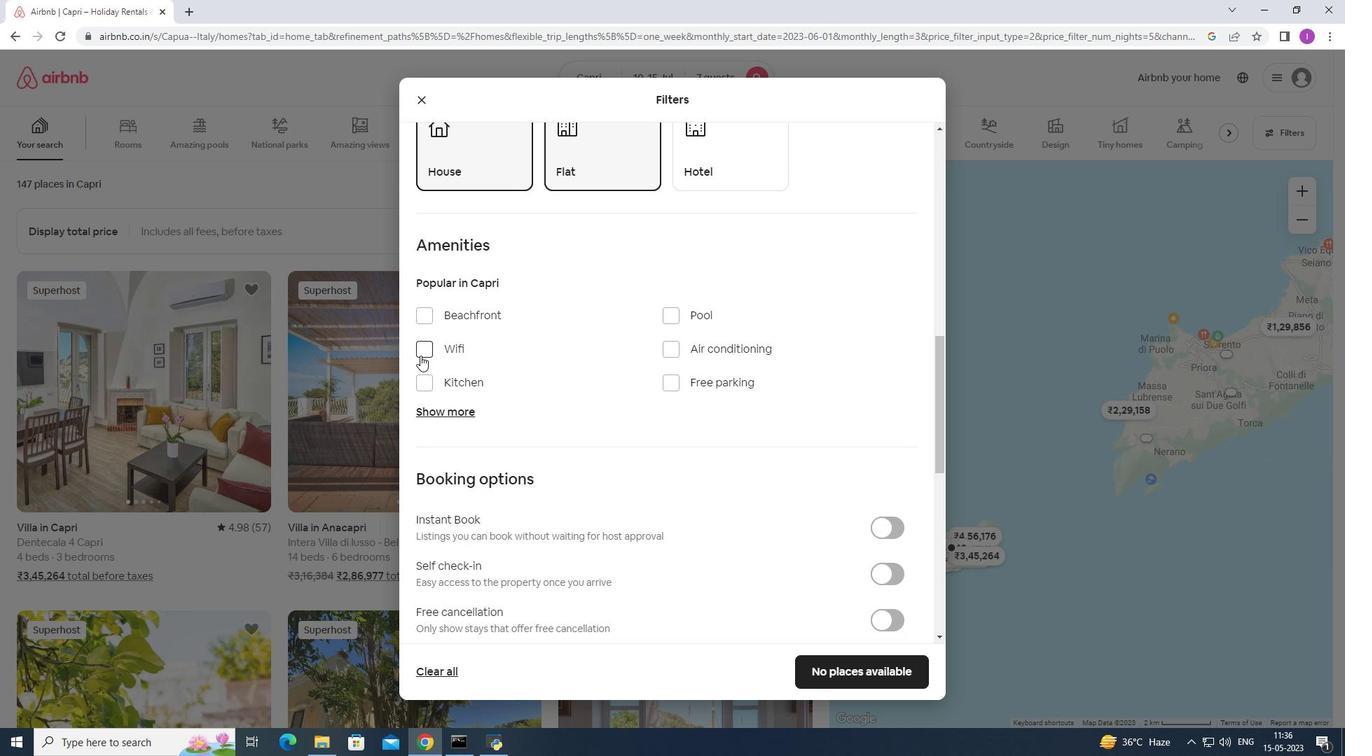 
Action: Mouse pressed left at (420, 355)
Screenshot: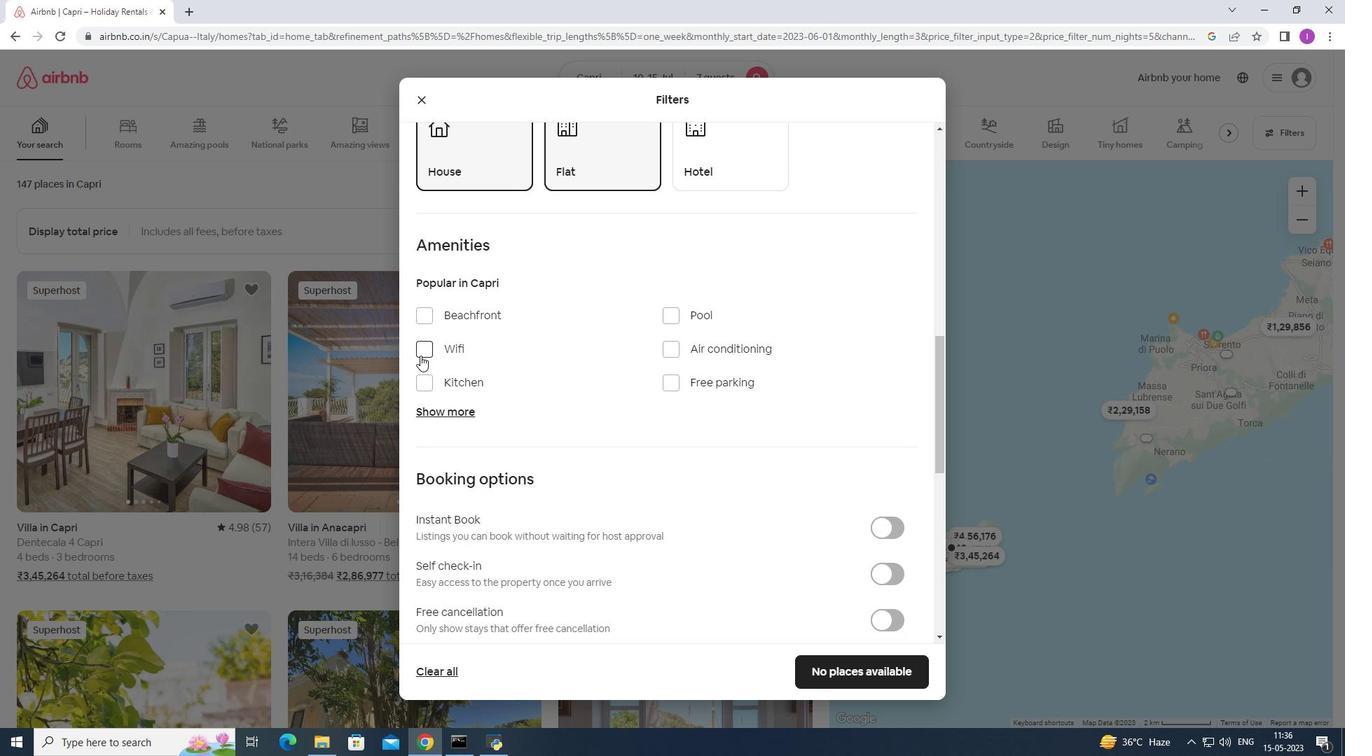 
Action: Mouse moved to (444, 403)
Screenshot: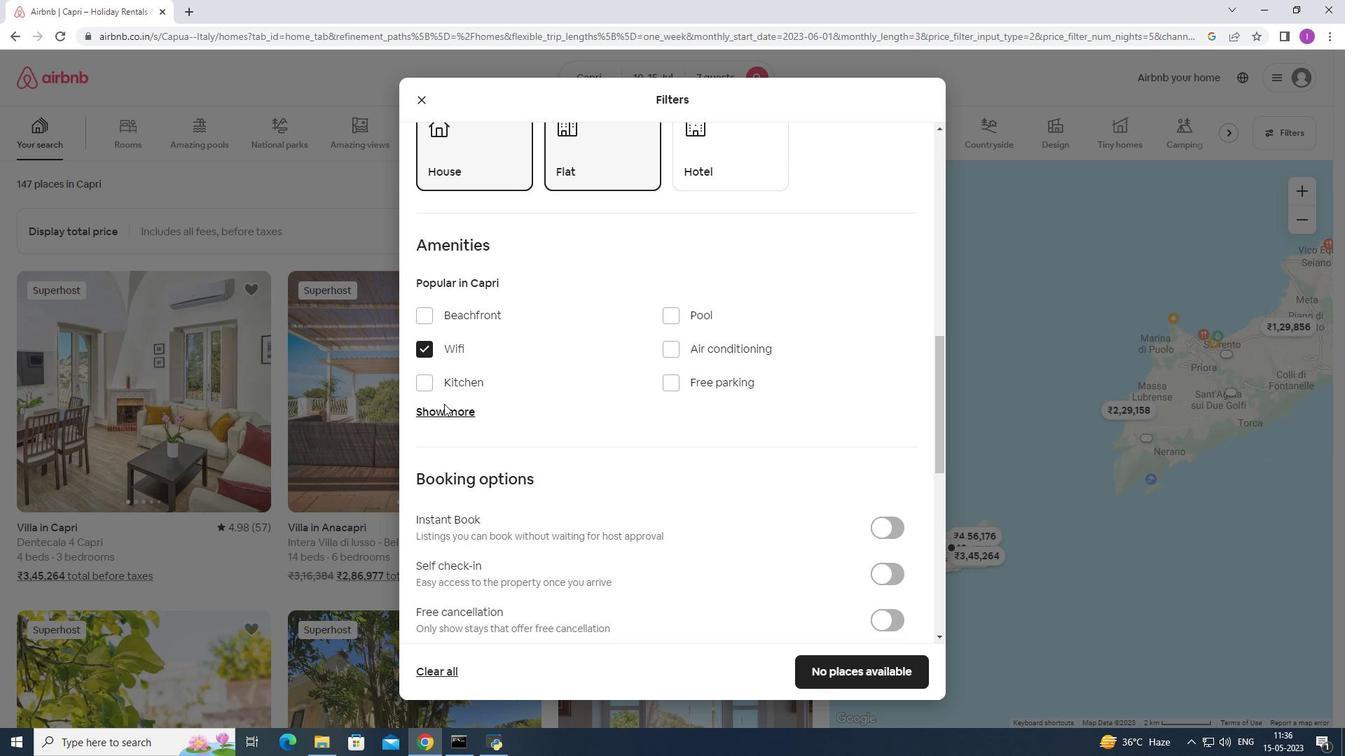 
Action: Mouse pressed left at (444, 403)
Screenshot: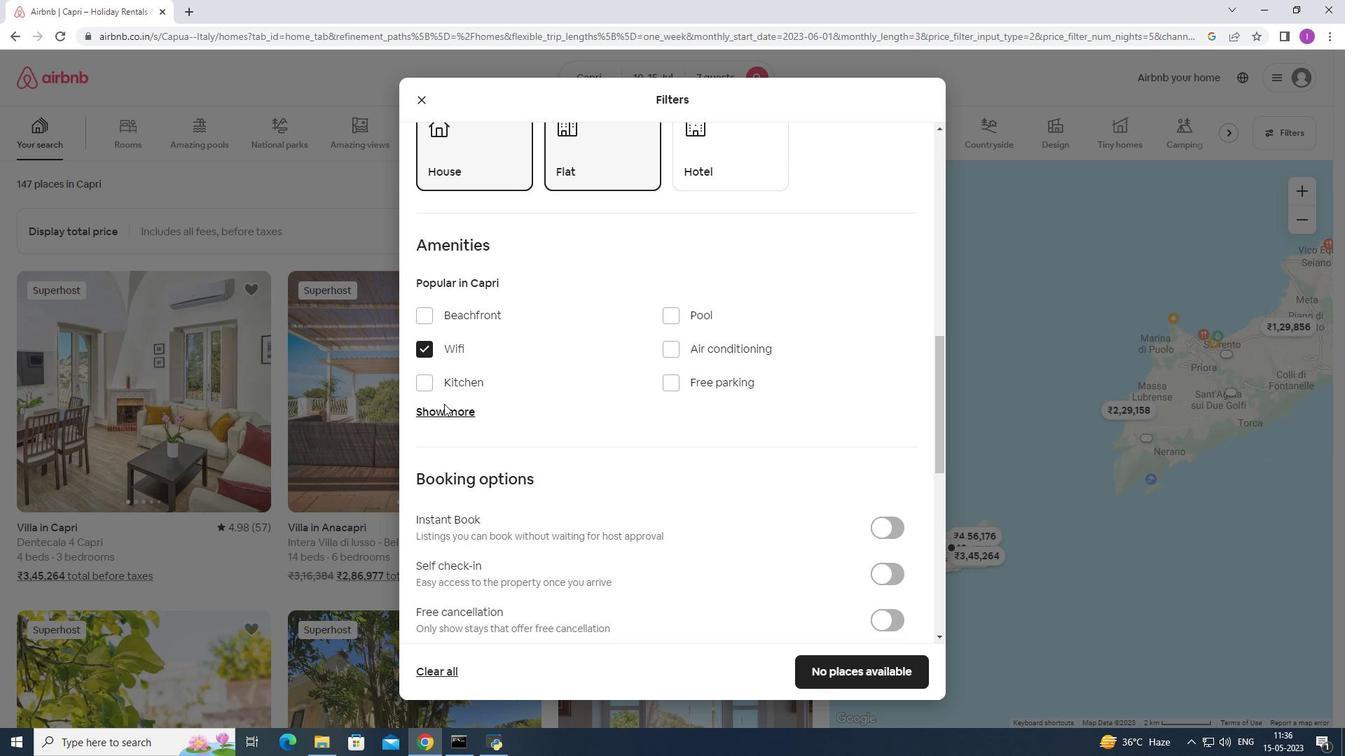 
Action: Mouse moved to (669, 388)
Screenshot: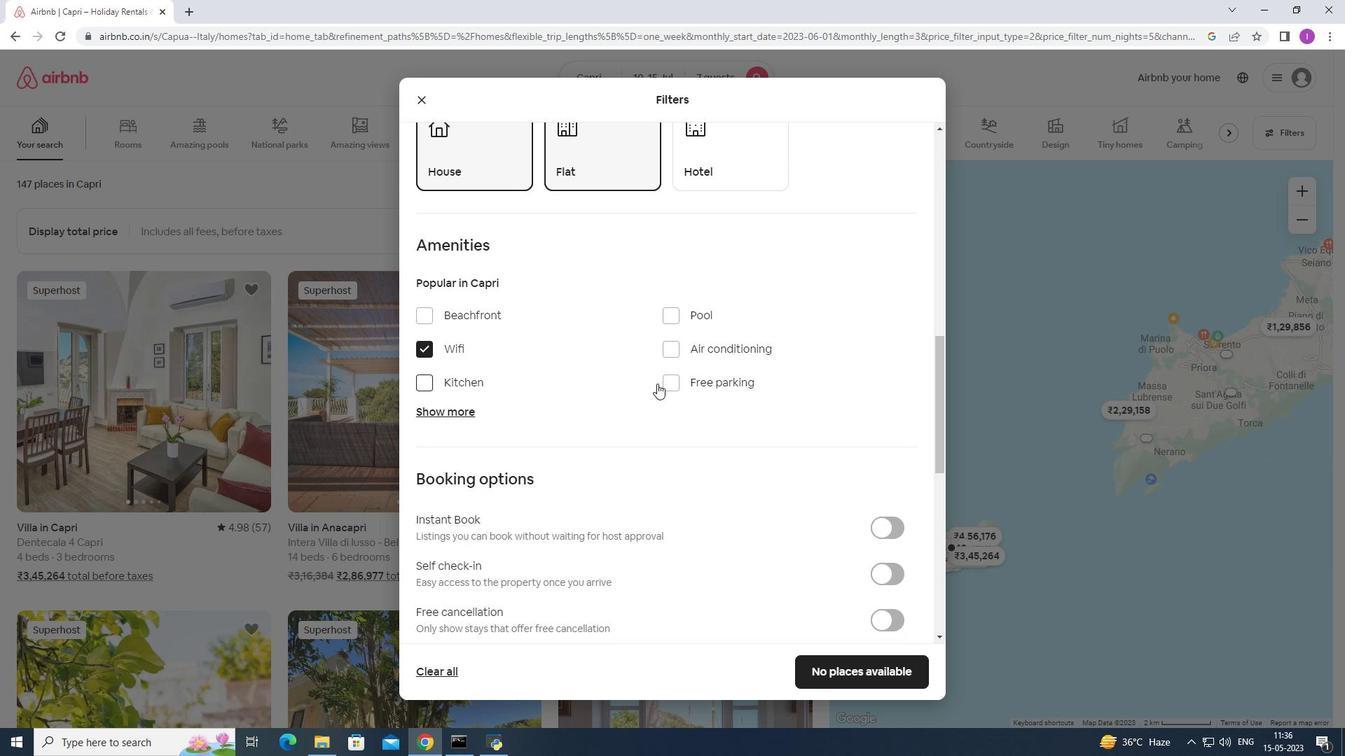 
Action: Mouse pressed left at (669, 388)
Screenshot: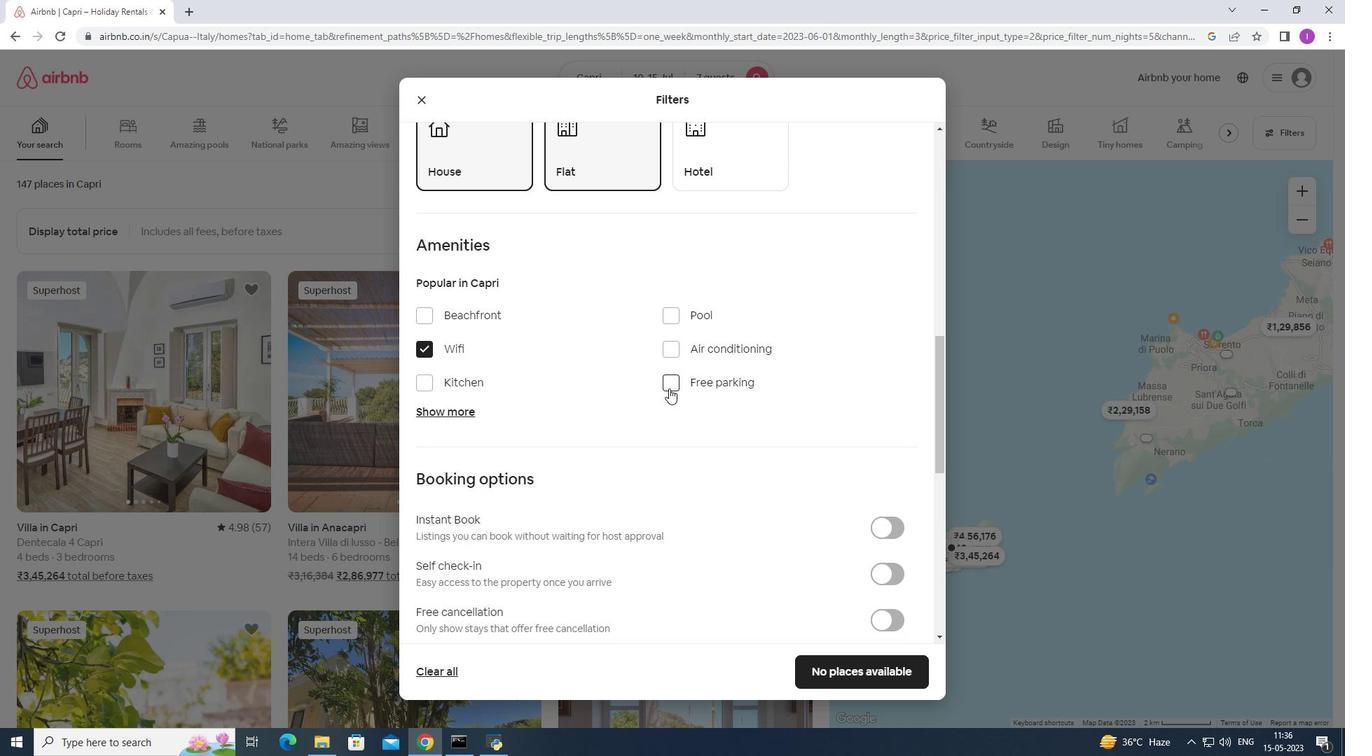 
Action: Mouse moved to (463, 410)
Screenshot: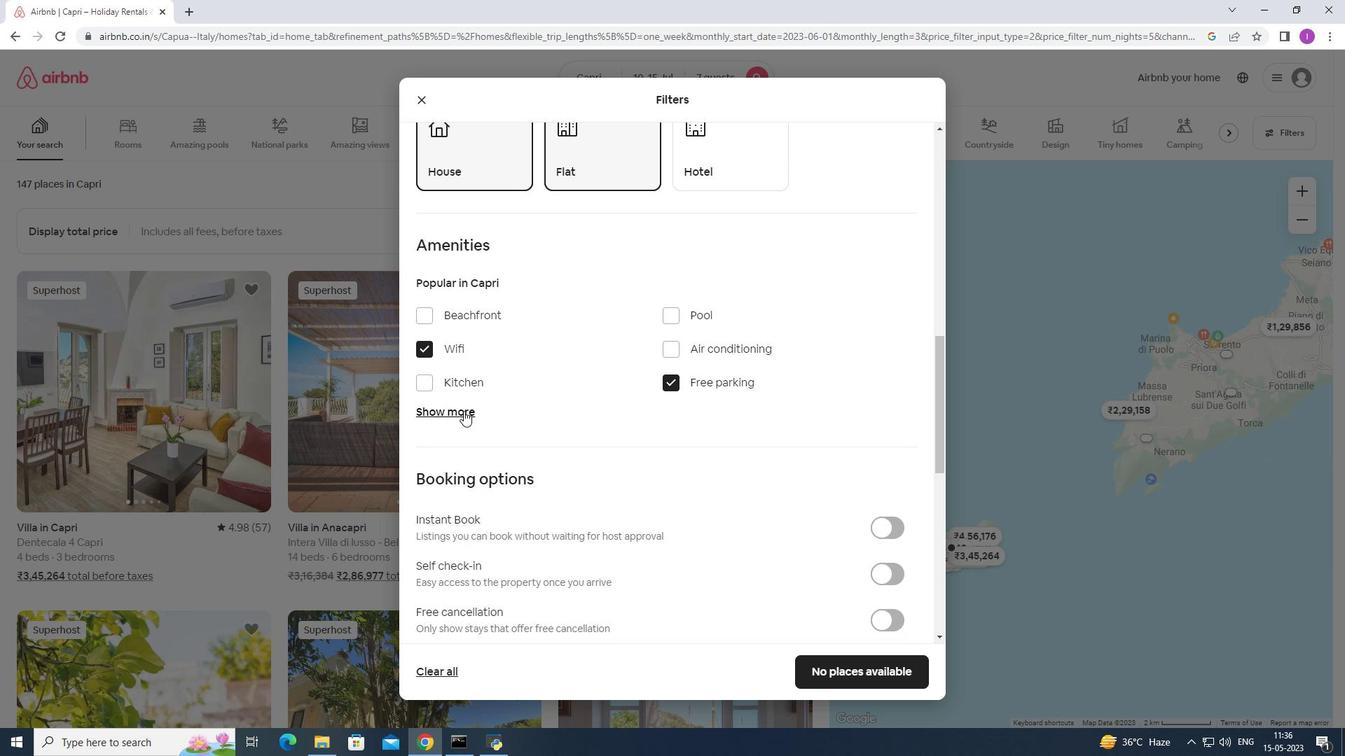 
Action: Mouse pressed left at (463, 410)
Screenshot: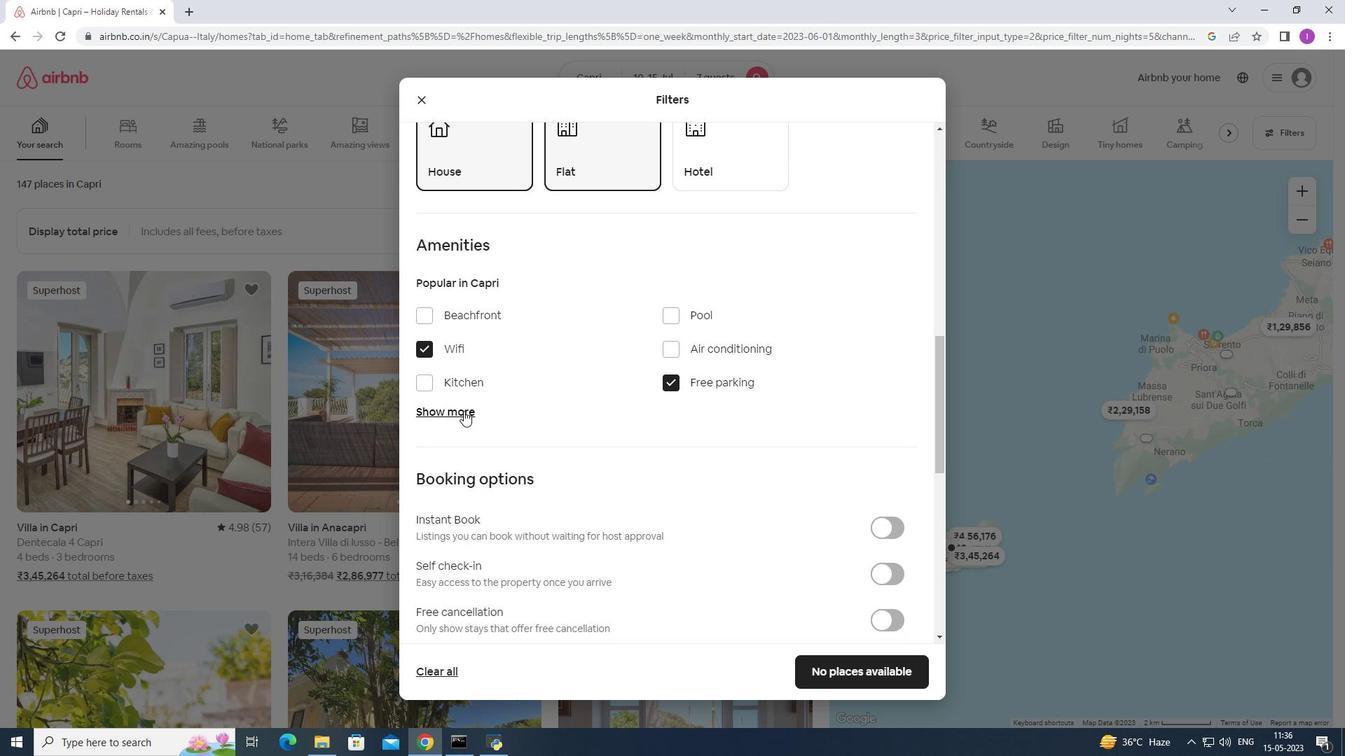 
Action: Mouse moved to (468, 485)
Screenshot: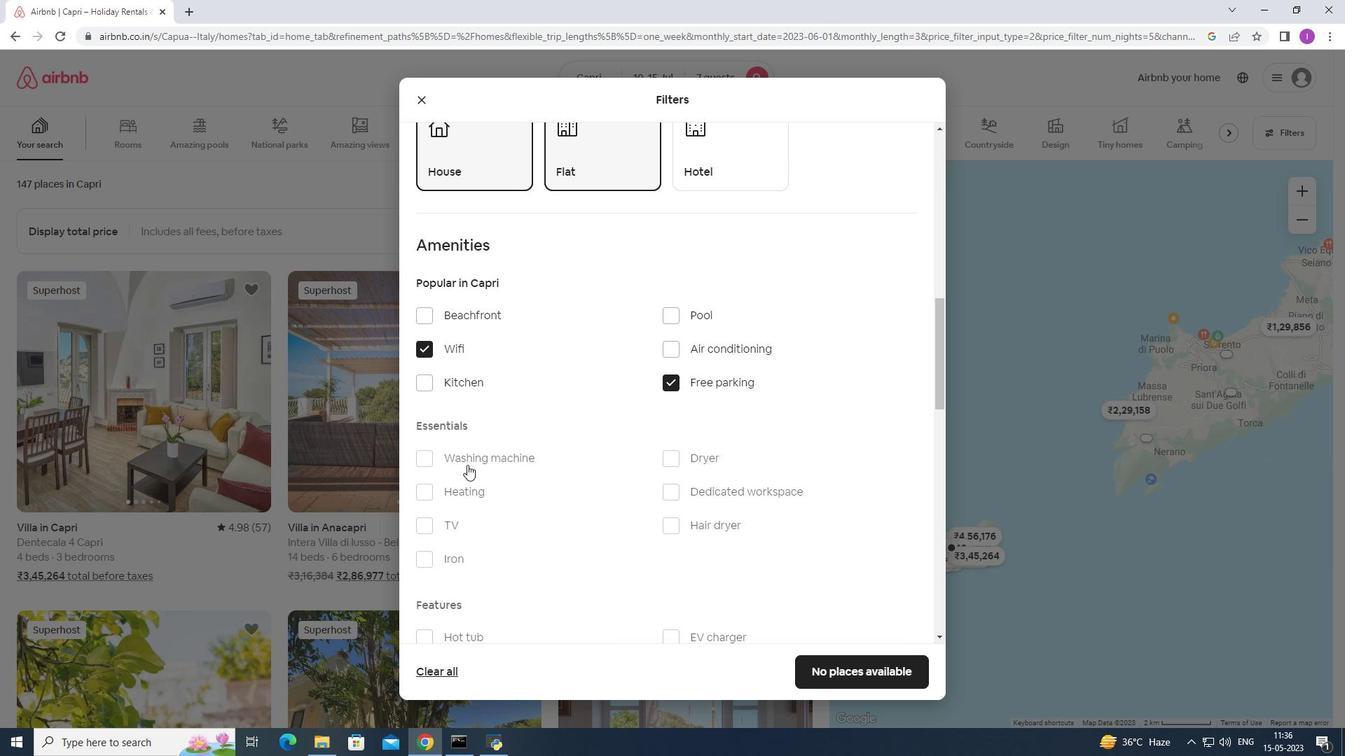 
Action: Mouse scrolled (468, 484) with delta (0, 0)
Screenshot: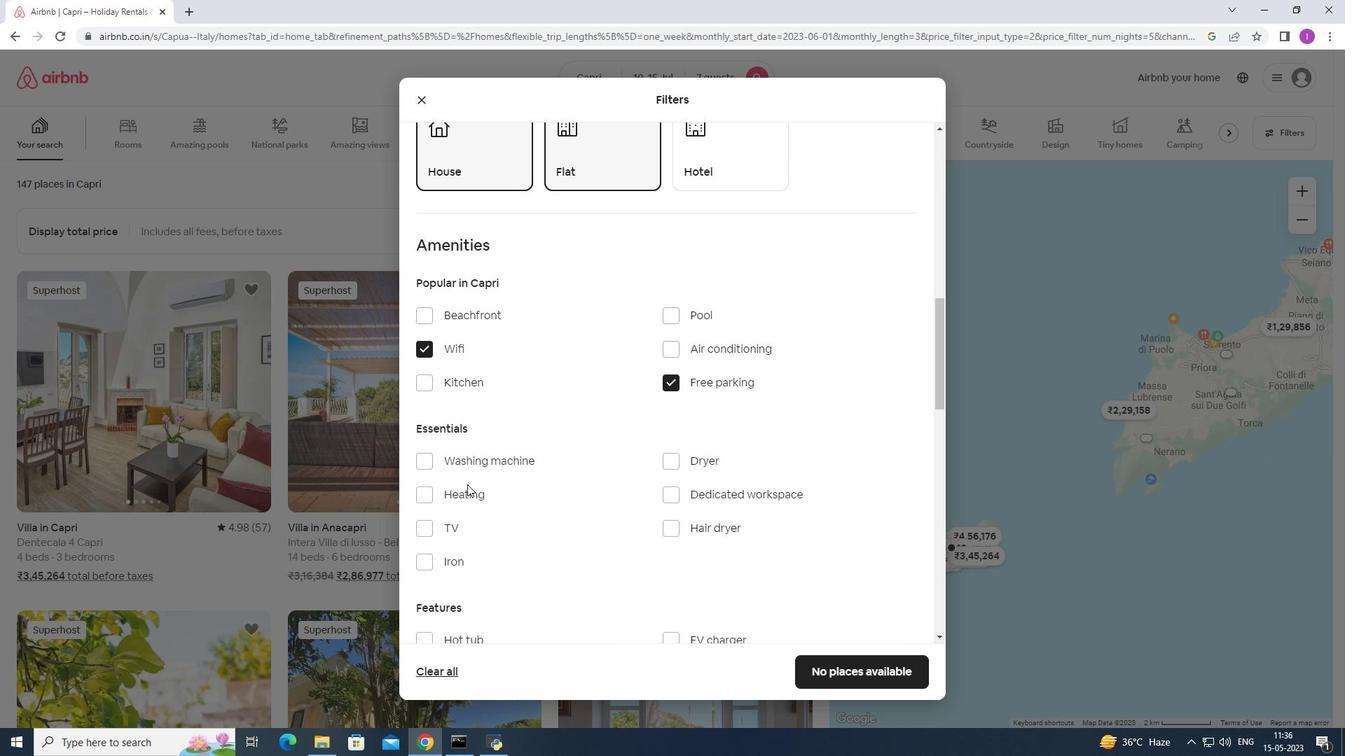
Action: Mouse moved to (434, 456)
Screenshot: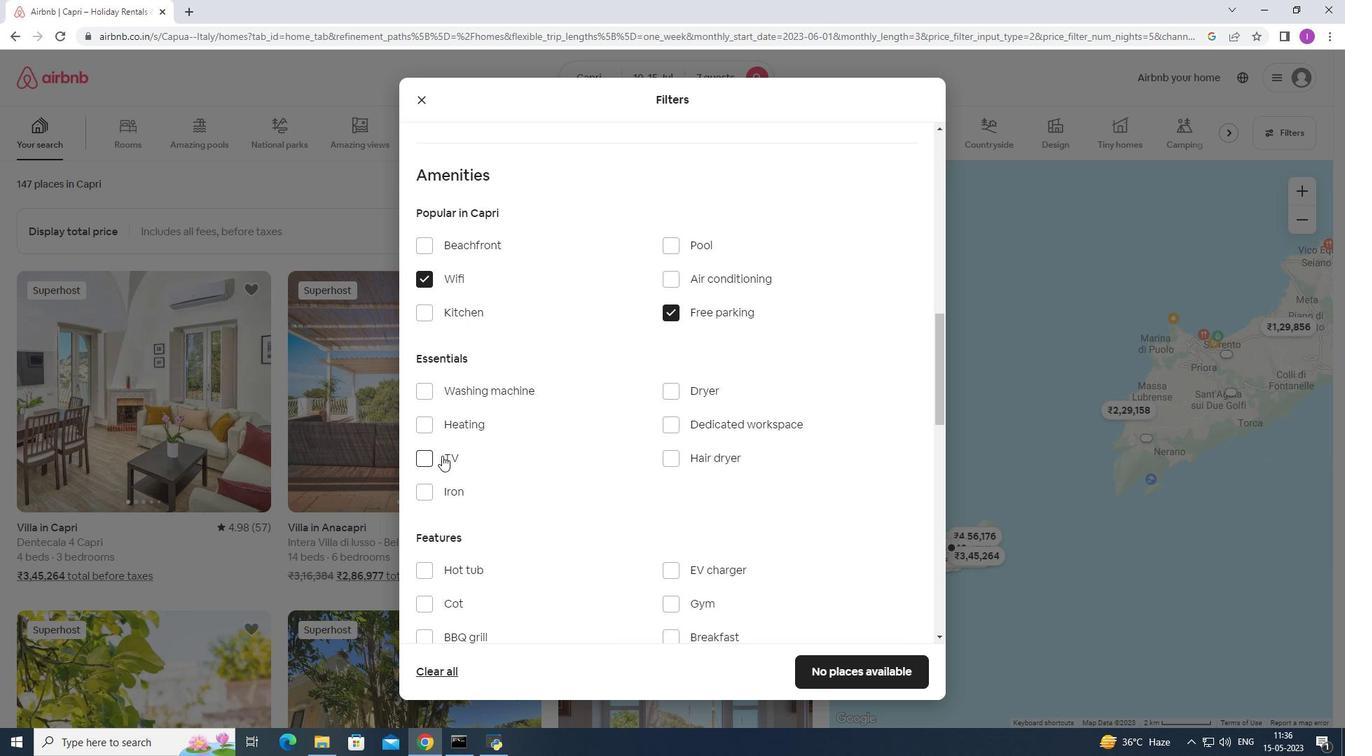 
Action: Mouse pressed left at (434, 456)
Screenshot: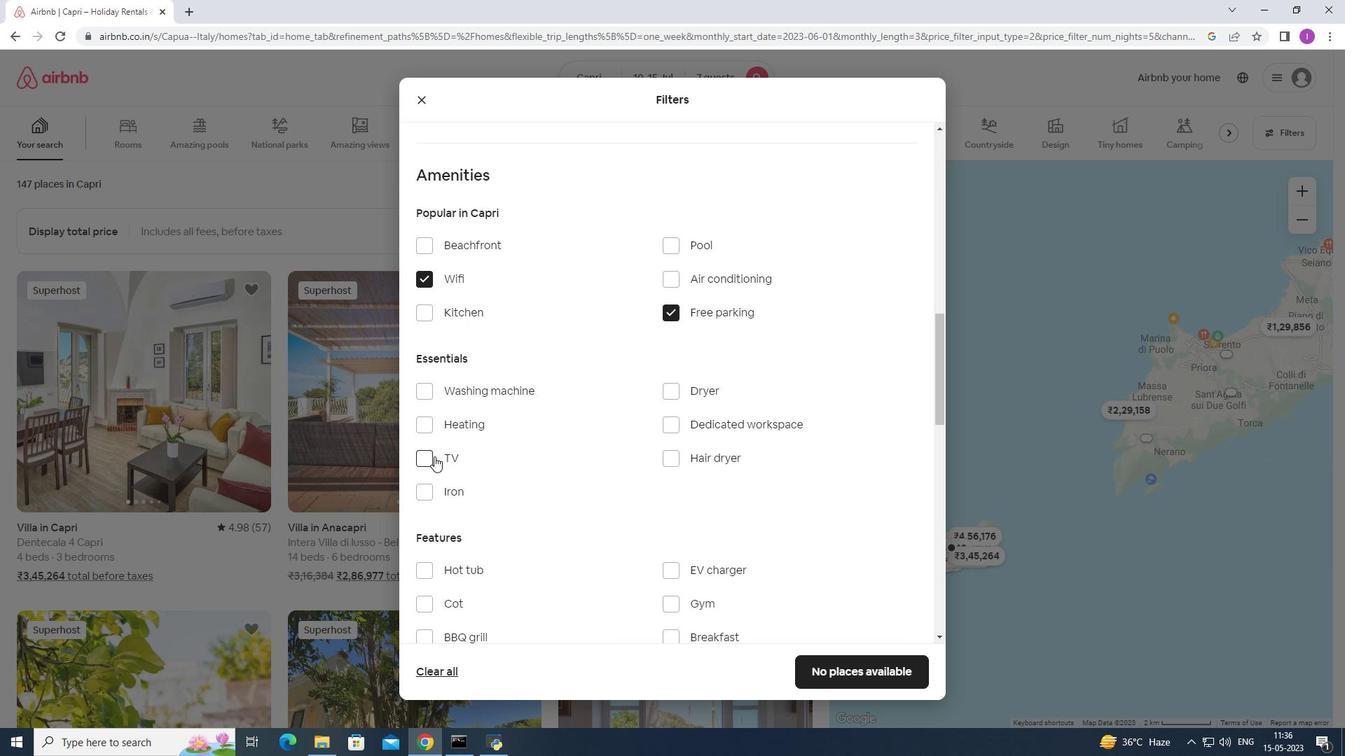 
Action: Mouse moved to (492, 501)
Screenshot: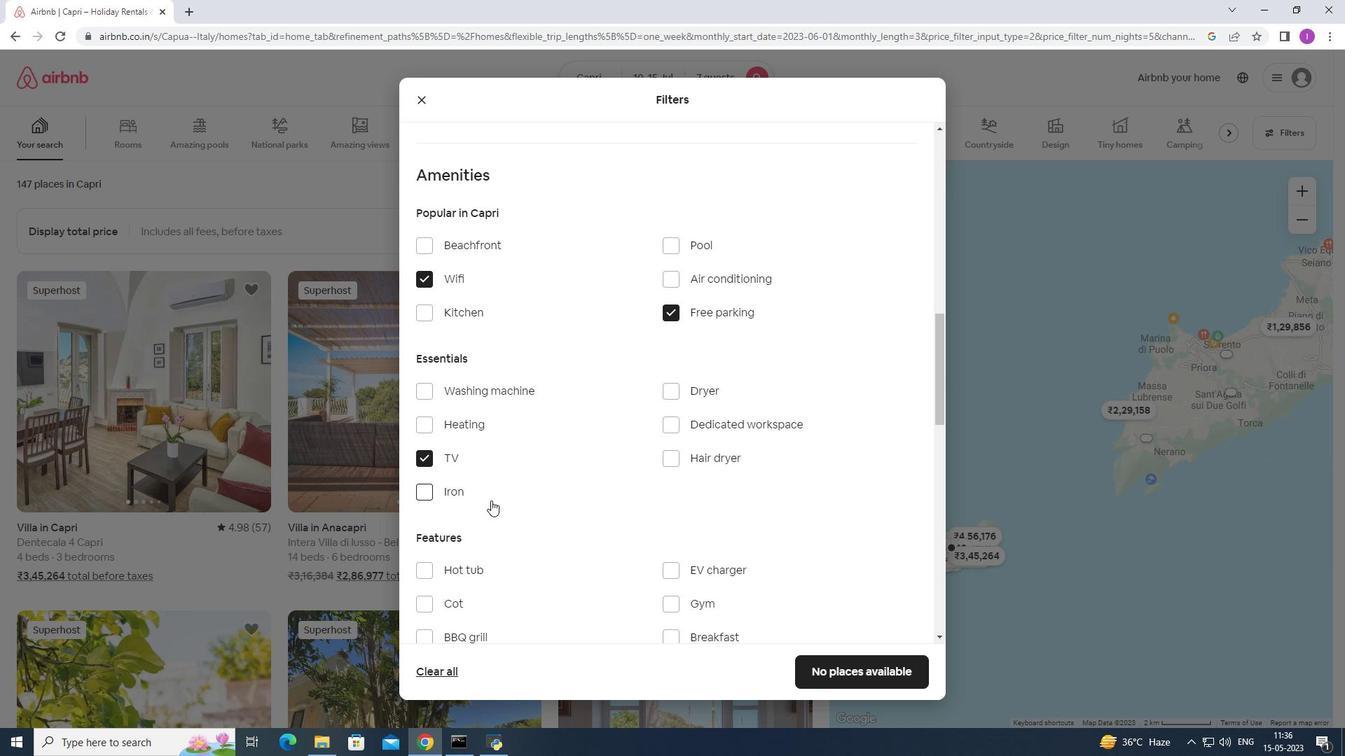 
Action: Mouse scrolled (492, 500) with delta (0, 0)
Screenshot: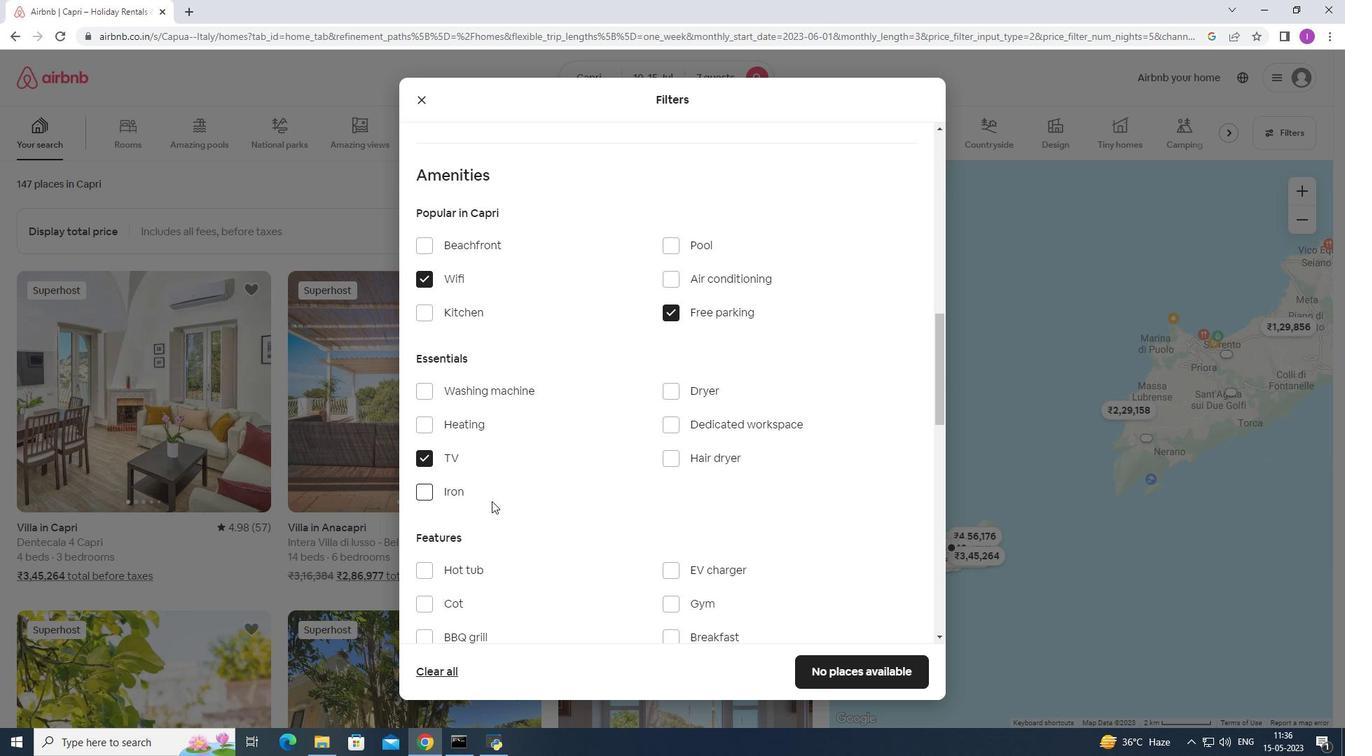 
Action: Mouse scrolled (492, 500) with delta (0, 0)
Screenshot: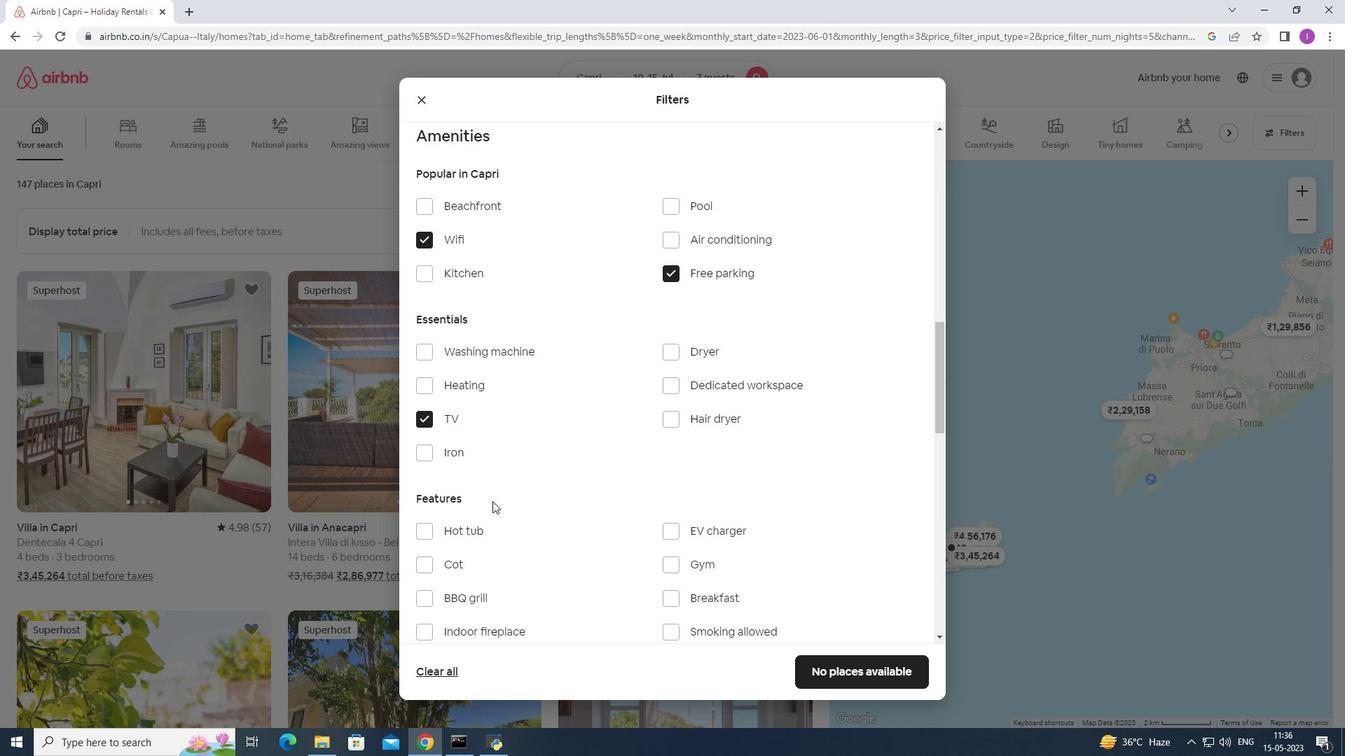 
Action: Mouse scrolled (492, 500) with delta (0, 0)
Screenshot: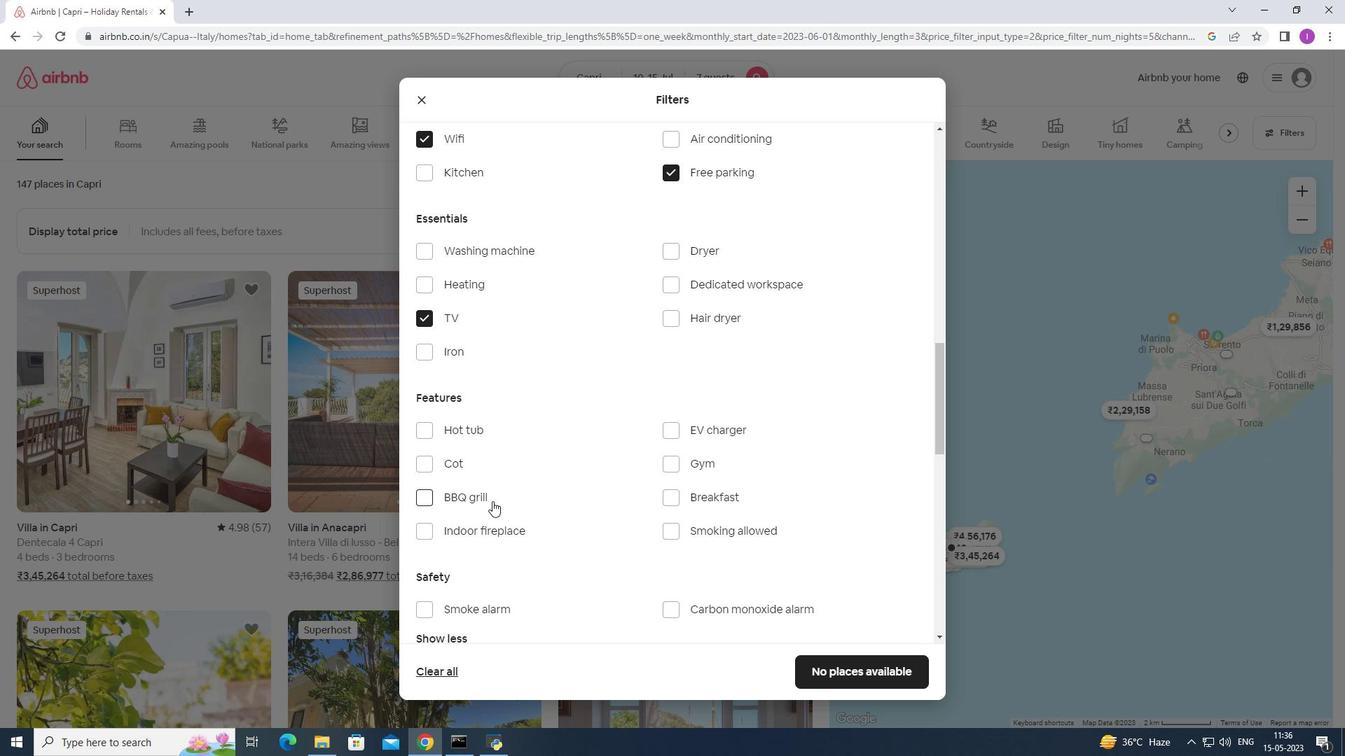 
Action: Mouse moved to (672, 397)
Screenshot: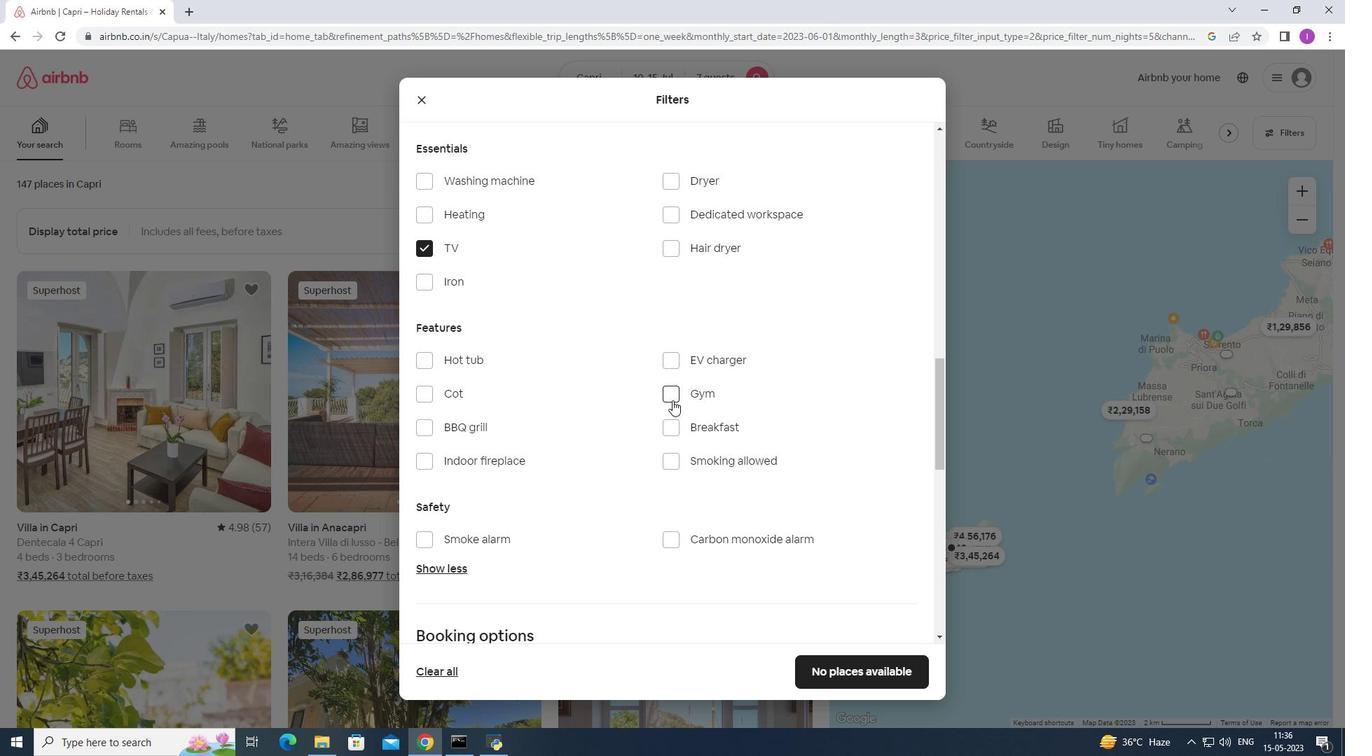 
Action: Mouse pressed left at (672, 397)
Screenshot: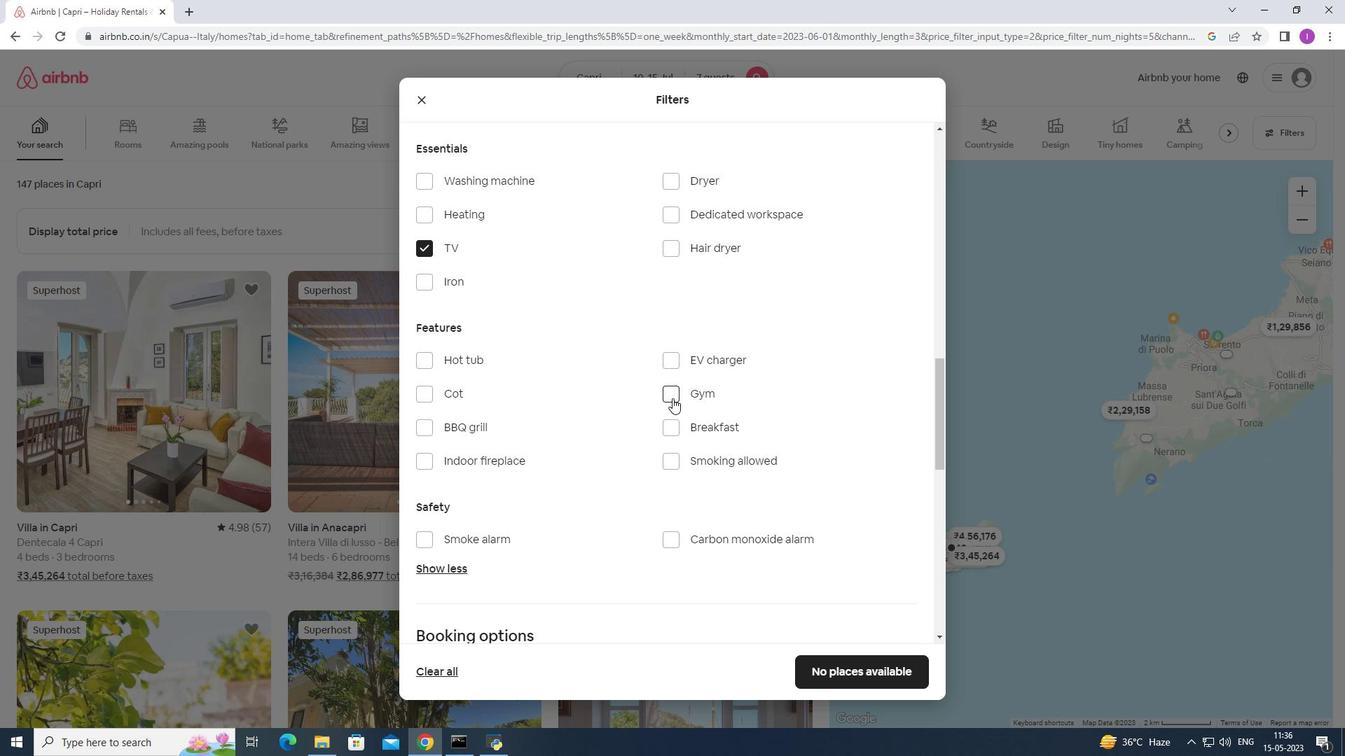 
Action: Mouse moved to (673, 425)
Screenshot: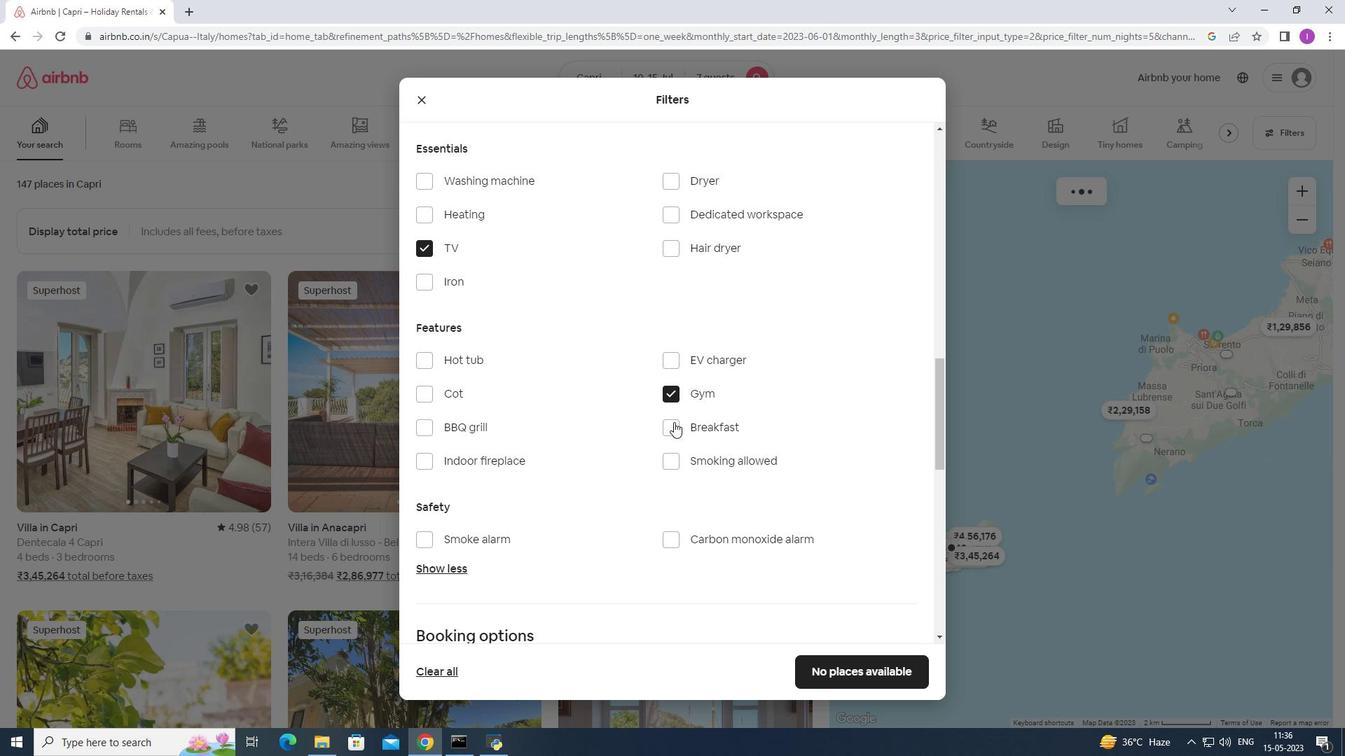 
Action: Mouse pressed left at (673, 425)
Screenshot: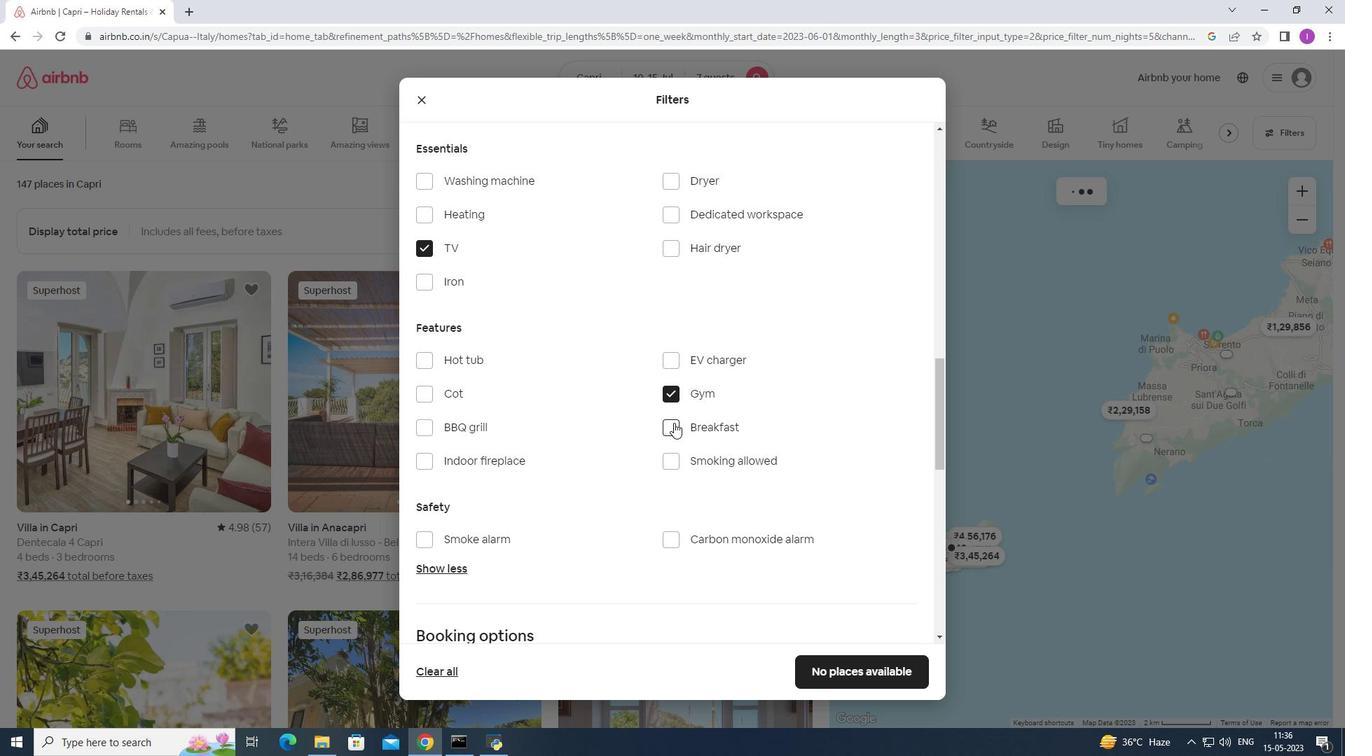 
Action: Mouse moved to (786, 493)
Screenshot: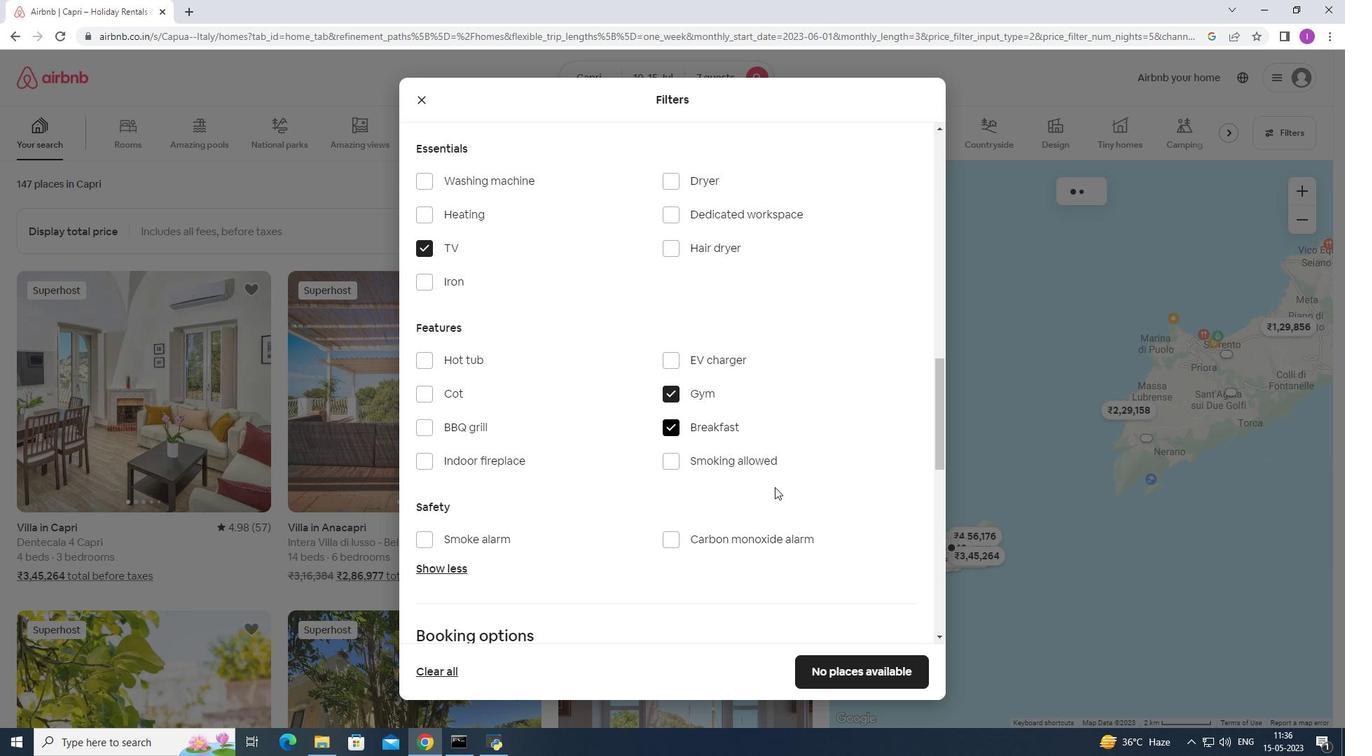 
Action: Mouse scrolled (786, 492) with delta (0, 0)
Screenshot: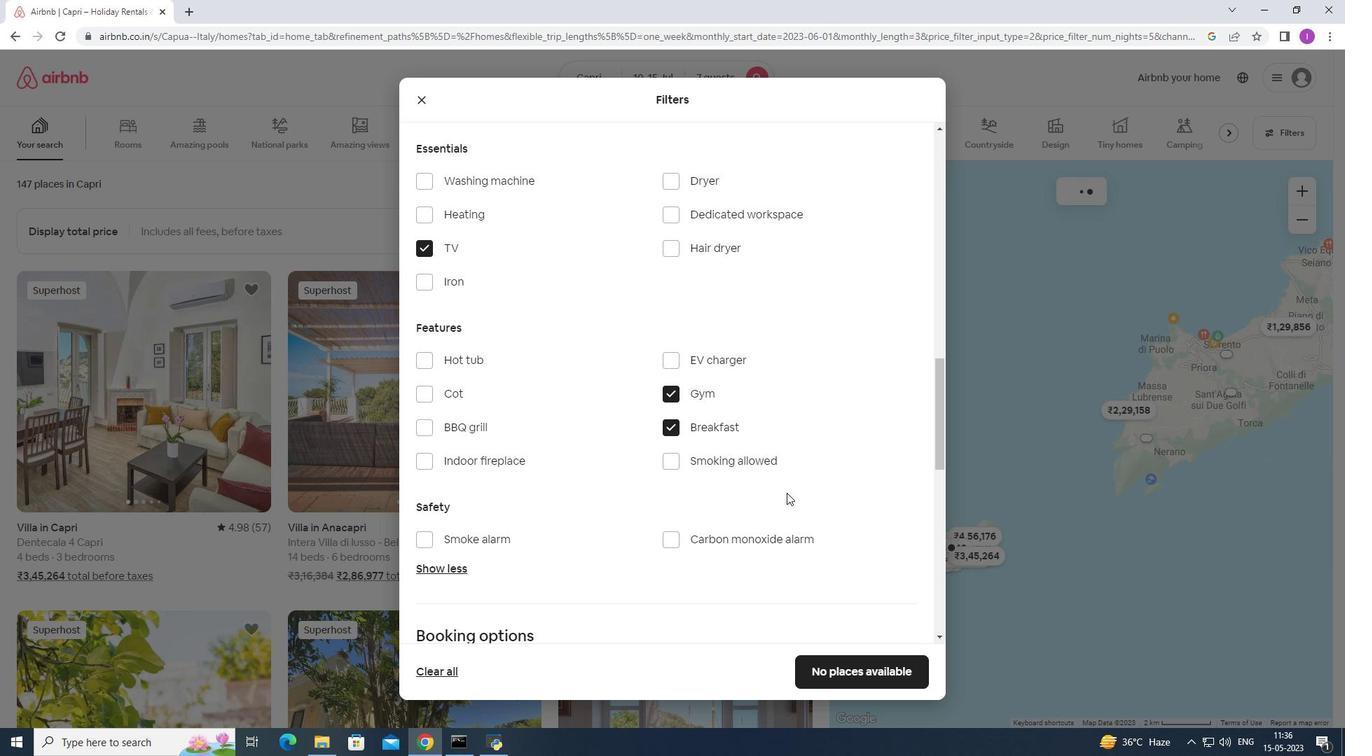 
Action: Mouse scrolled (786, 492) with delta (0, 0)
Screenshot: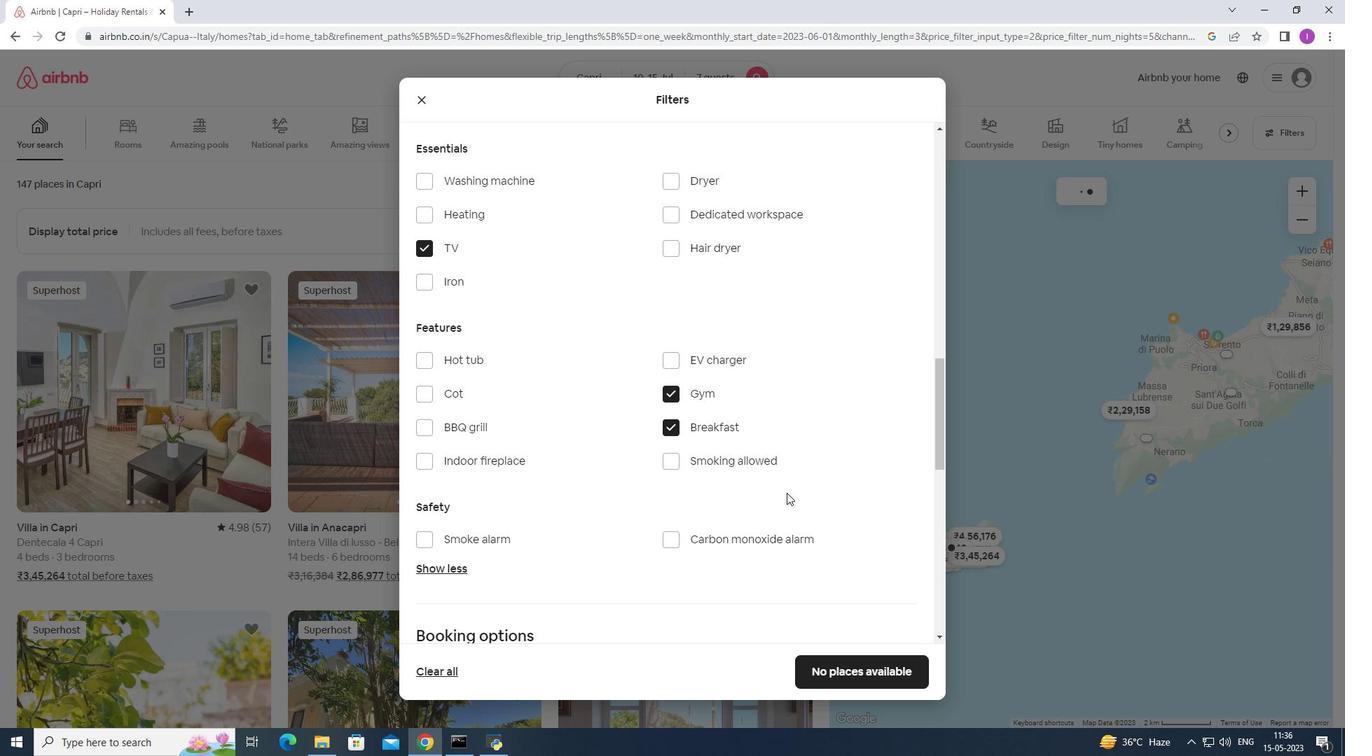 
Action: Mouse moved to (748, 560)
Screenshot: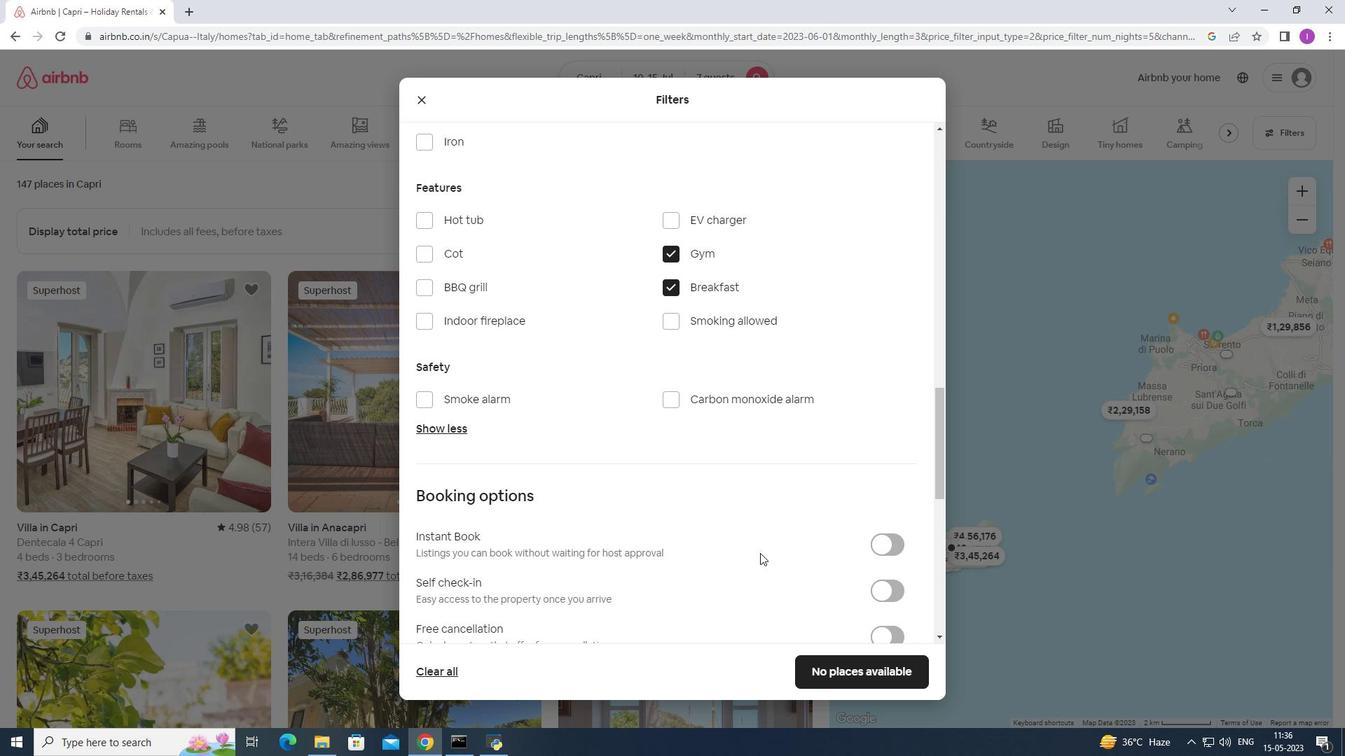 
Action: Mouse scrolled (748, 559) with delta (0, 0)
Screenshot: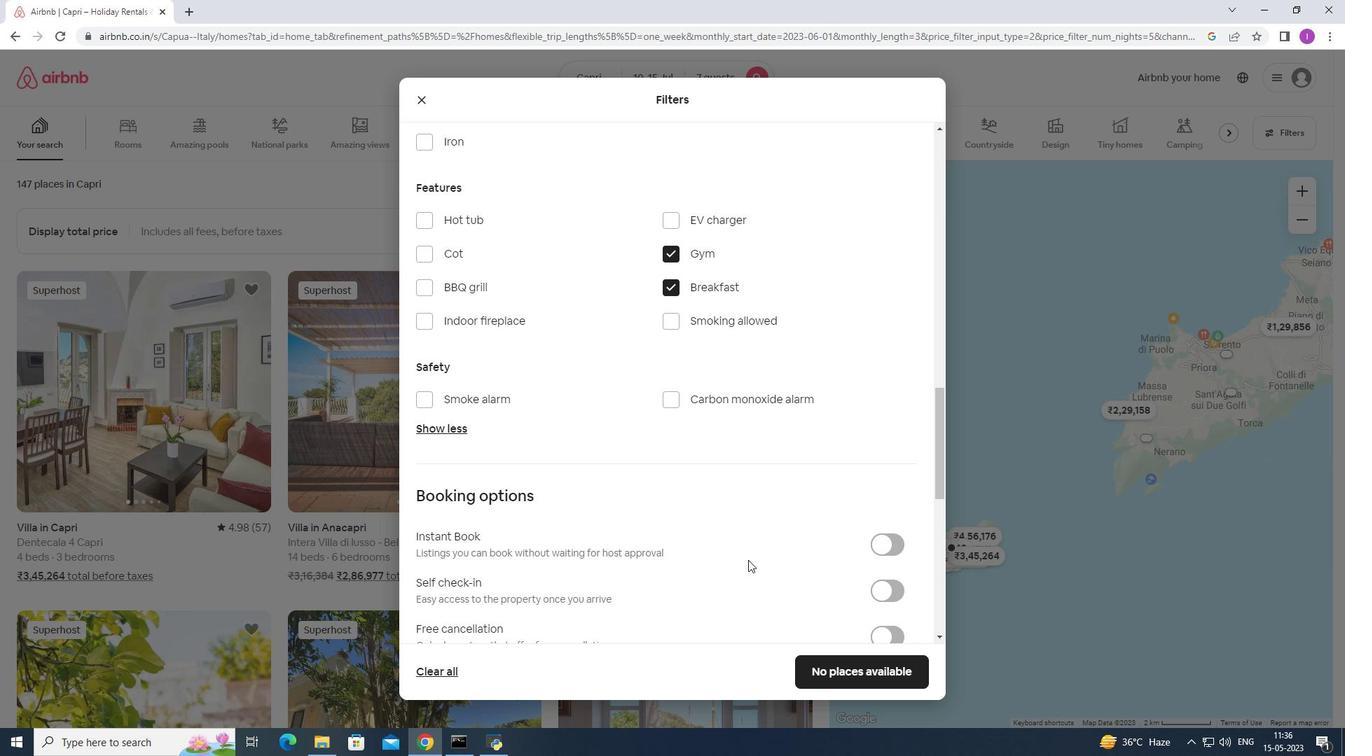
Action: Mouse scrolled (748, 559) with delta (0, 0)
Screenshot: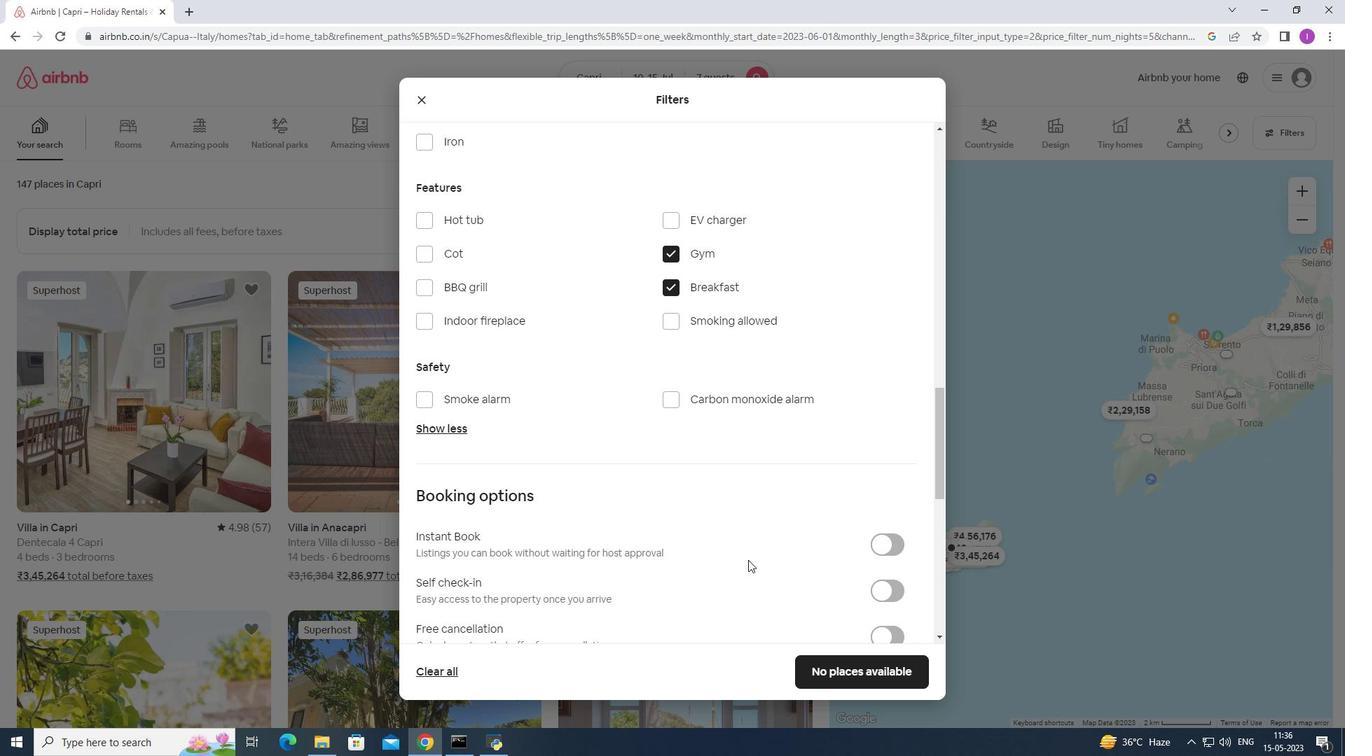 
Action: Mouse scrolled (748, 559) with delta (0, 0)
Screenshot: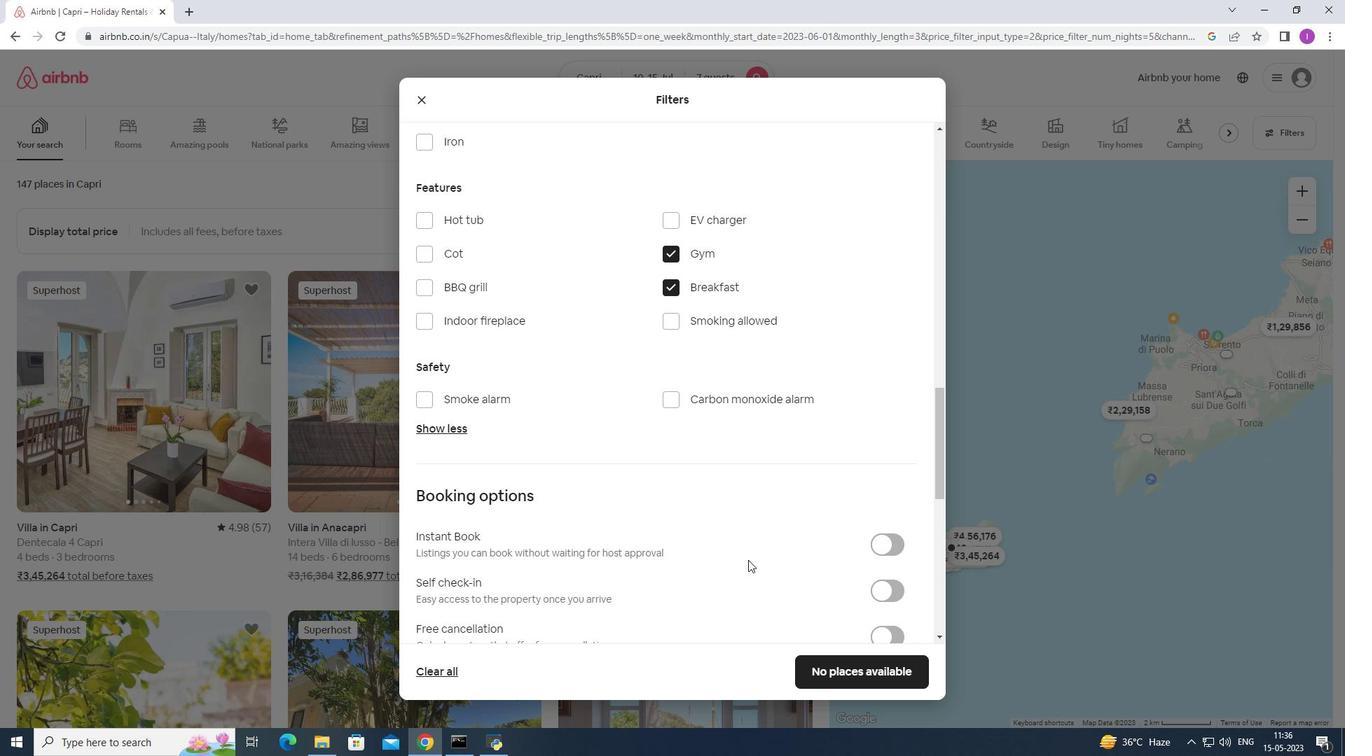 
Action: Mouse moved to (879, 388)
Screenshot: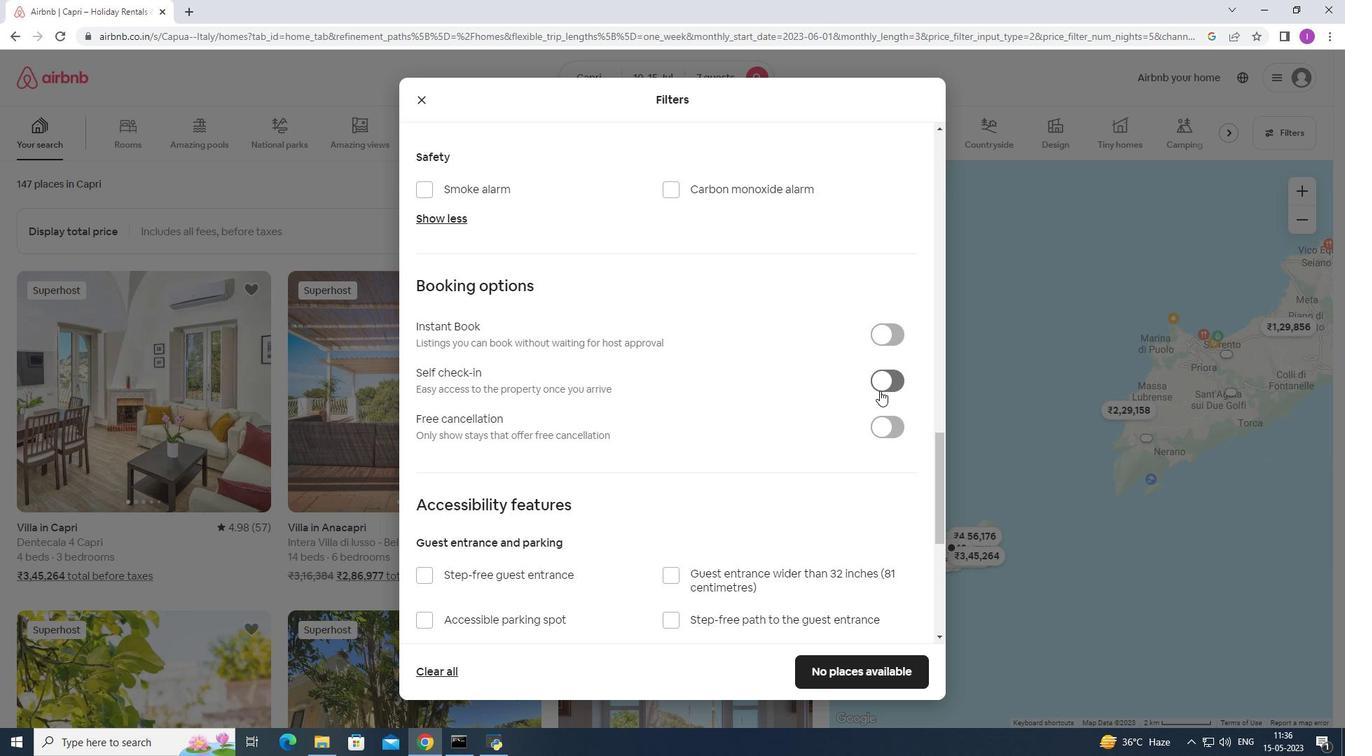 
Action: Mouse pressed left at (879, 388)
Screenshot: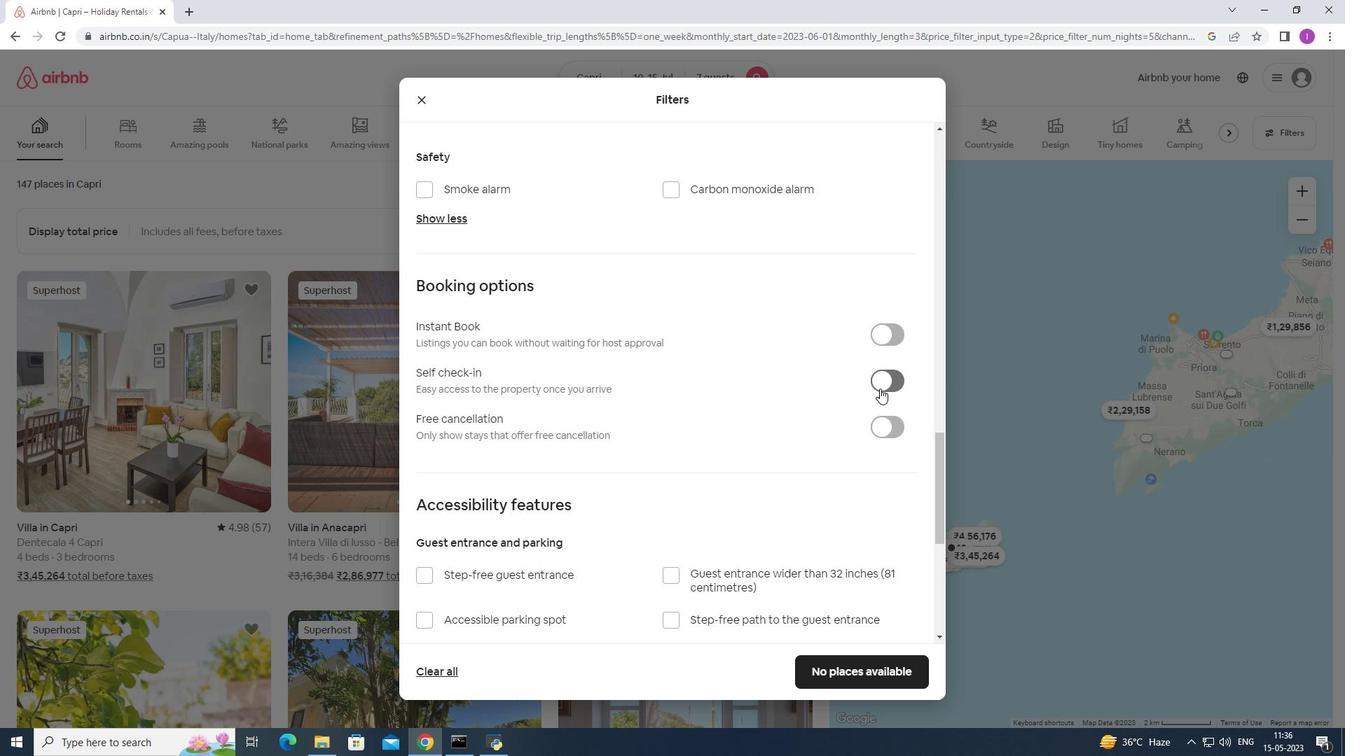 
Action: Mouse moved to (662, 570)
Screenshot: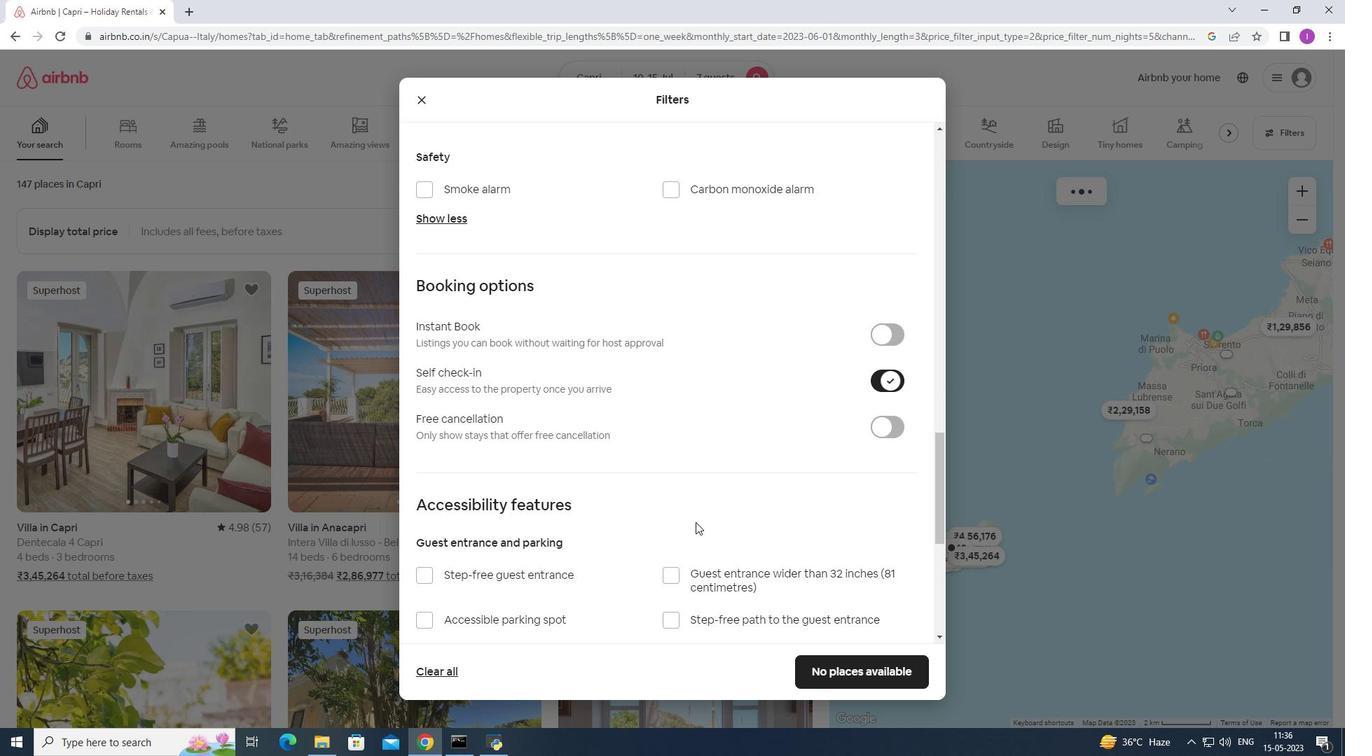 
Action: Mouse scrolled (662, 569) with delta (0, 0)
Screenshot: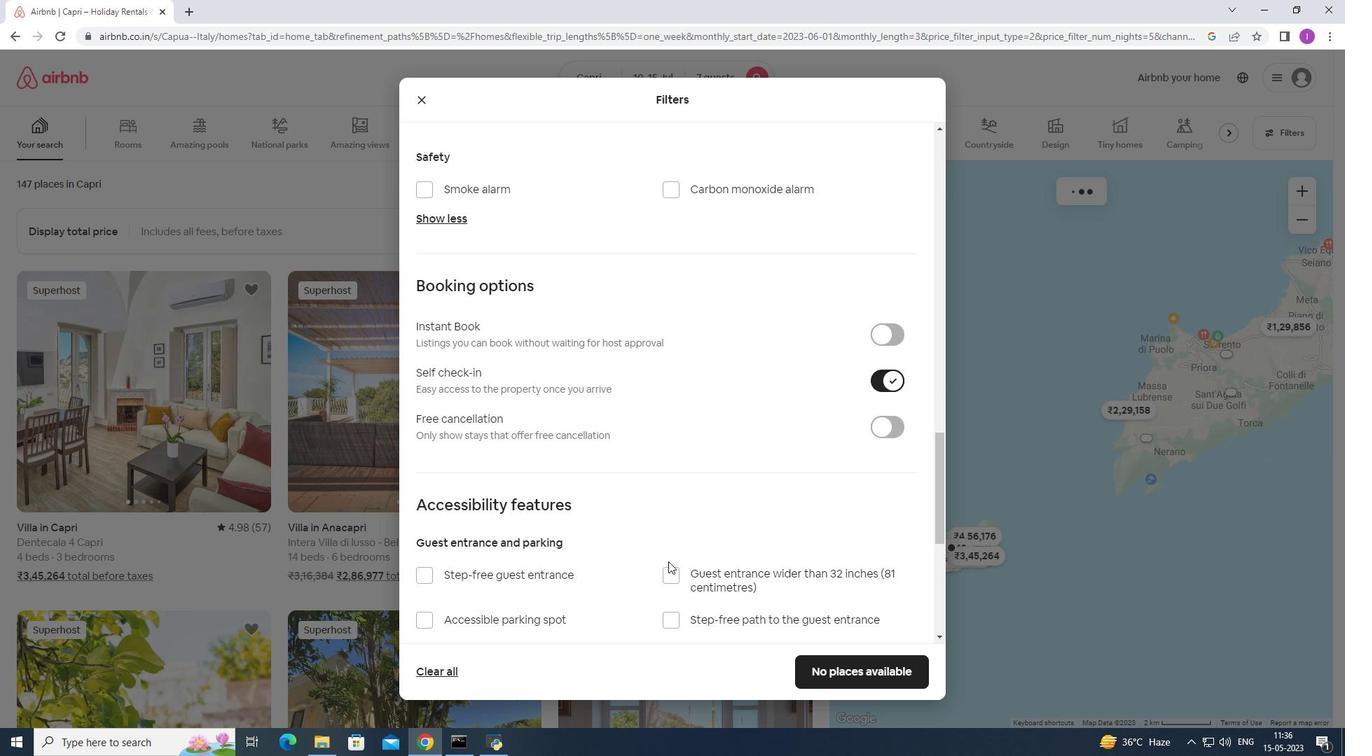 
Action: Mouse moved to (662, 570)
Screenshot: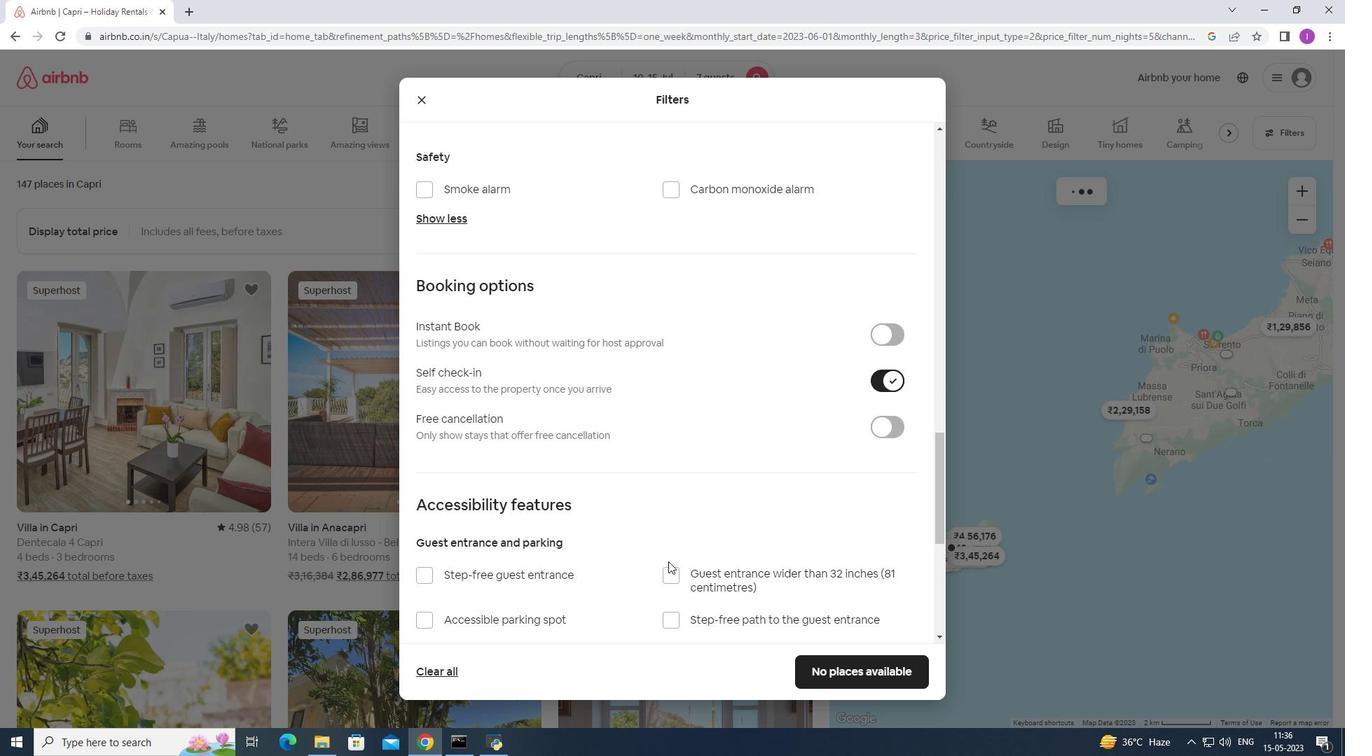 
Action: Mouse scrolled (662, 570) with delta (0, 0)
Screenshot: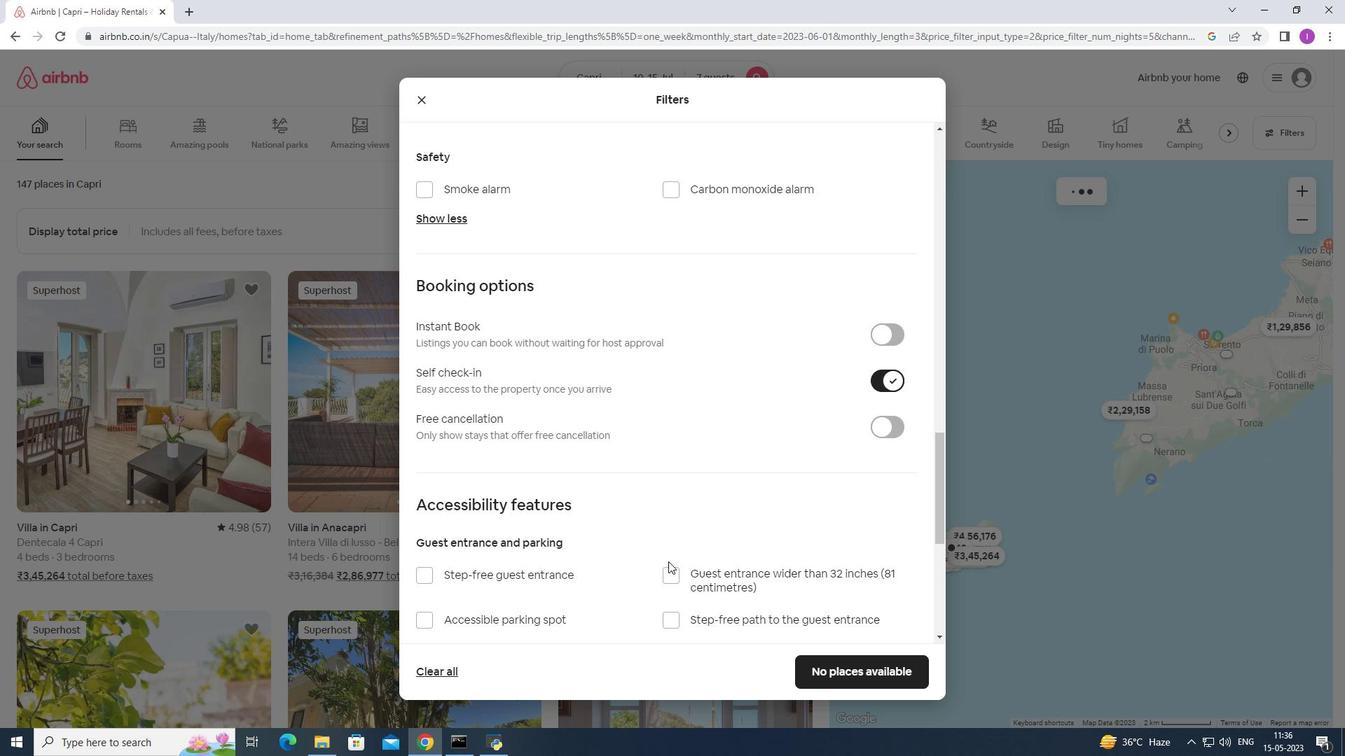 
Action: Mouse scrolled (662, 570) with delta (0, 0)
Screenshot: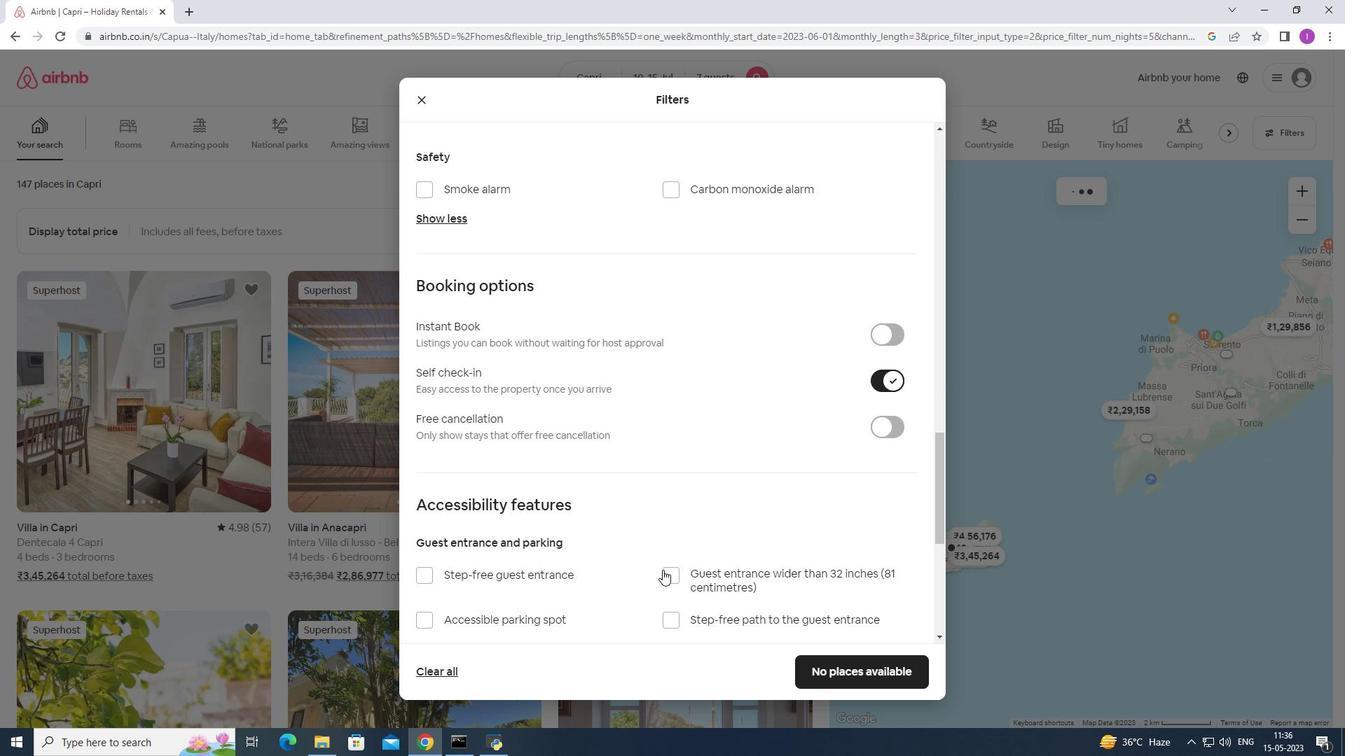 
Action: Mouse scrolled (662, 570) with delta (0, 0)
Screenshot: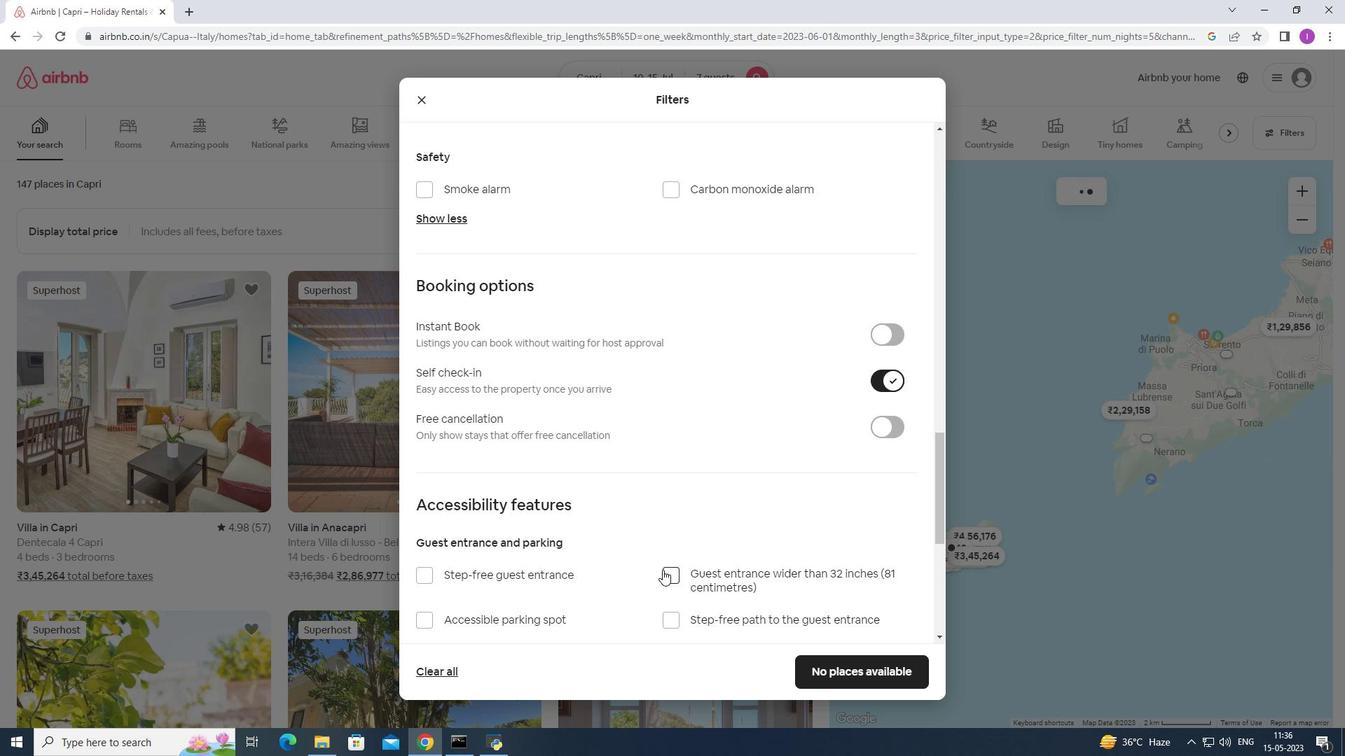 
Action: Mouse moved to (662, 570)
Screenshot: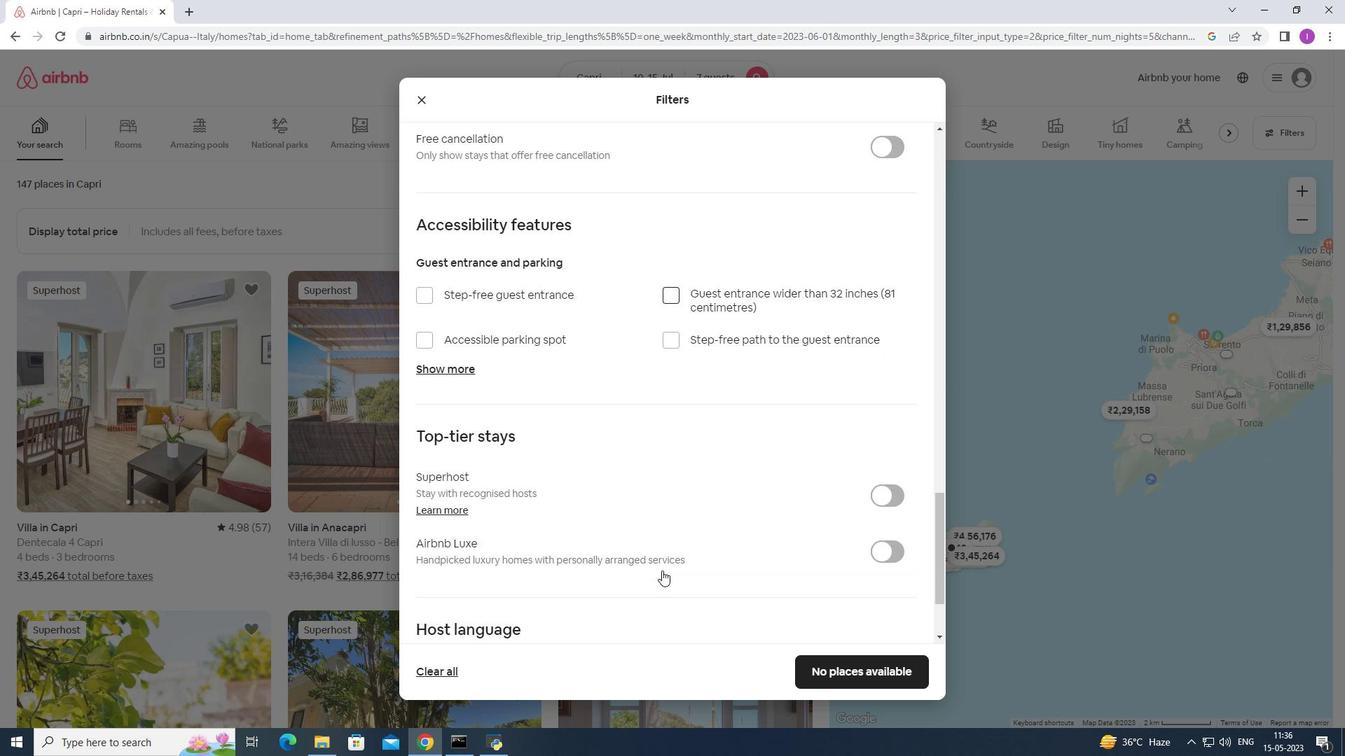 
Action: Mouse scrolled (662, 570) with delta (0, 0)
Screenshot: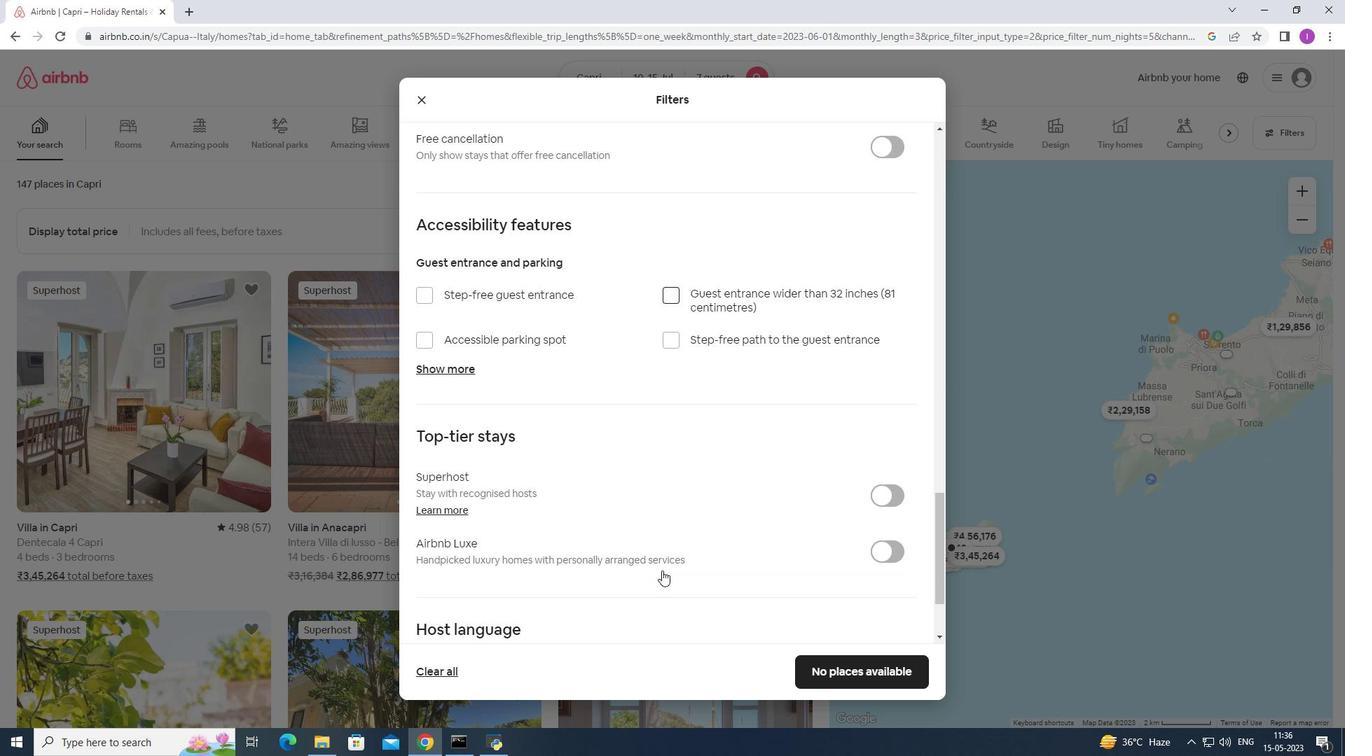 
Action: Mouse scrolled (662, 570) with delta (0, 0)
Screenshot: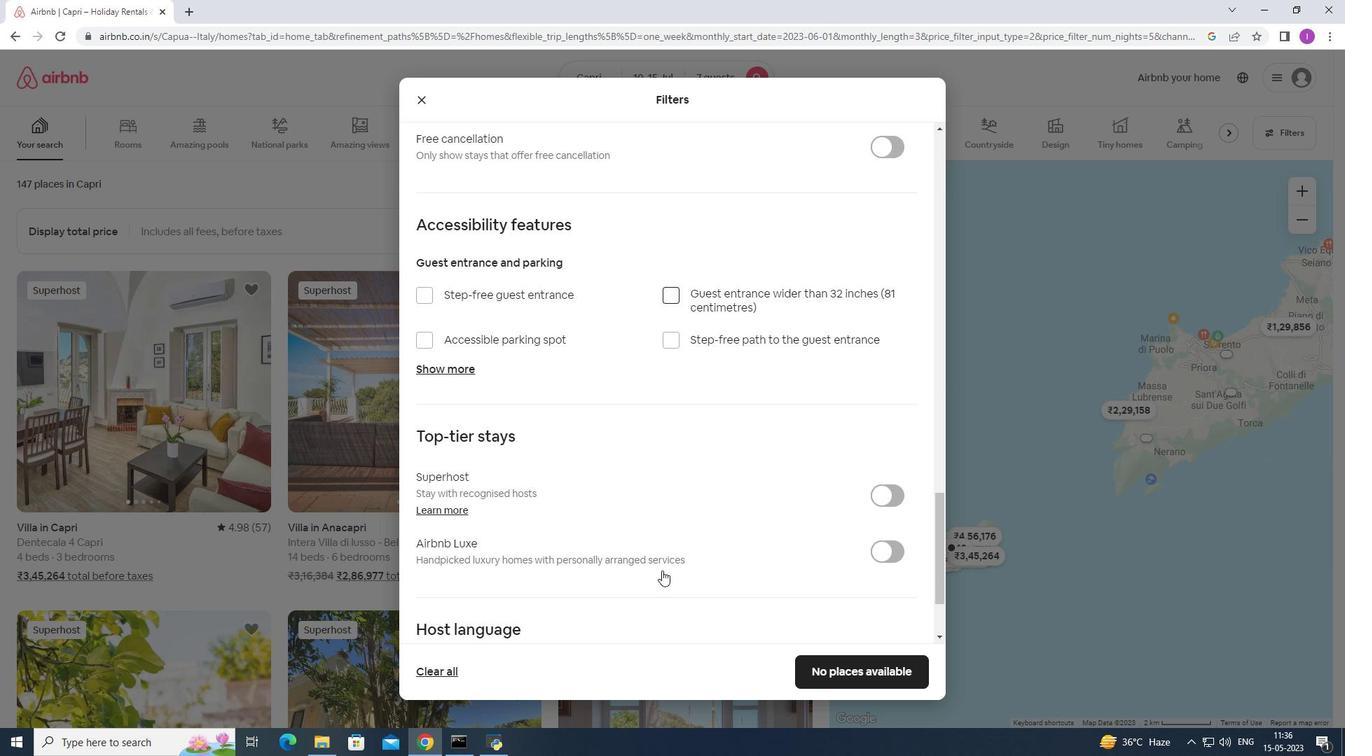 
Action: Mouse scrolled (662, 570) with delta (0, 0)
Screenshot: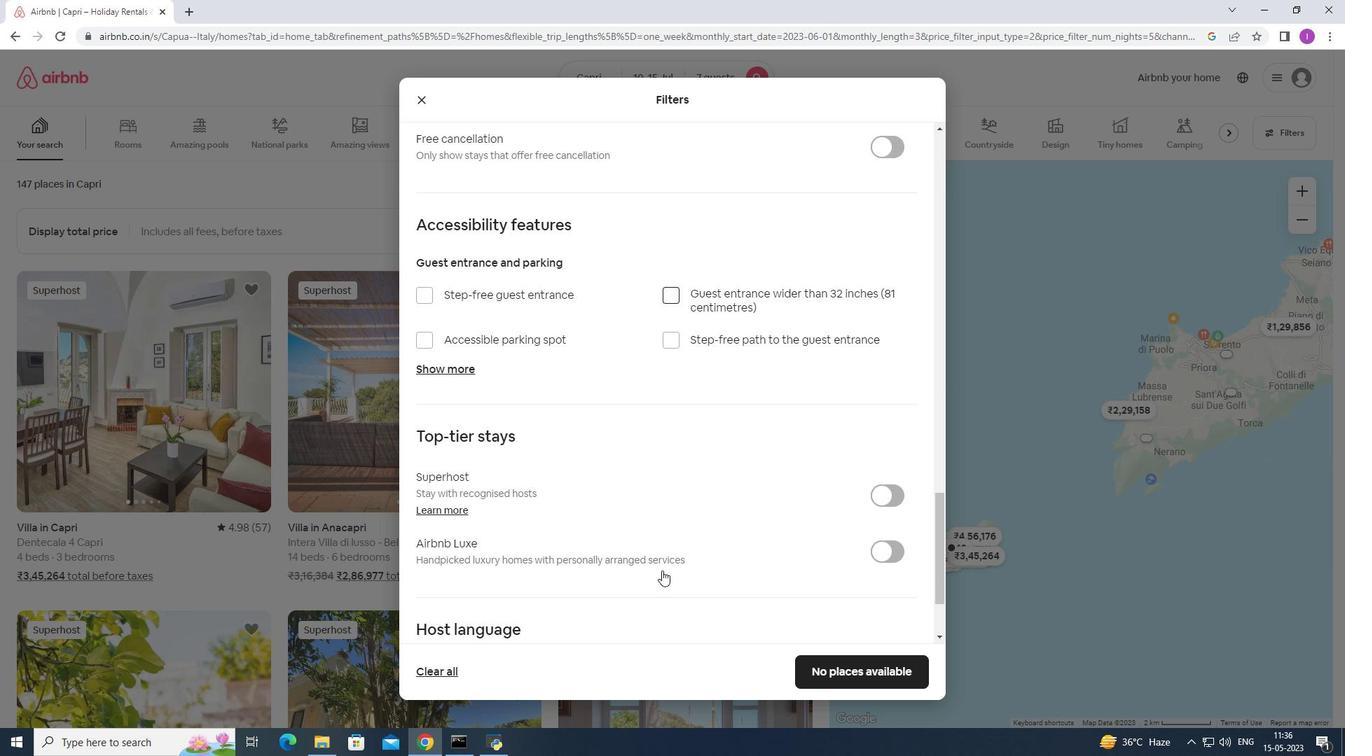 
Action: Mouse scrolled (662, 570) with delta (0, 0)
Screenshot: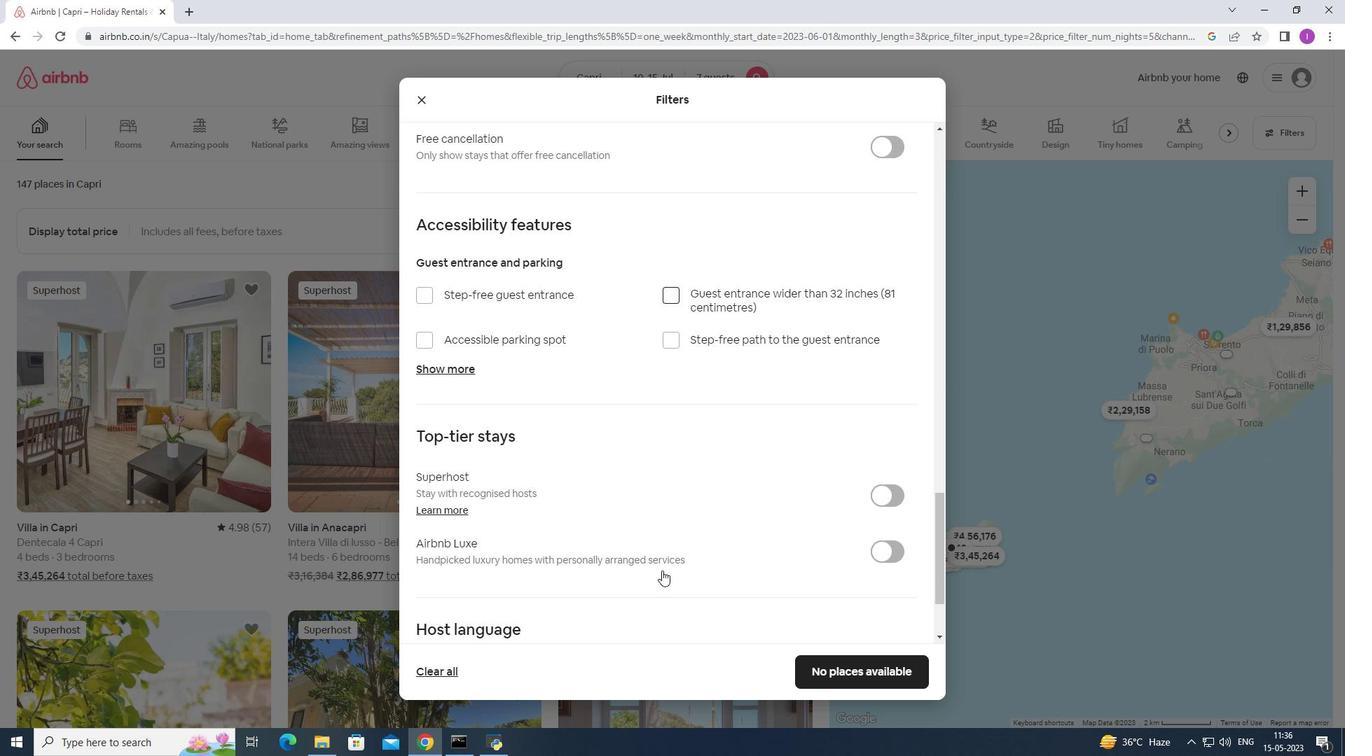 
Action: Mouse moved to (748, 533)
Screenshot: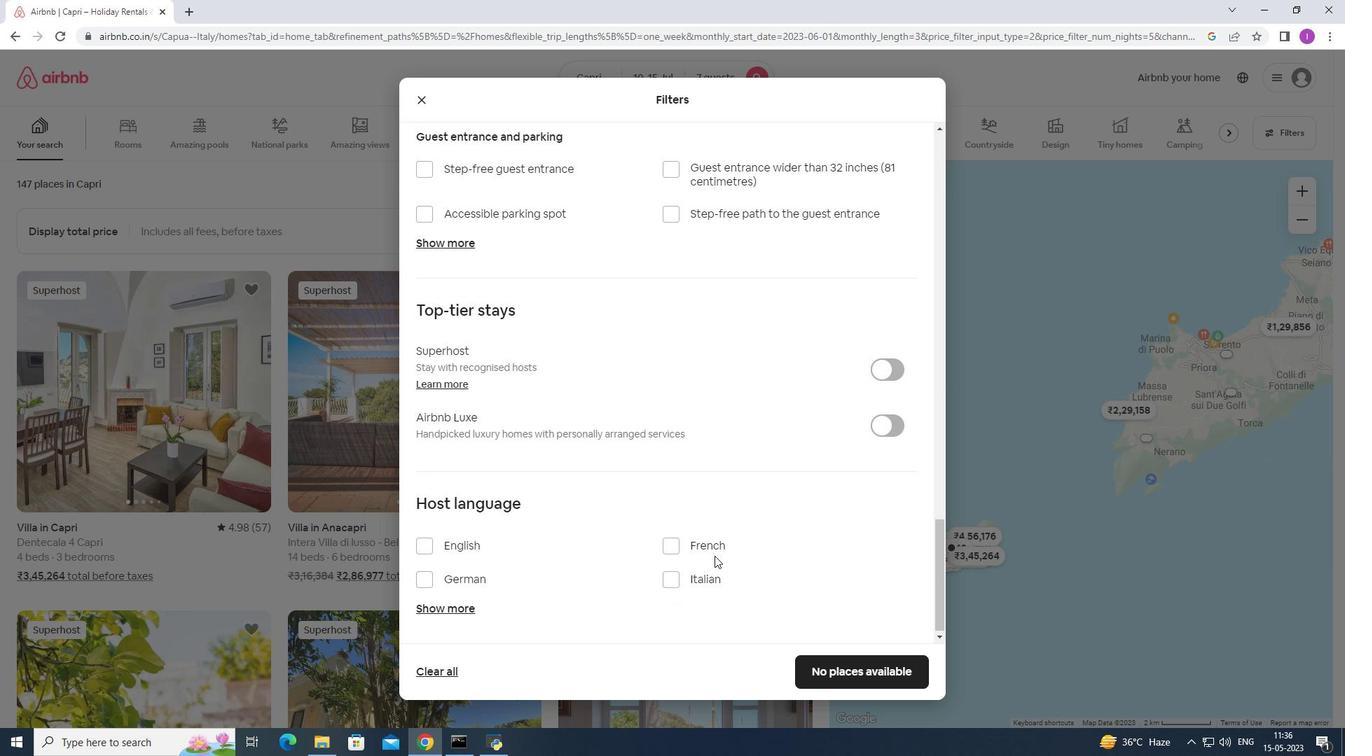 
Action: Mouse scrolled (748, 533) with delta (0, 0)
Screenshot: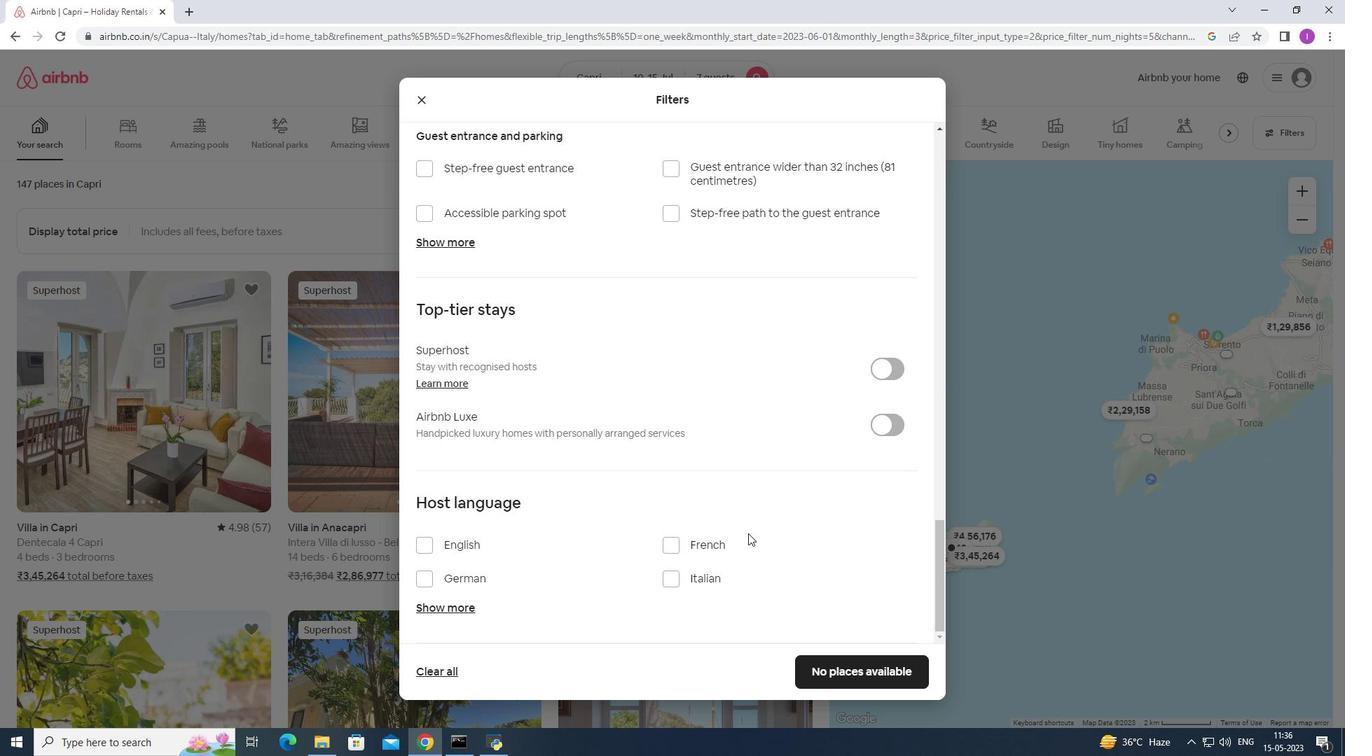 
Action: Mouse scrolled (748, 533) with delta (0, 0)
Screenshot: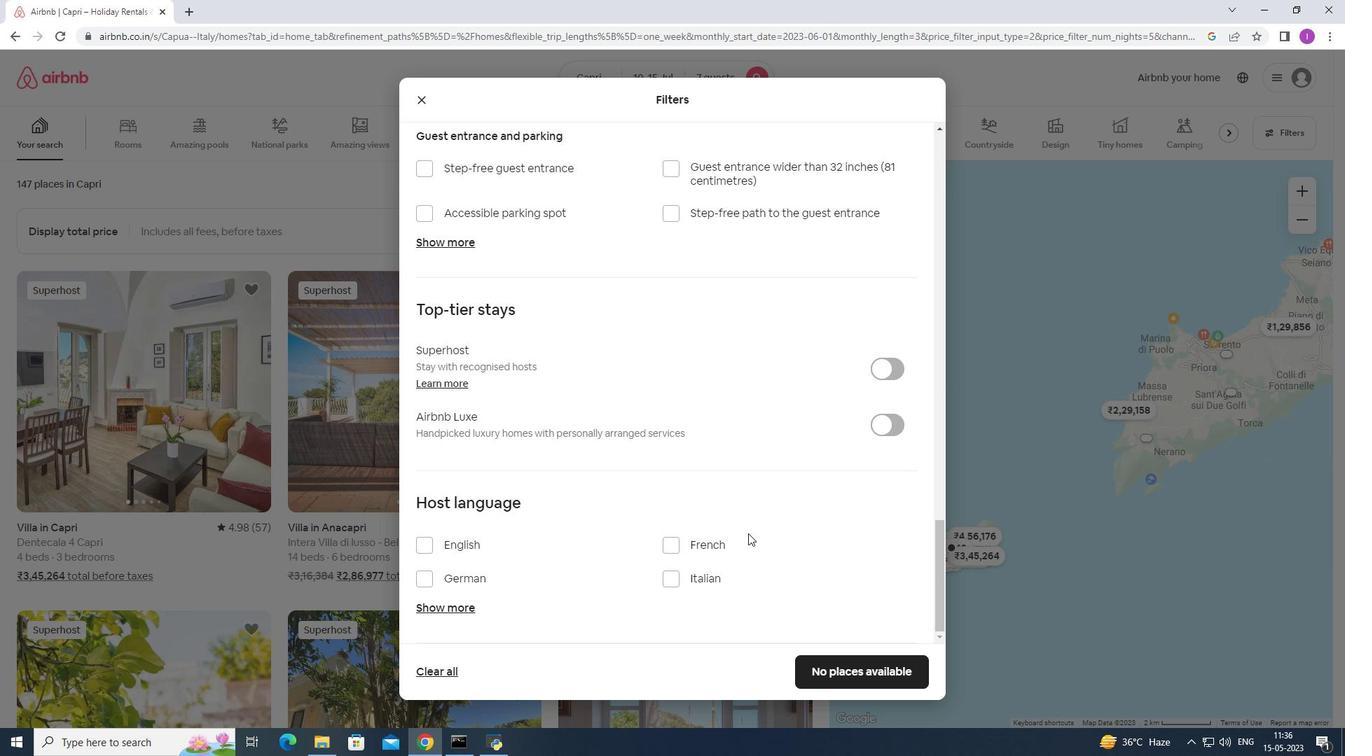 
Action: Mouse scrolled (748, 533) with delta (0, 0)
Screenshot: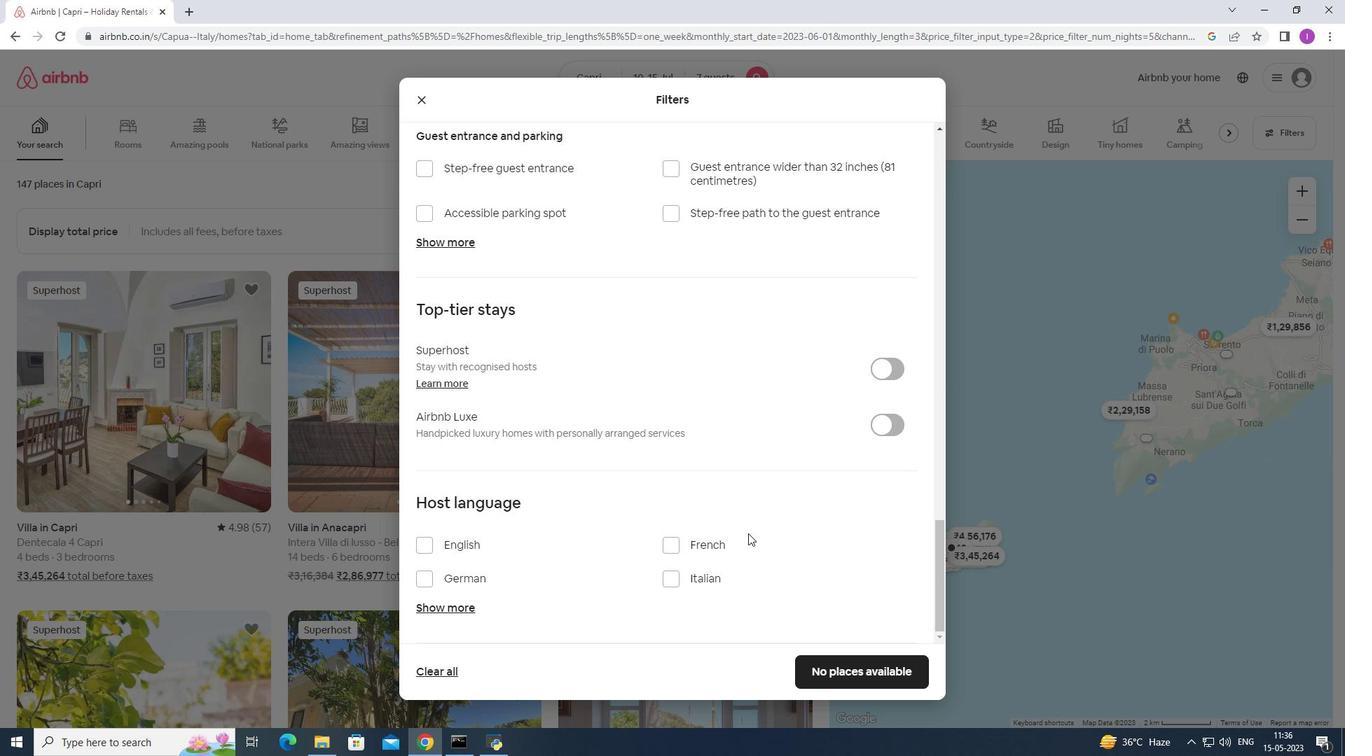
Action: Mouse moved to (481, 561)
Screenshot: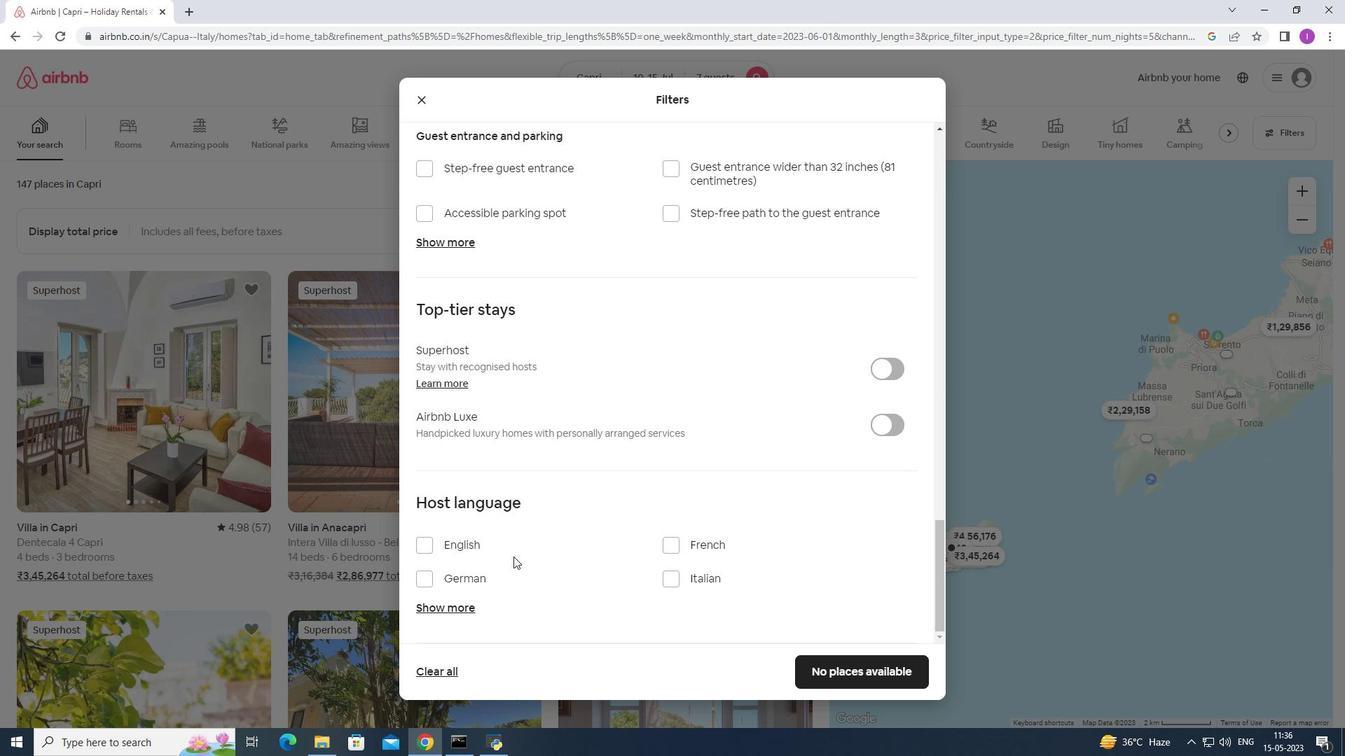 
Action: Mouse scrolled (481, 561) with delta (0, 0)
Screenshot: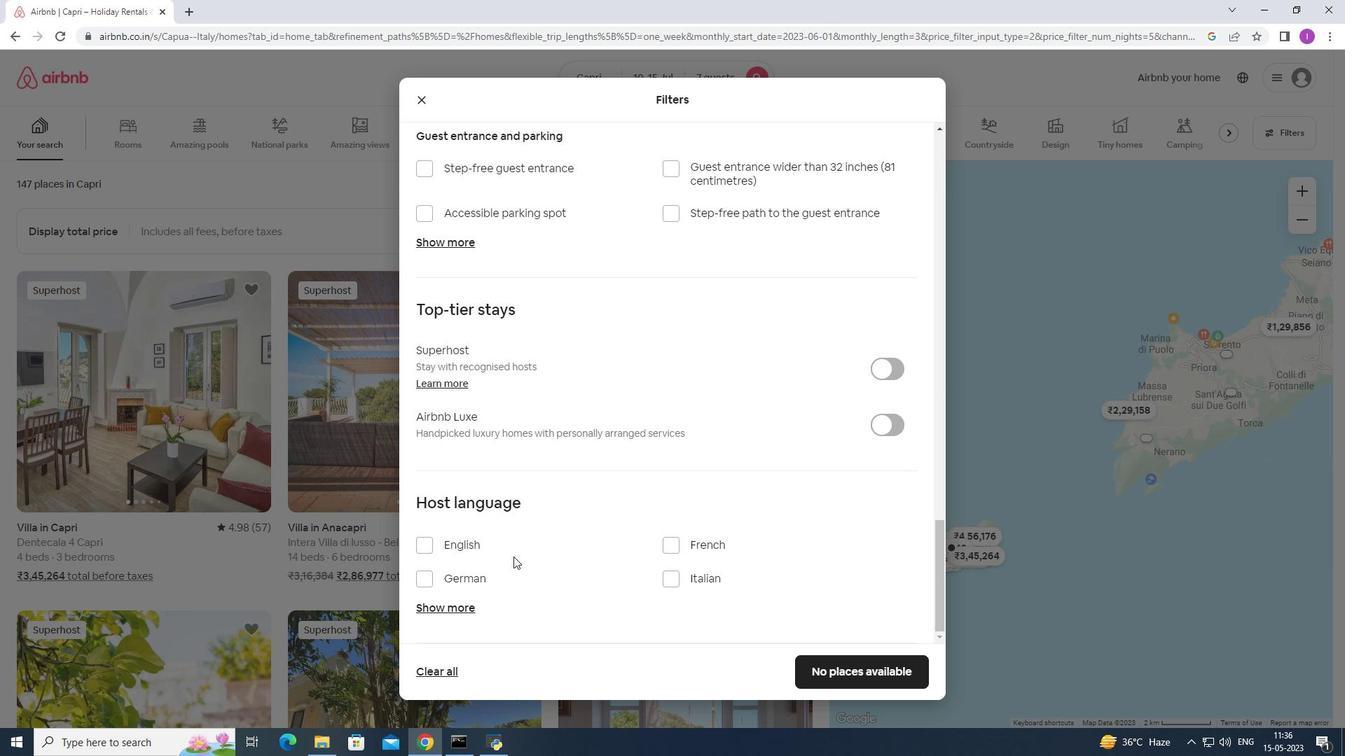 
Action: Mouse scrolled (481, 561) with delta (0, 0)
Screenshot: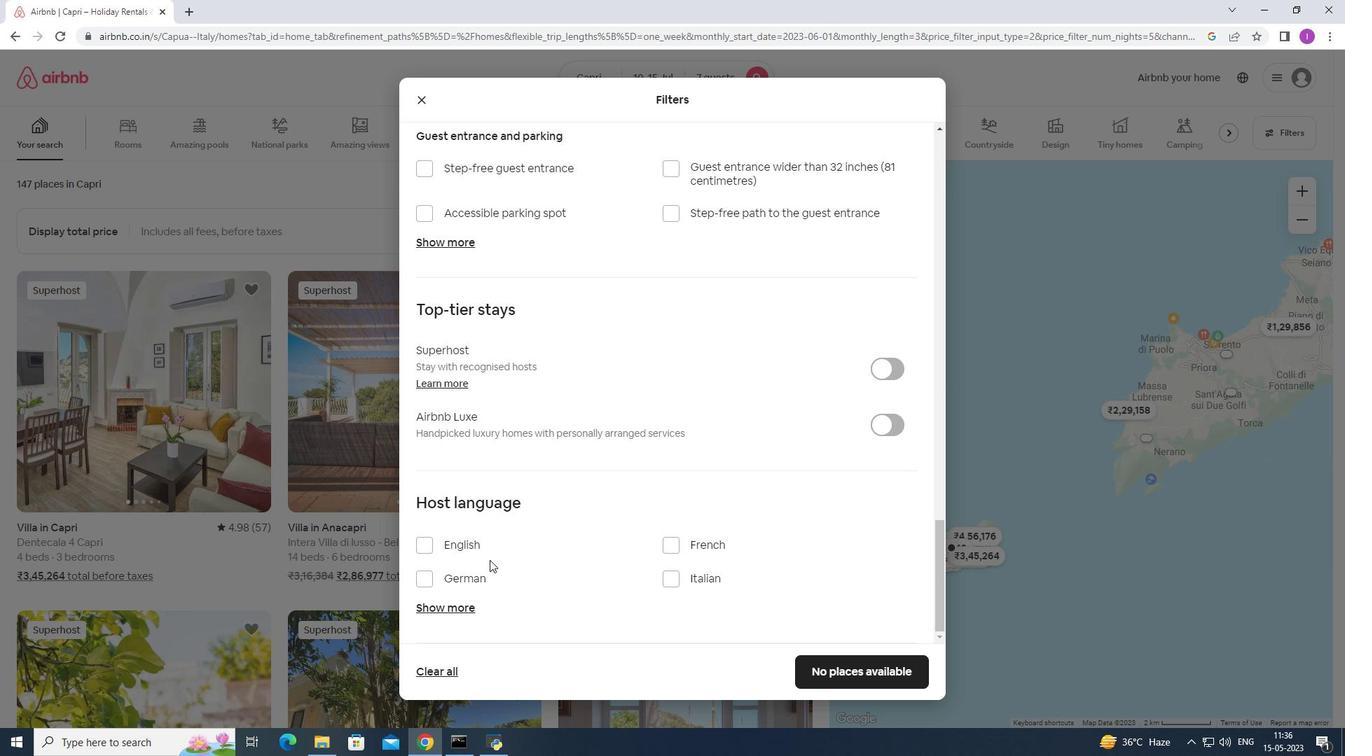 
Action: Mouse scrolled (481, 561) with delta (0, 0)
Screenshot: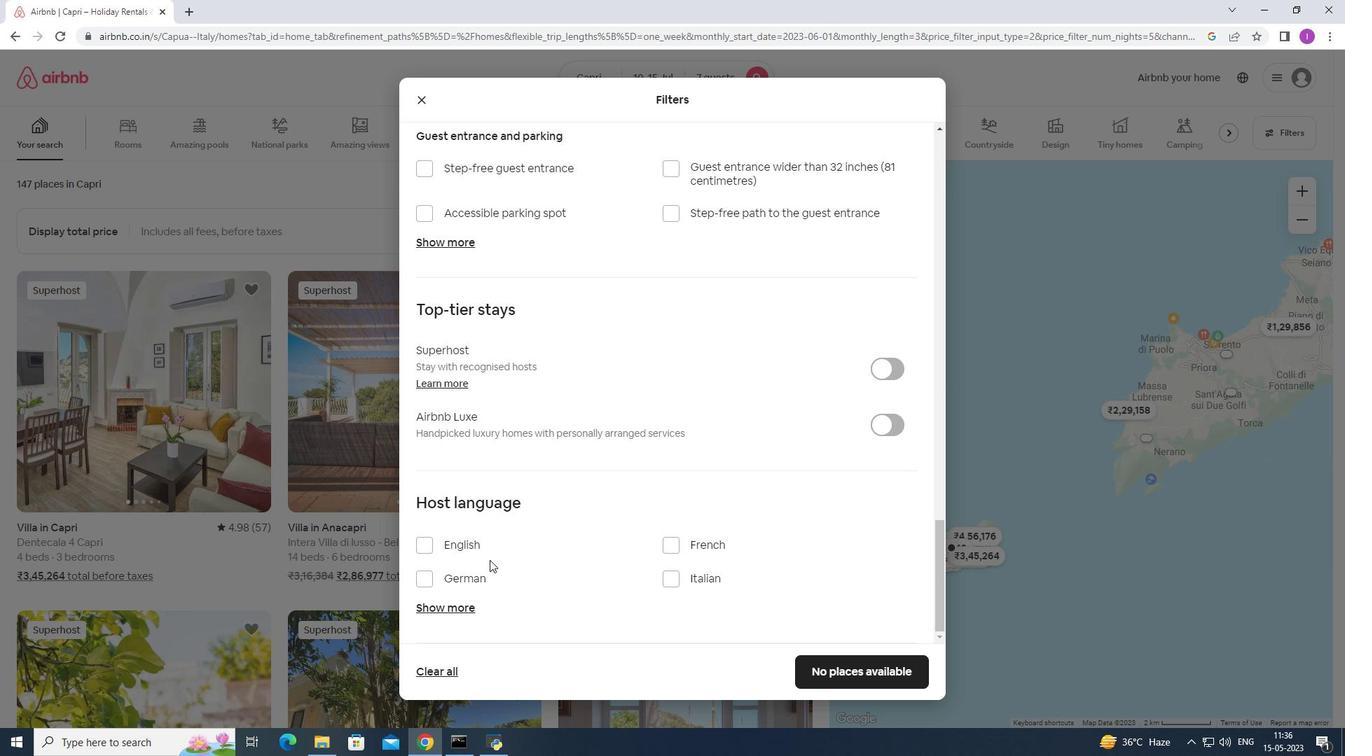 
Action: Mouse moved to (435, 545)
Screenshot: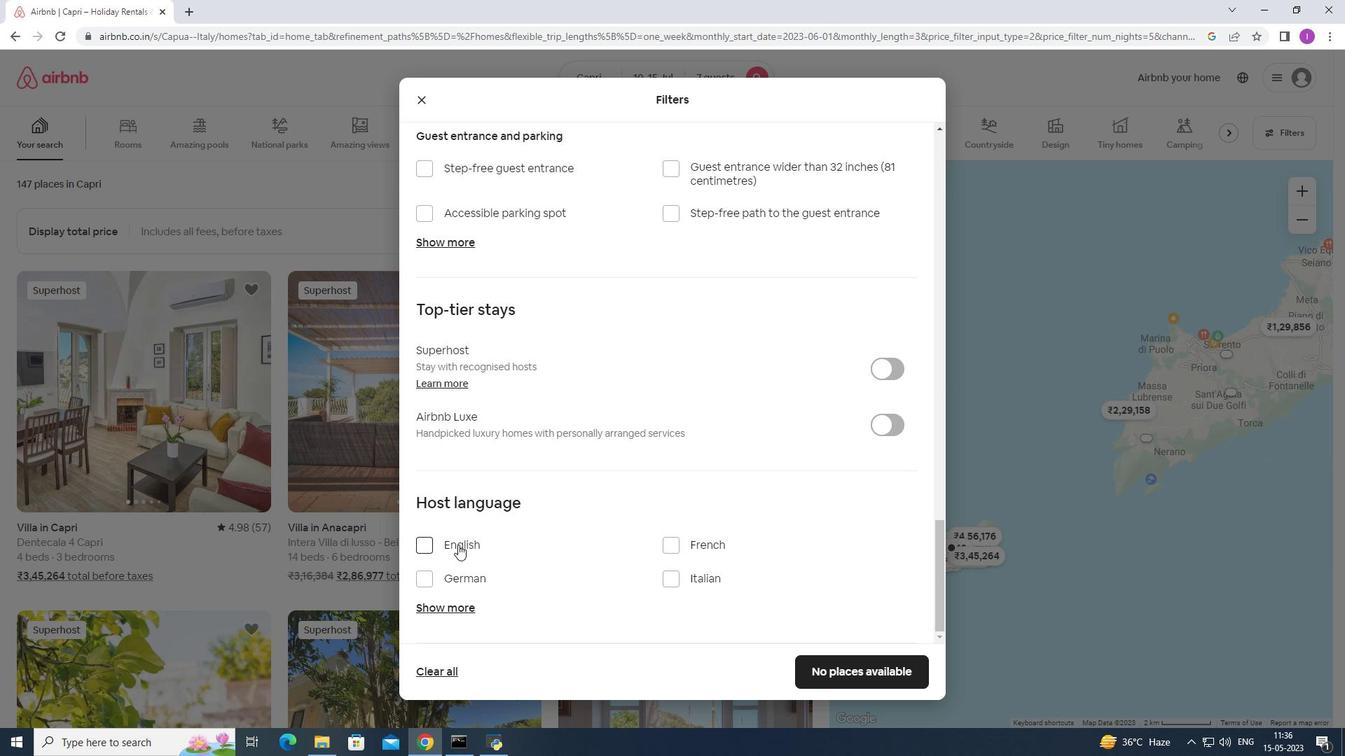 
Action: Mouse pressed left at (435, 545)
Screenshot: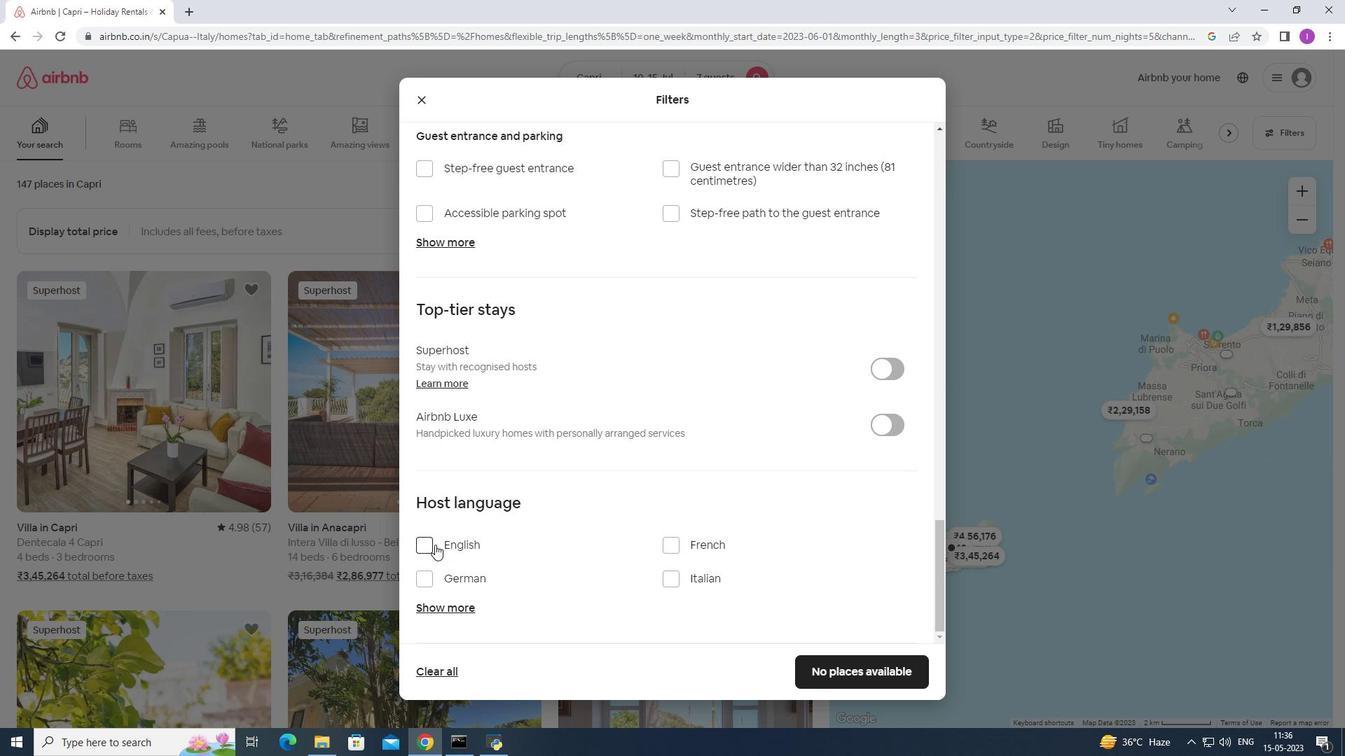 
Action: Mouse moved to (833, 659)
Screenshot: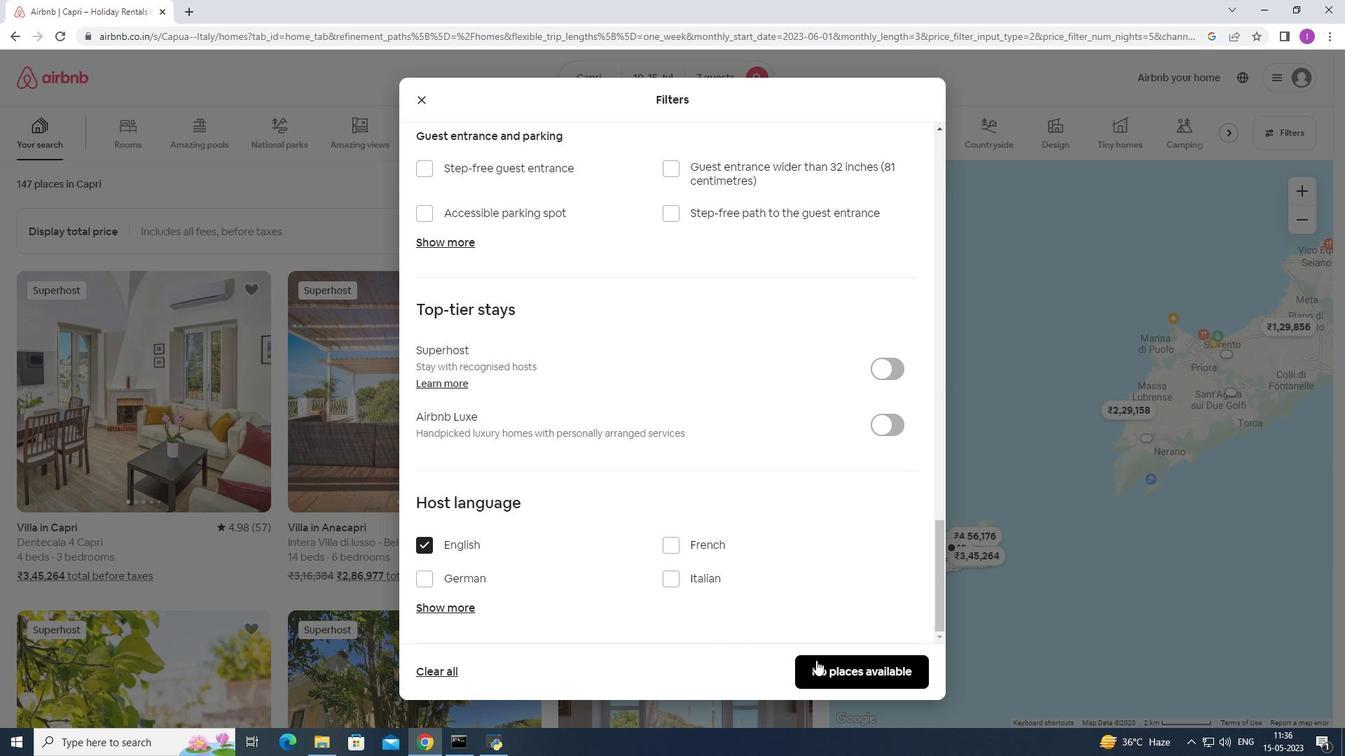 
Action: Mouse scrolled (833, 659) with delta (0, 0)
Screenshot: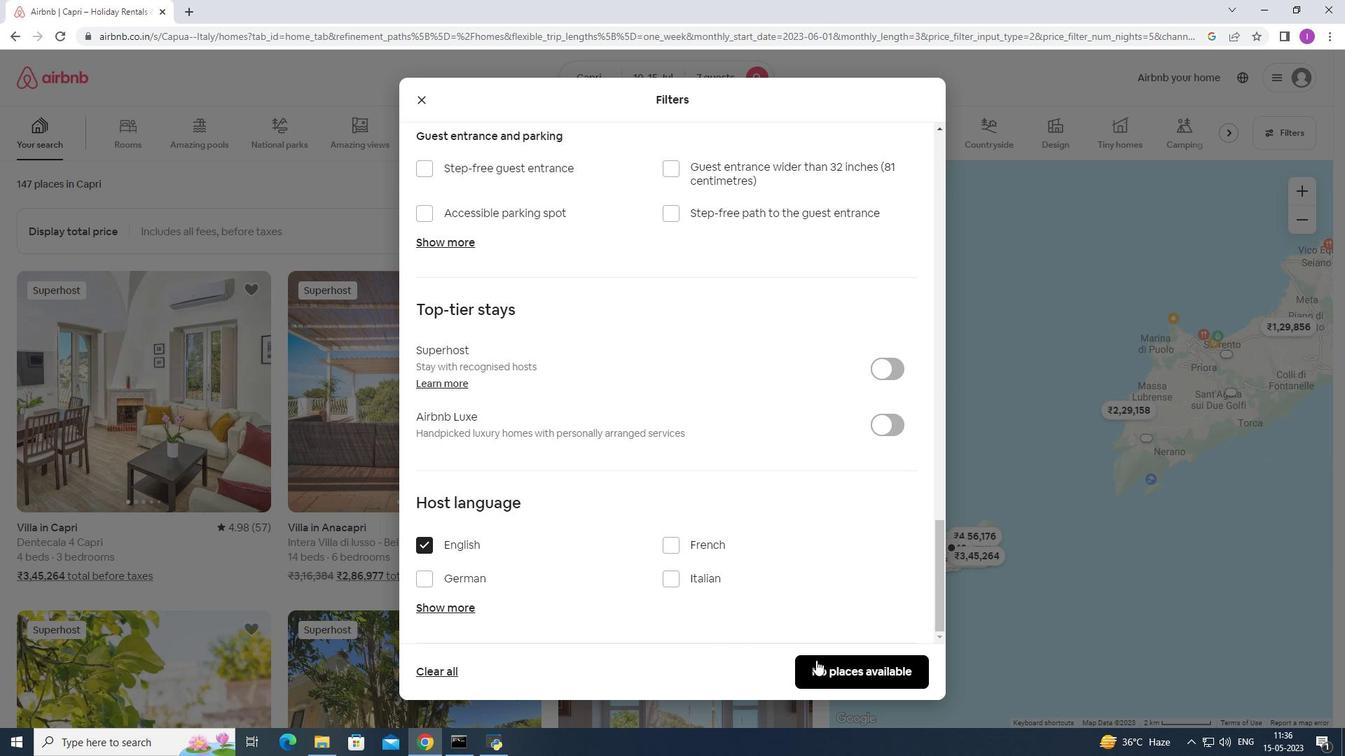 
Action: Mouse scrolled (833, 659) with delta (0, 0)
Screenshot: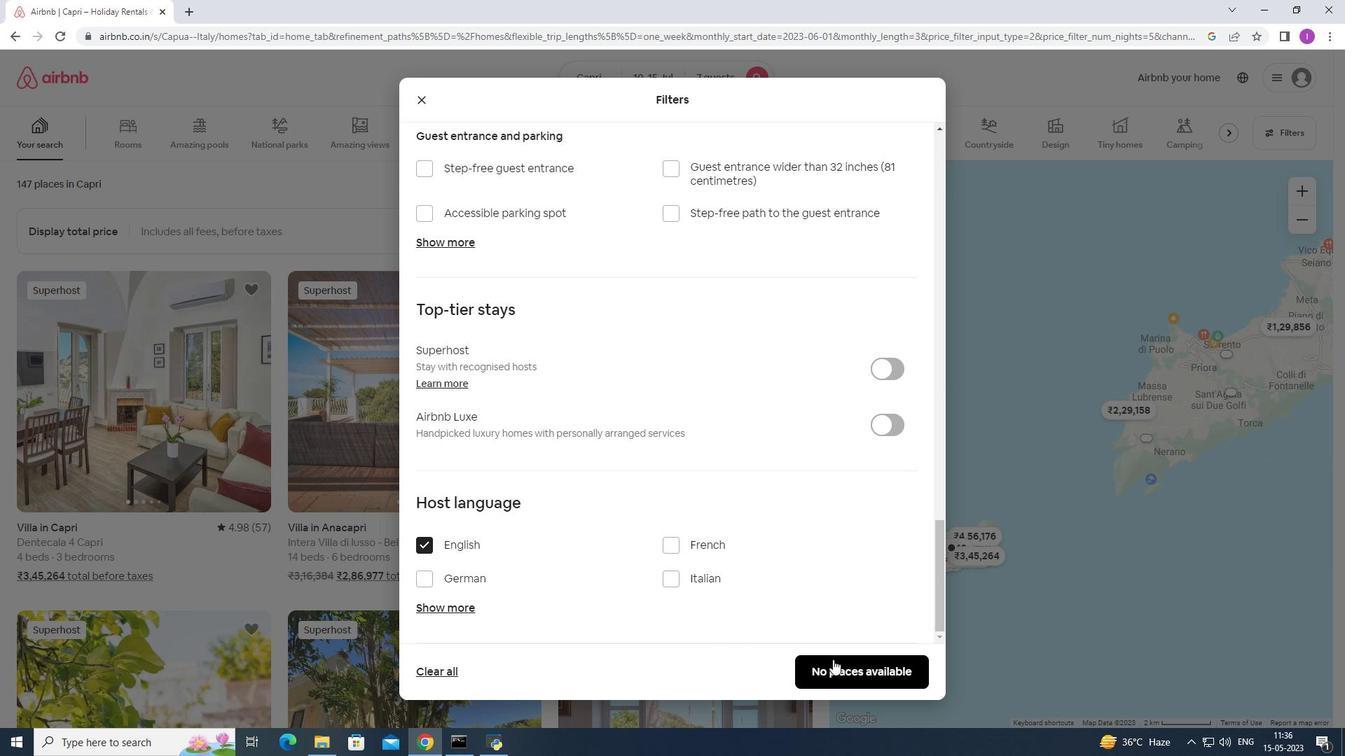 
Action: Mouse scrolled (833, 659) with delta (0, 0)
Screenshot: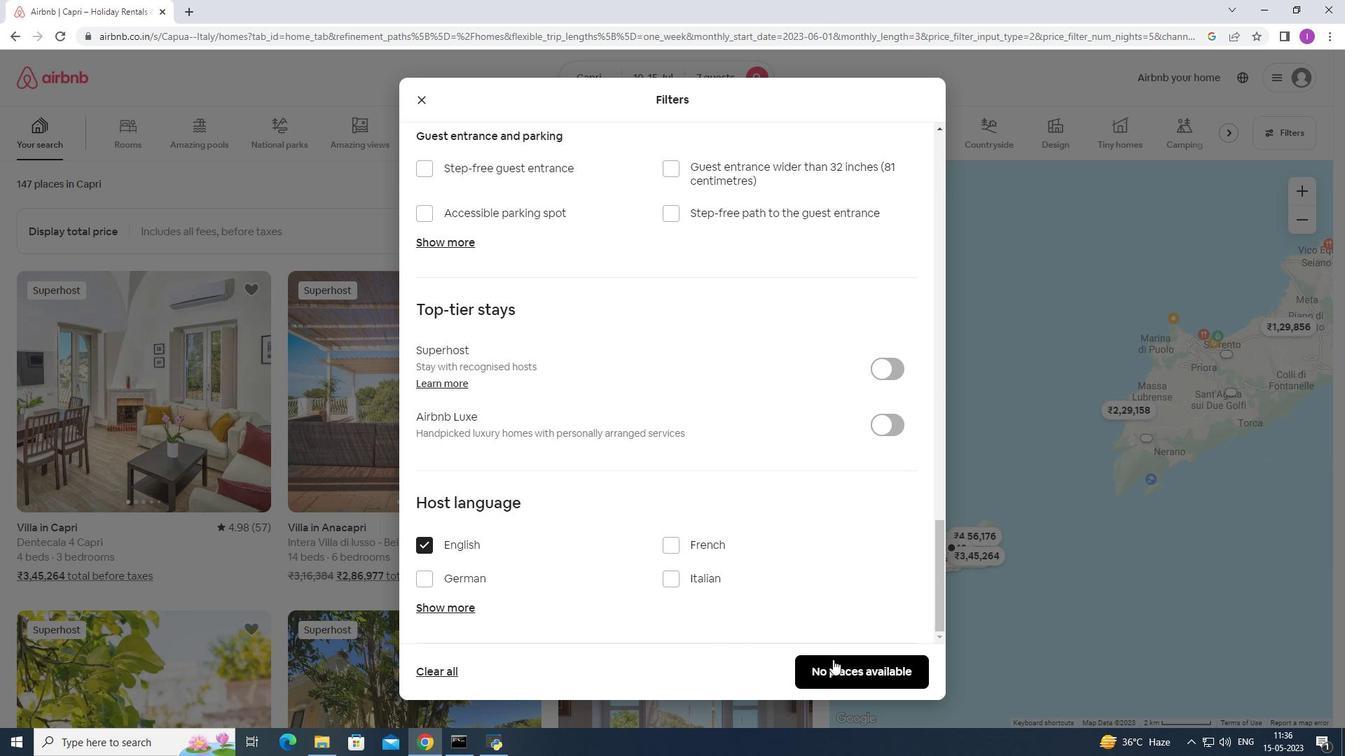 
Action: Mouse moved to (836, 662)
Screenshot: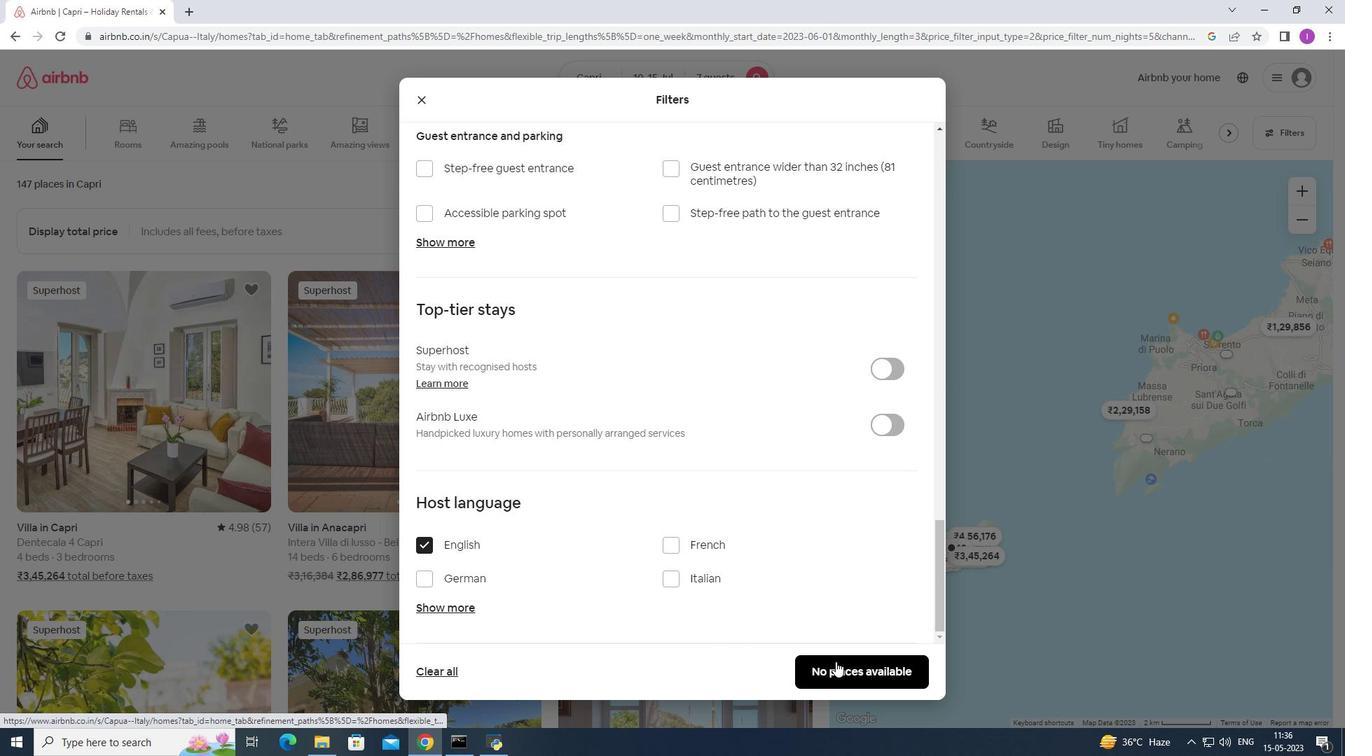 
Action: Mouse pressed left at (836, 662)
Screenshot: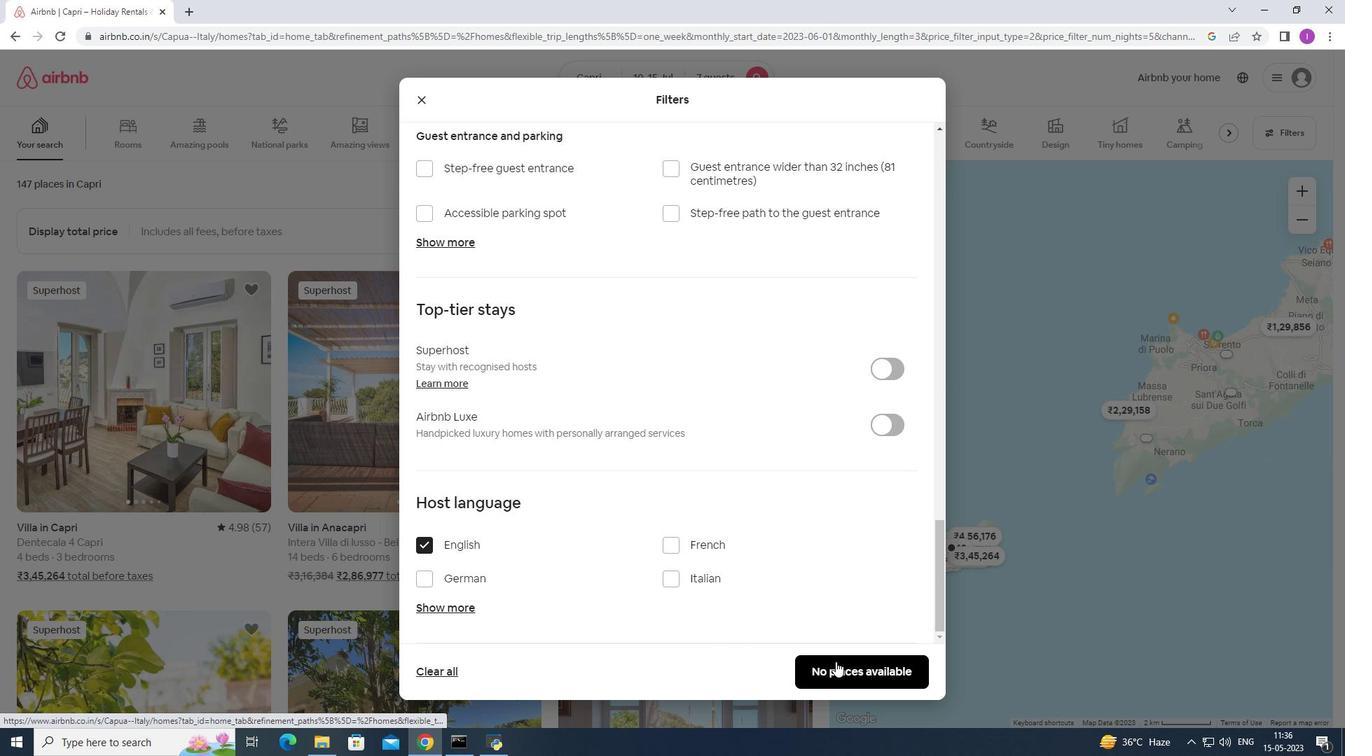 
Action: Mouse moved to (846, 650)
Screenshot: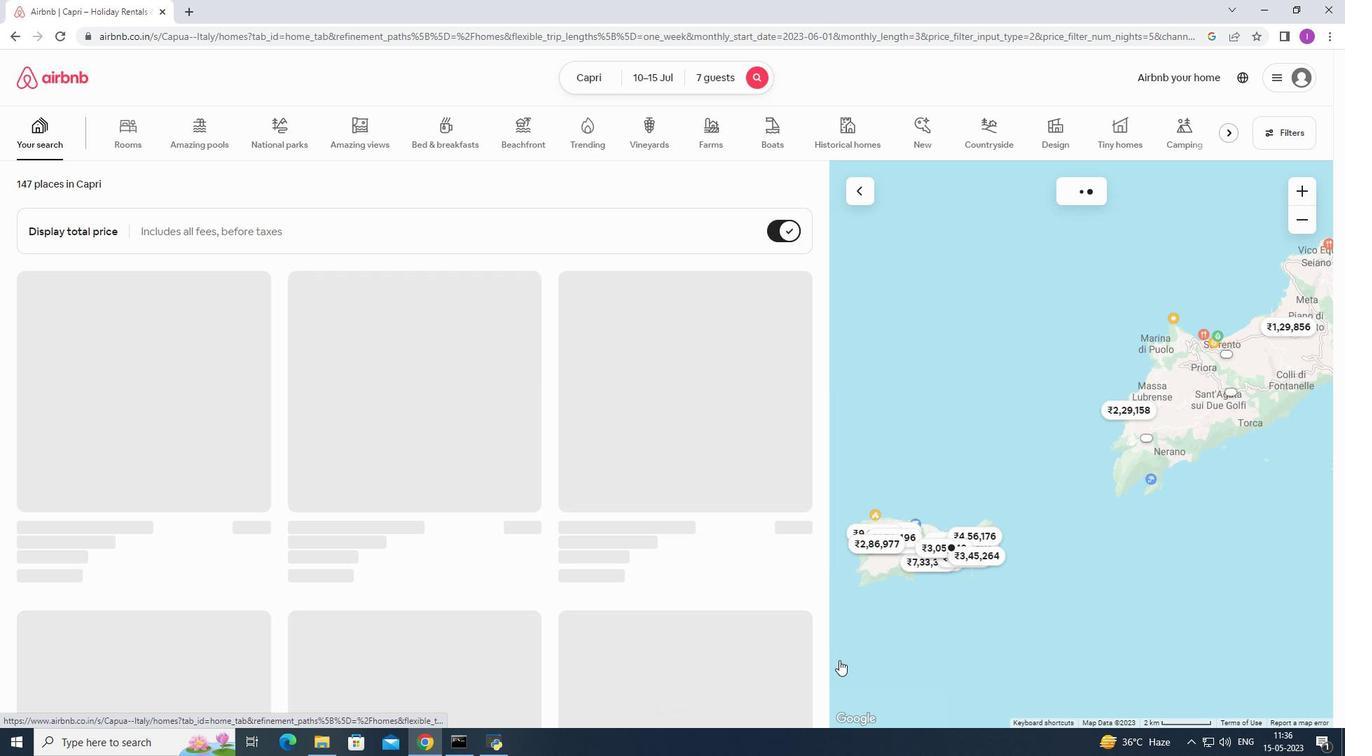 
